 Task: Edit and enhance audio for augmented reality apps.
Action: Mouse moved to (117, 22)
Screenshot: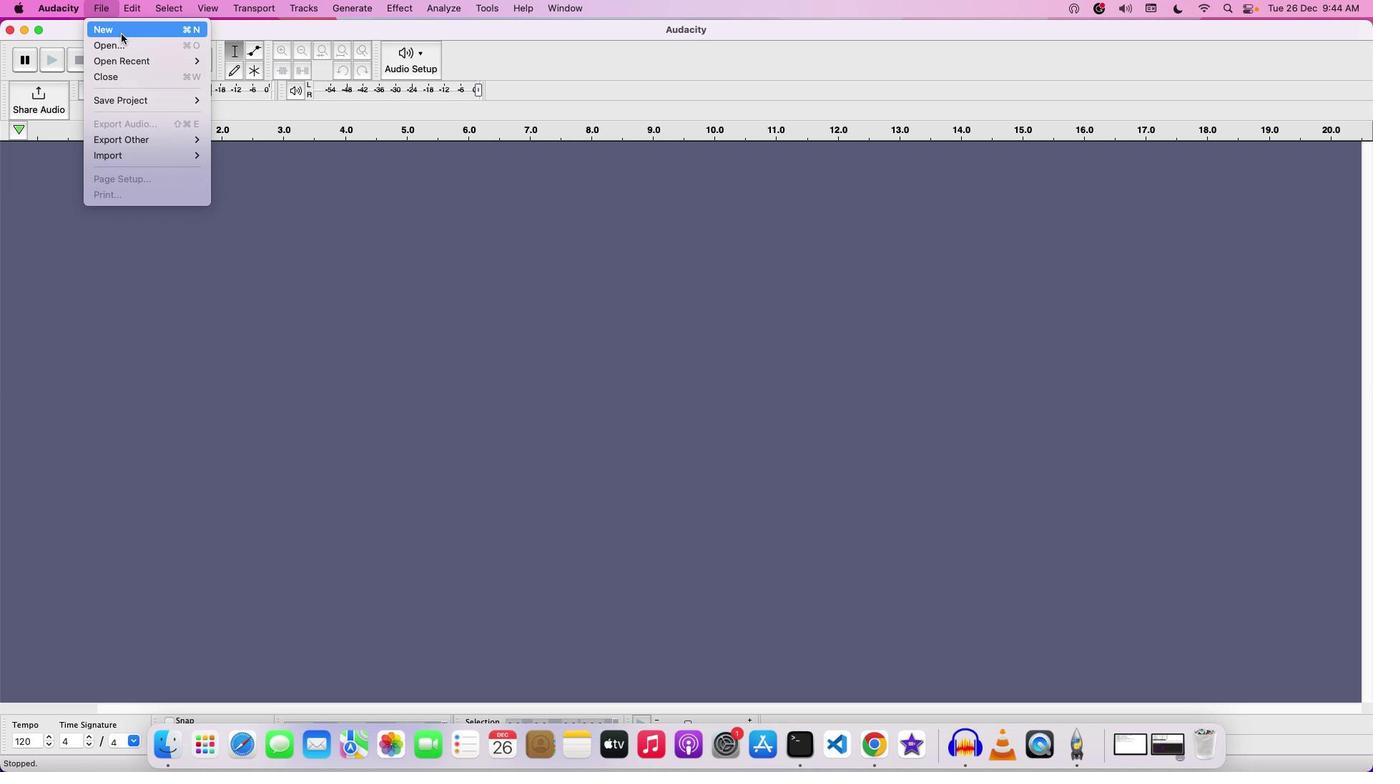 
Action: Mouse pressed left at (117, 22)
Screenshot: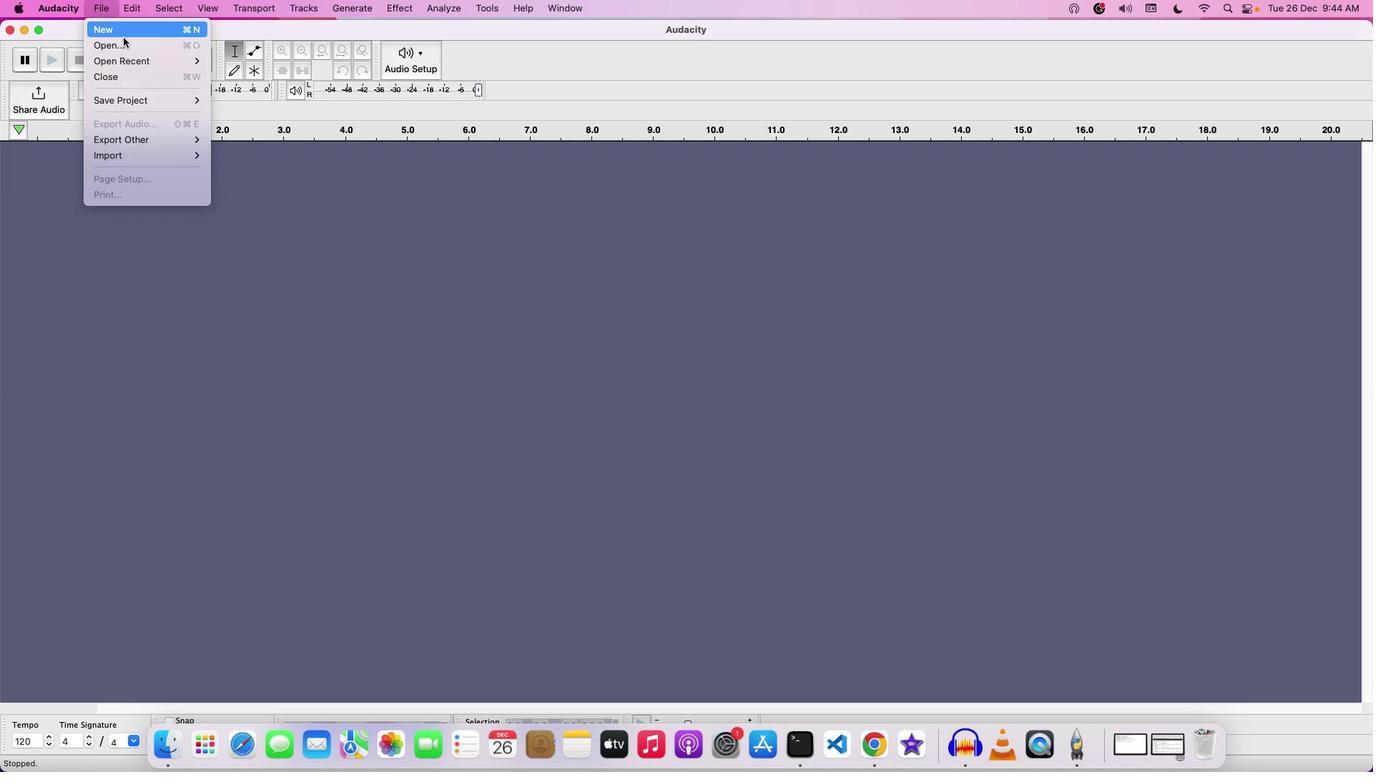 
Action: Mouse moved to (145, 64)
Screenshot: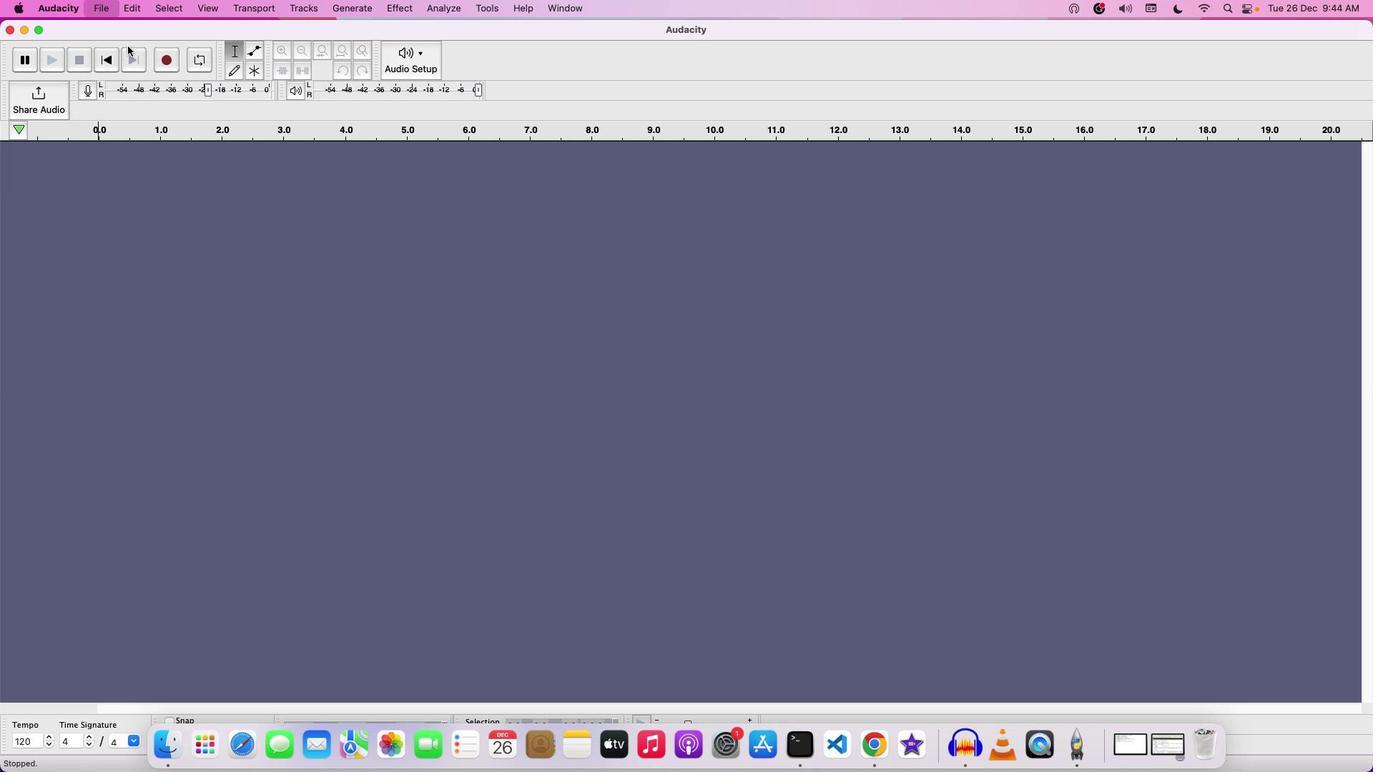 
Action: Mouse pressed left at (145, 64)
Screenshot: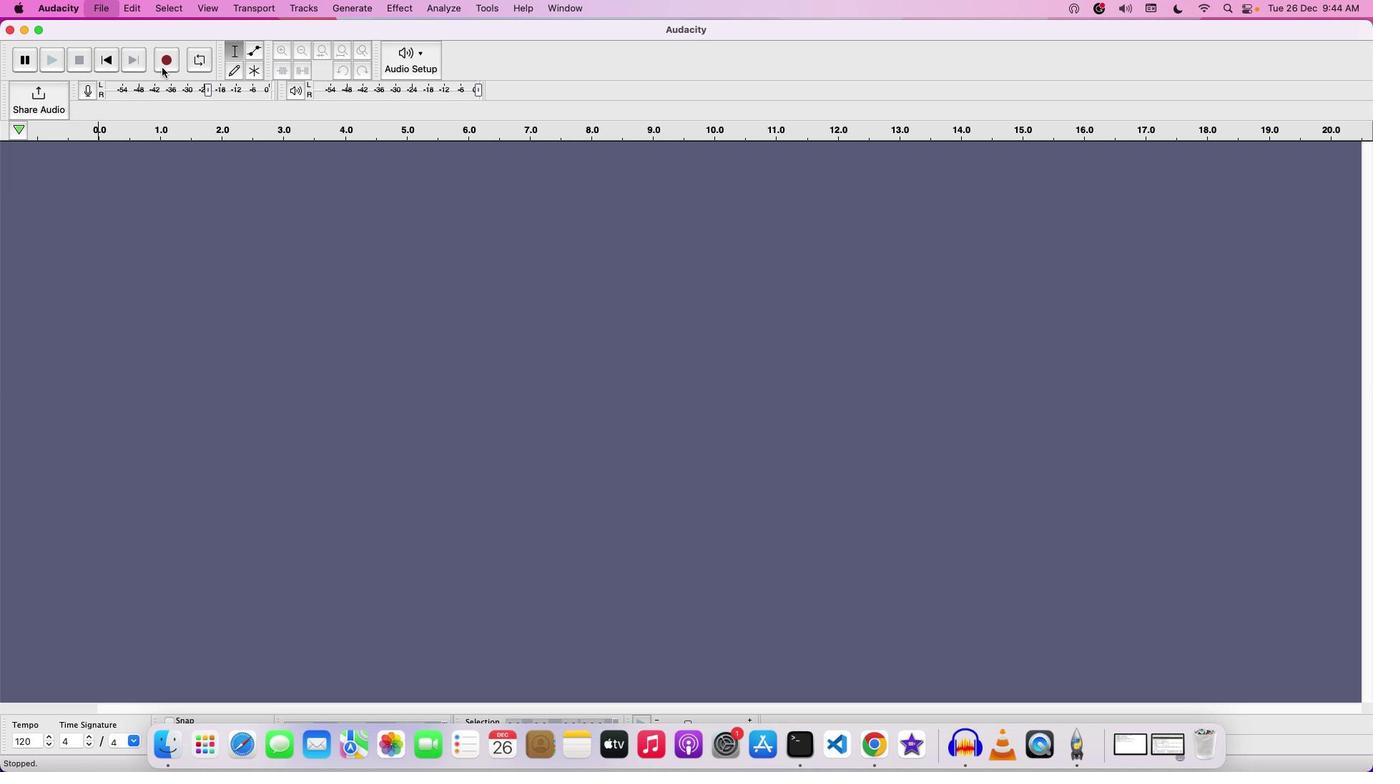 
Action: Mouse moved to (606, 254)
Screenshot: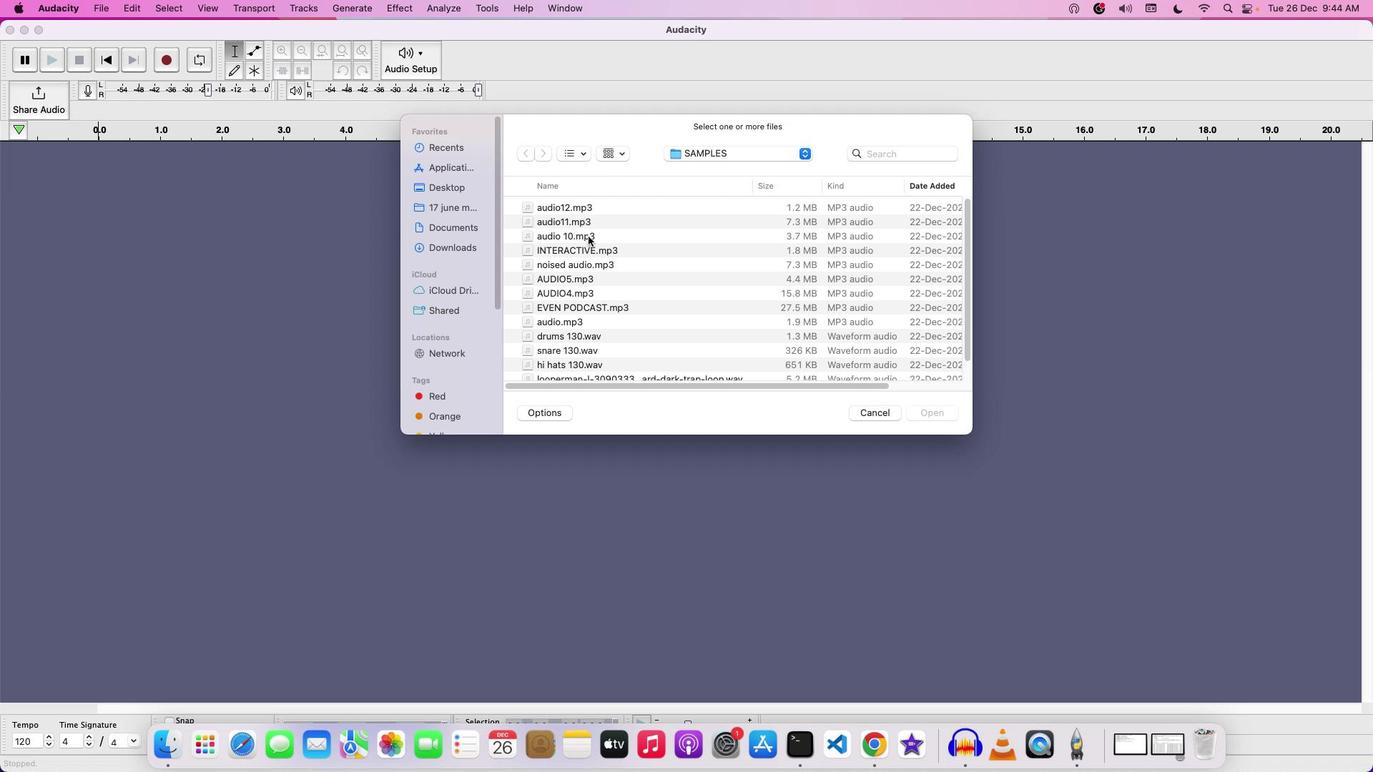 
Action: Mouse scrolled (606, 254) with delta (17, 17)
Screenshot: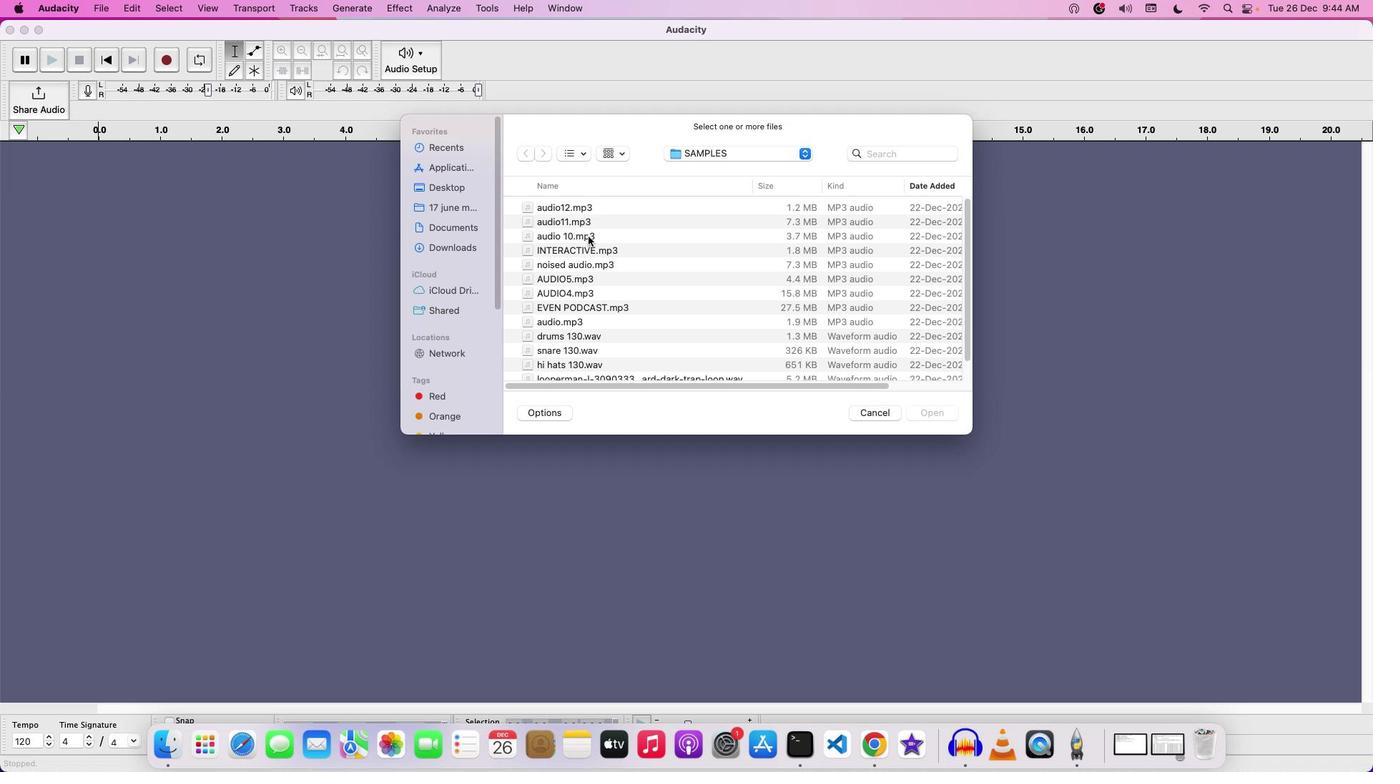 
Action: Mouse scrolled (606, 254) with delta (17, 17)
Screenshot: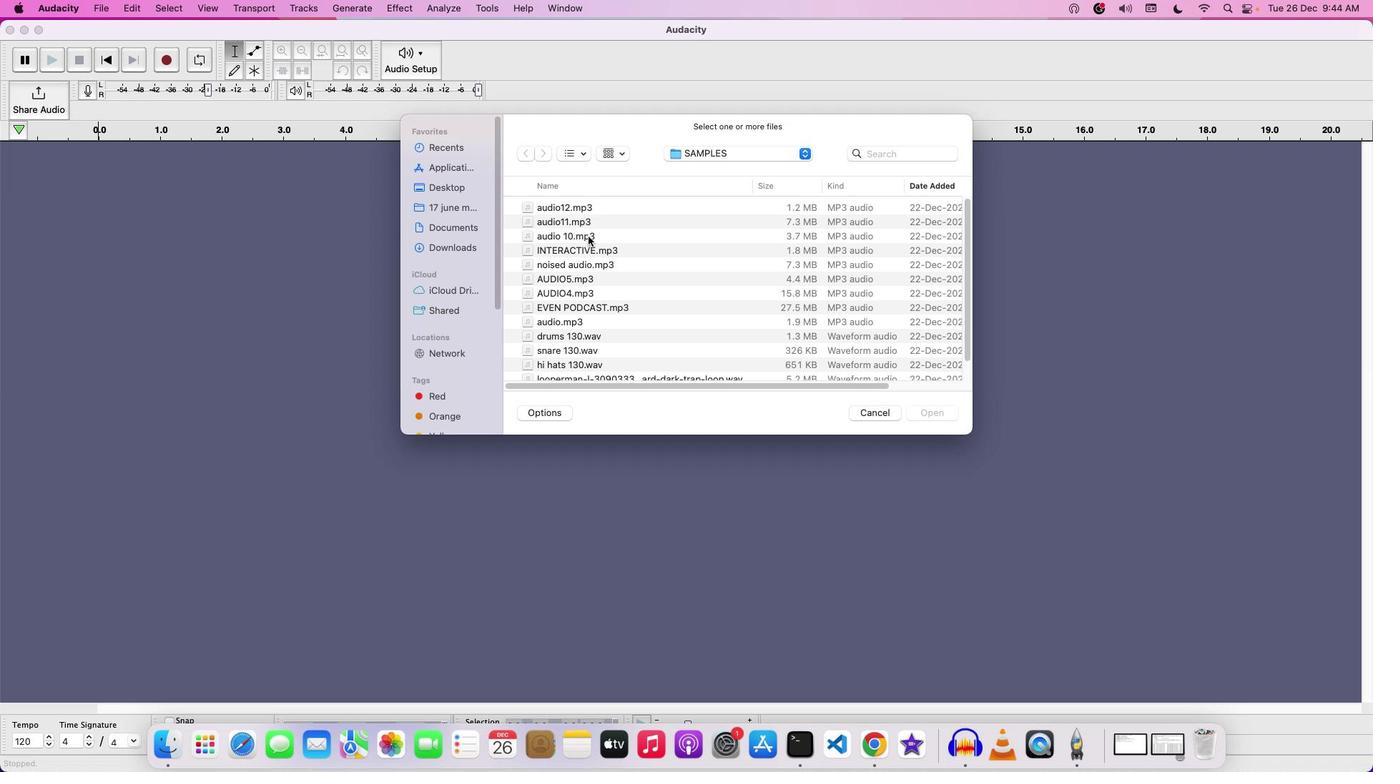 
Action: Mouse scrolled (606, 254) with delta (17, 17)
Screenshot: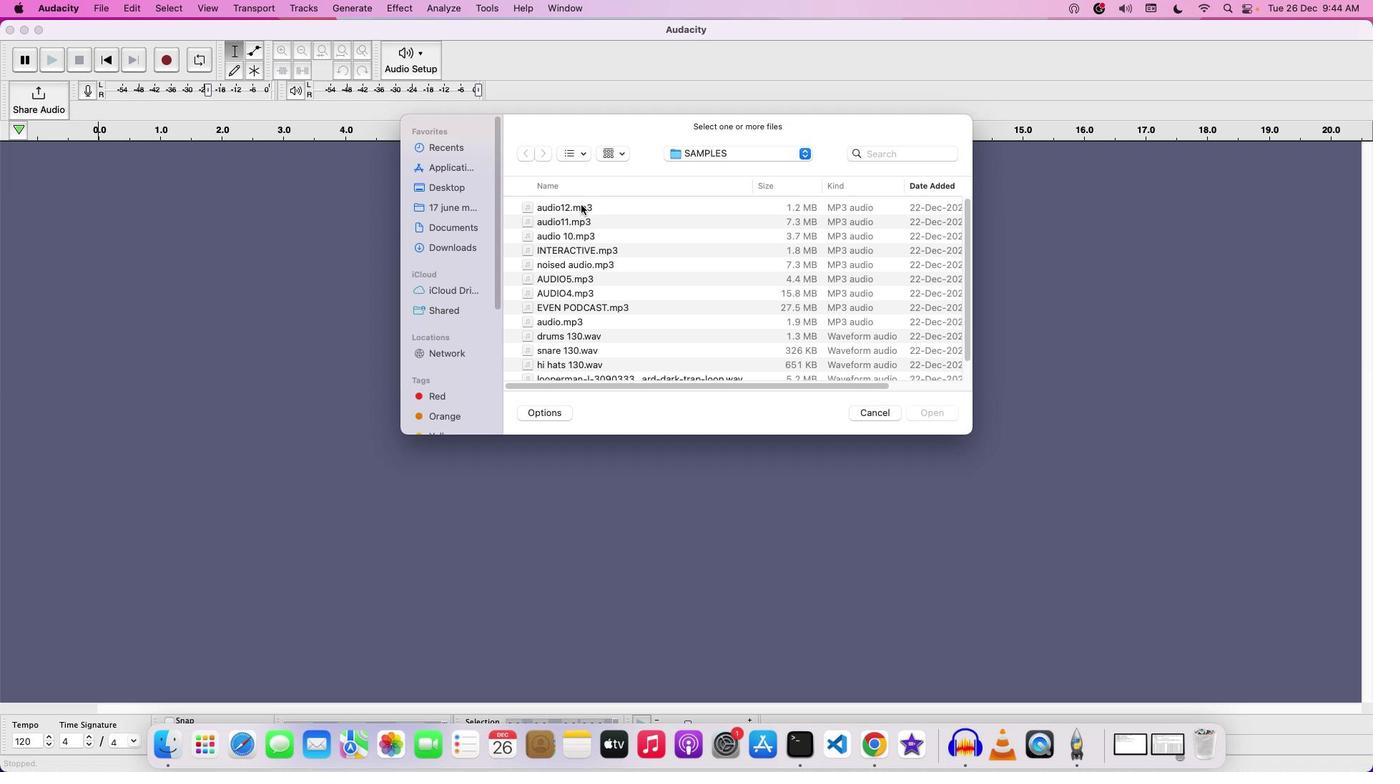 
Action: Mouse scrolled (606, 254) with delta (17, 18)
Screenshot: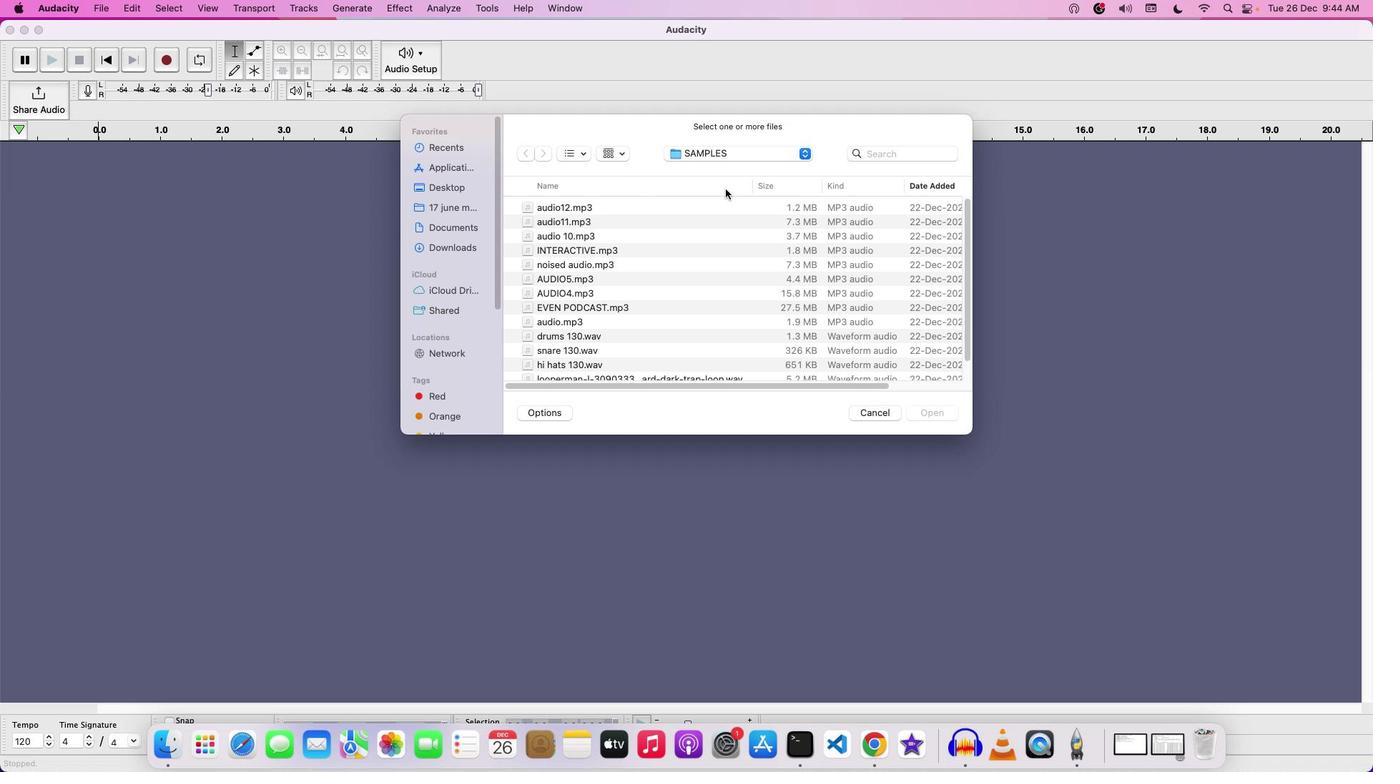
Action: Mouse scrolled (606, 254) with delta (17, 18)
Screenshot: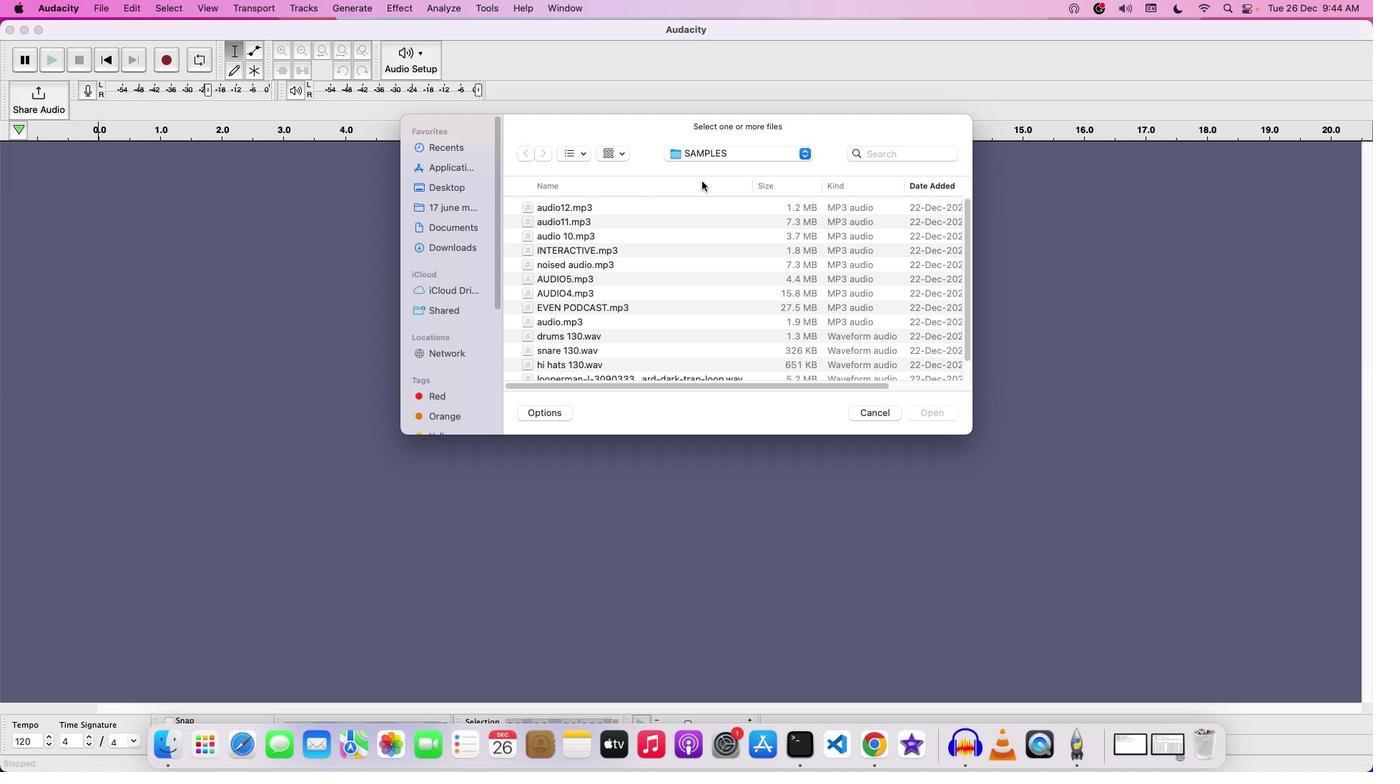 
Action: Mouse scrolled (606, 254) with delta (17, 19)
Screenshot: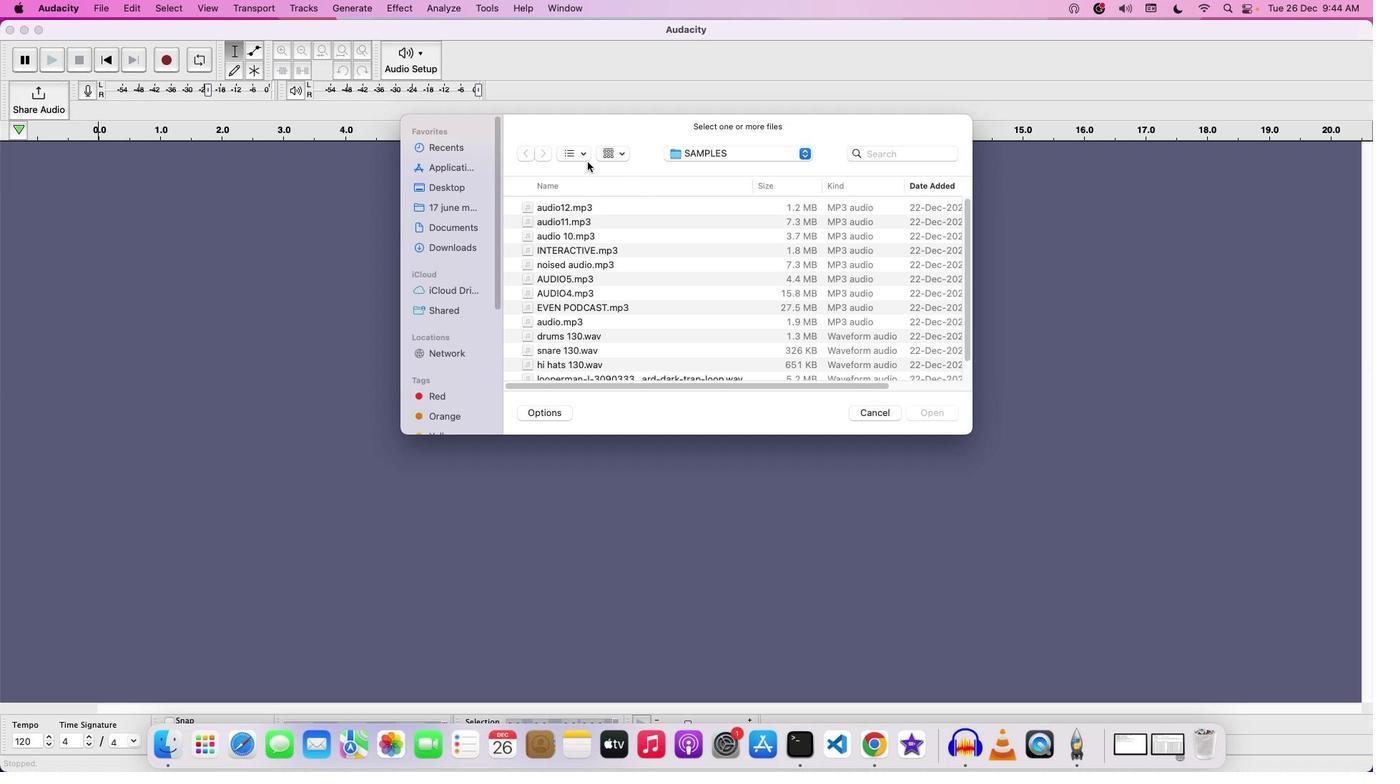 
Action: Mouse moved to (480, 203)
Screenshot: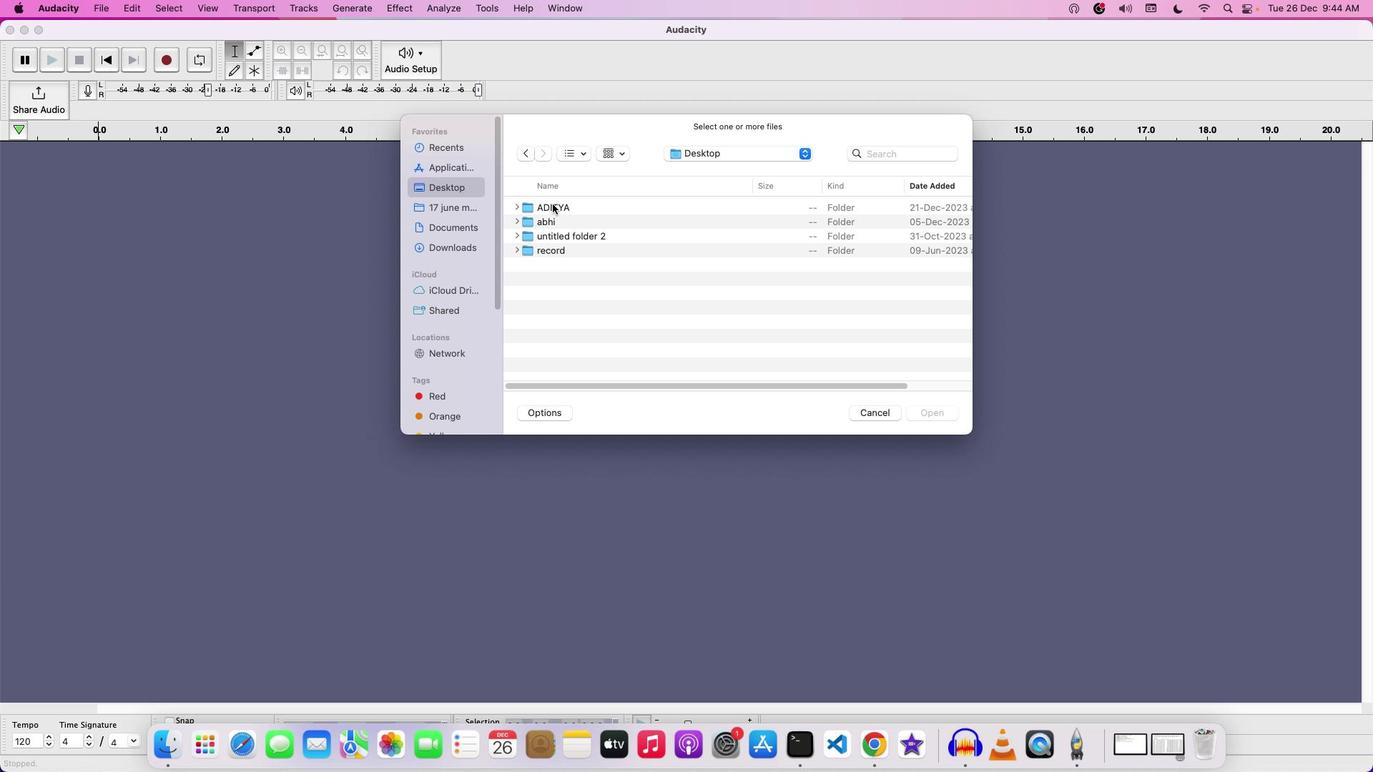 
Action: Mouse pressed left at (480, 203)
Screenshot: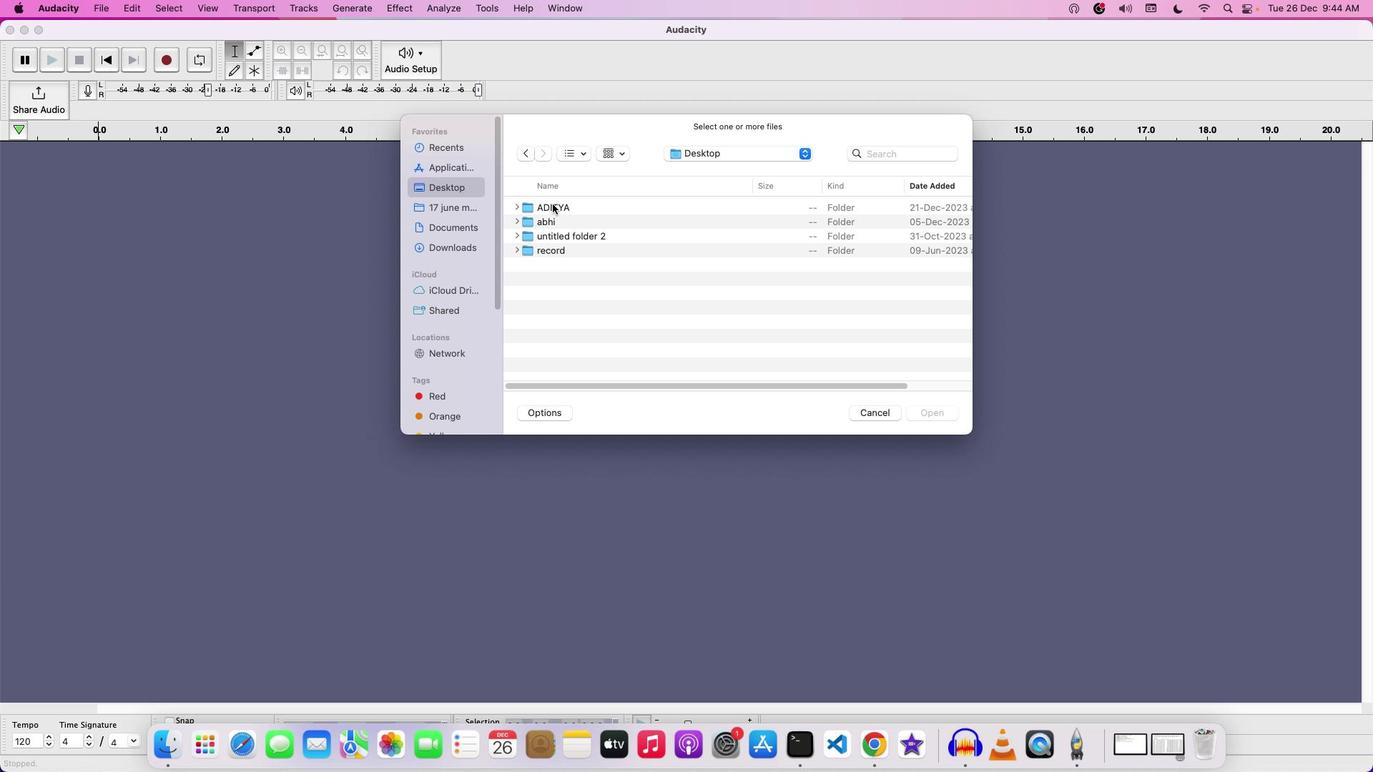 
Action: Mouse moved to (570, 222)
Screenshot: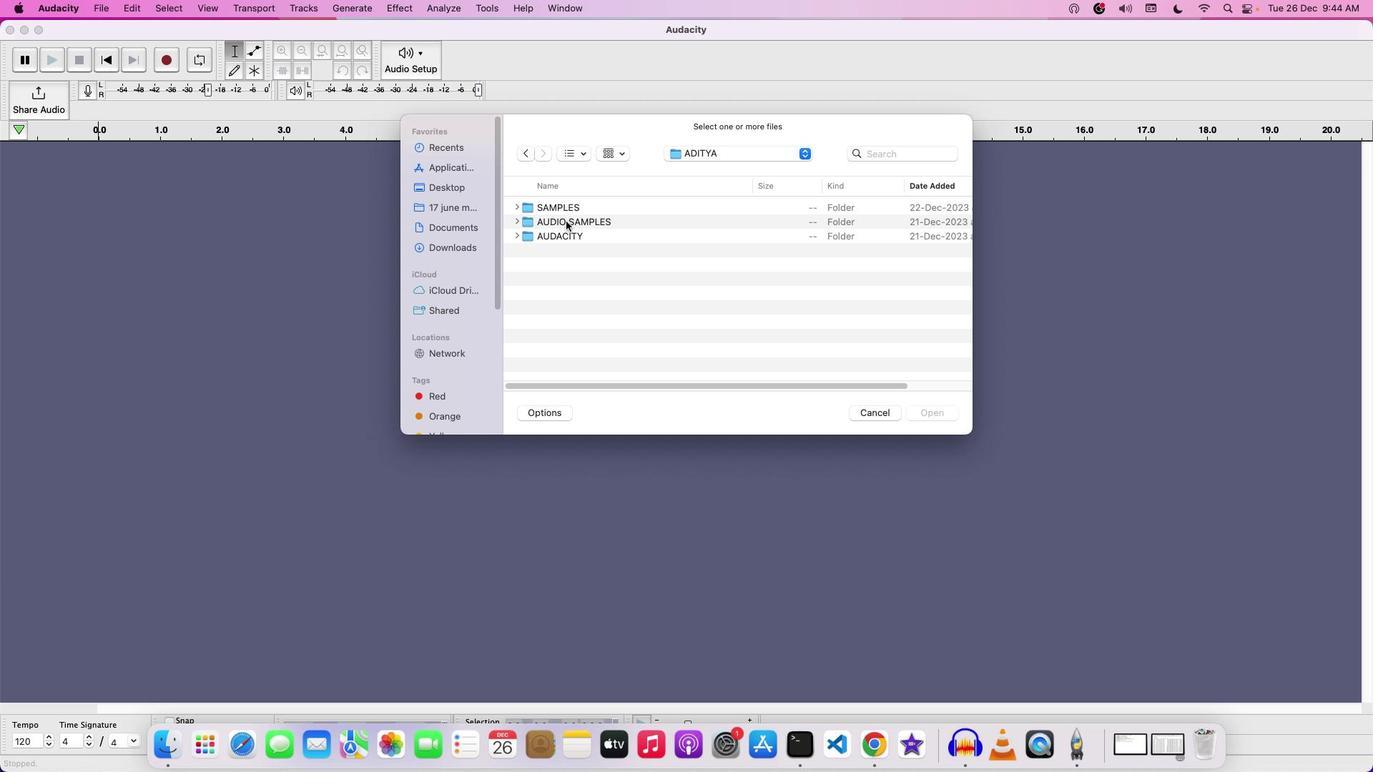 
Action: Mouse pressed left at (570, 222)
Screenshot: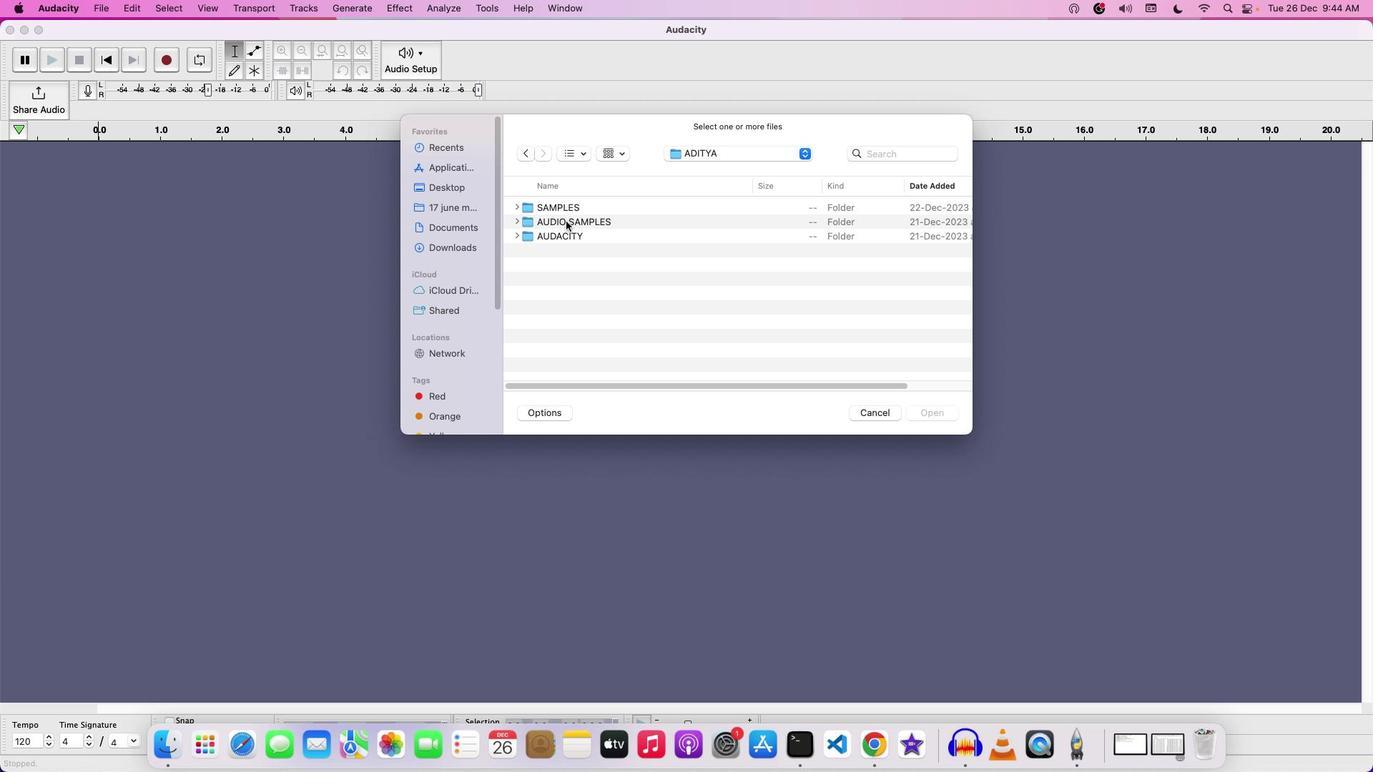
Action: Mouse moved to (570, 222)
Screenshot: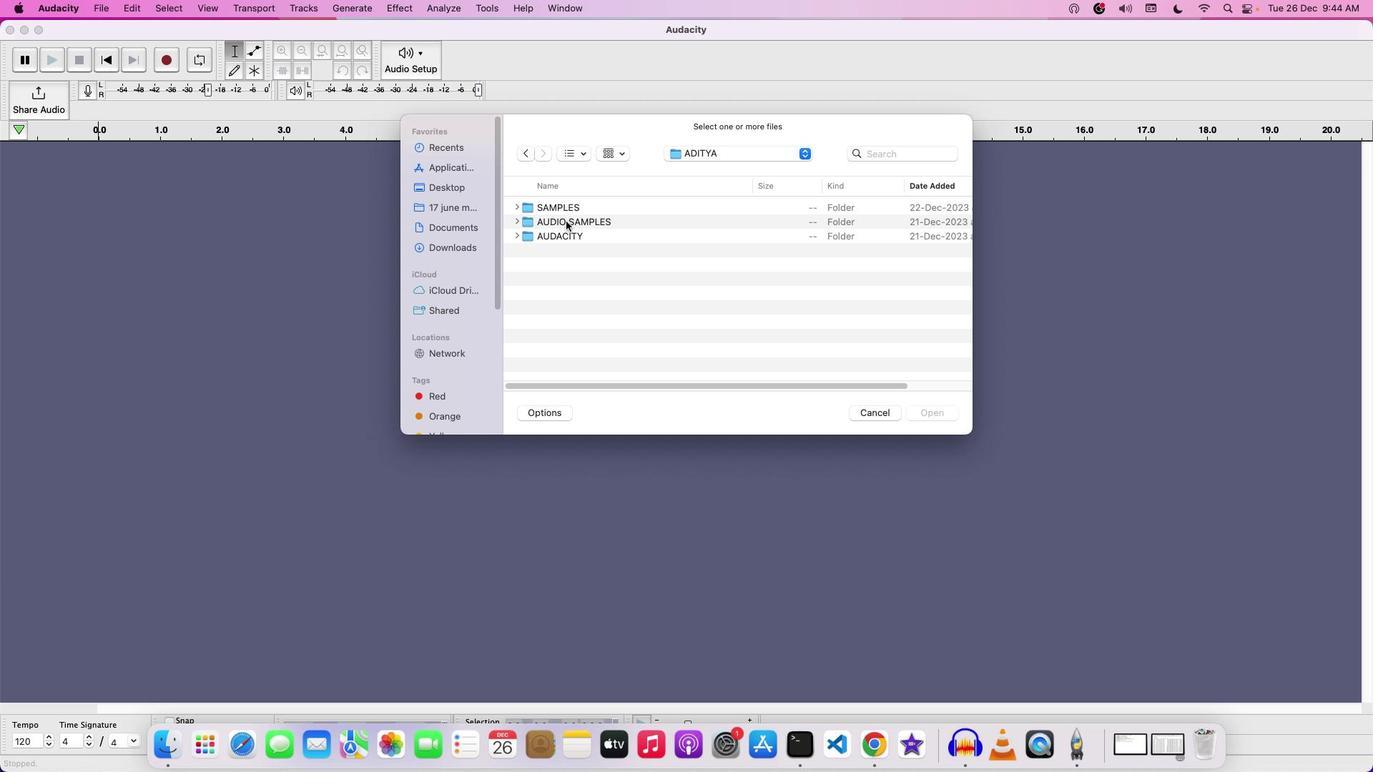 
Action: Mouse pressed left at (570, 222)
Screenshot: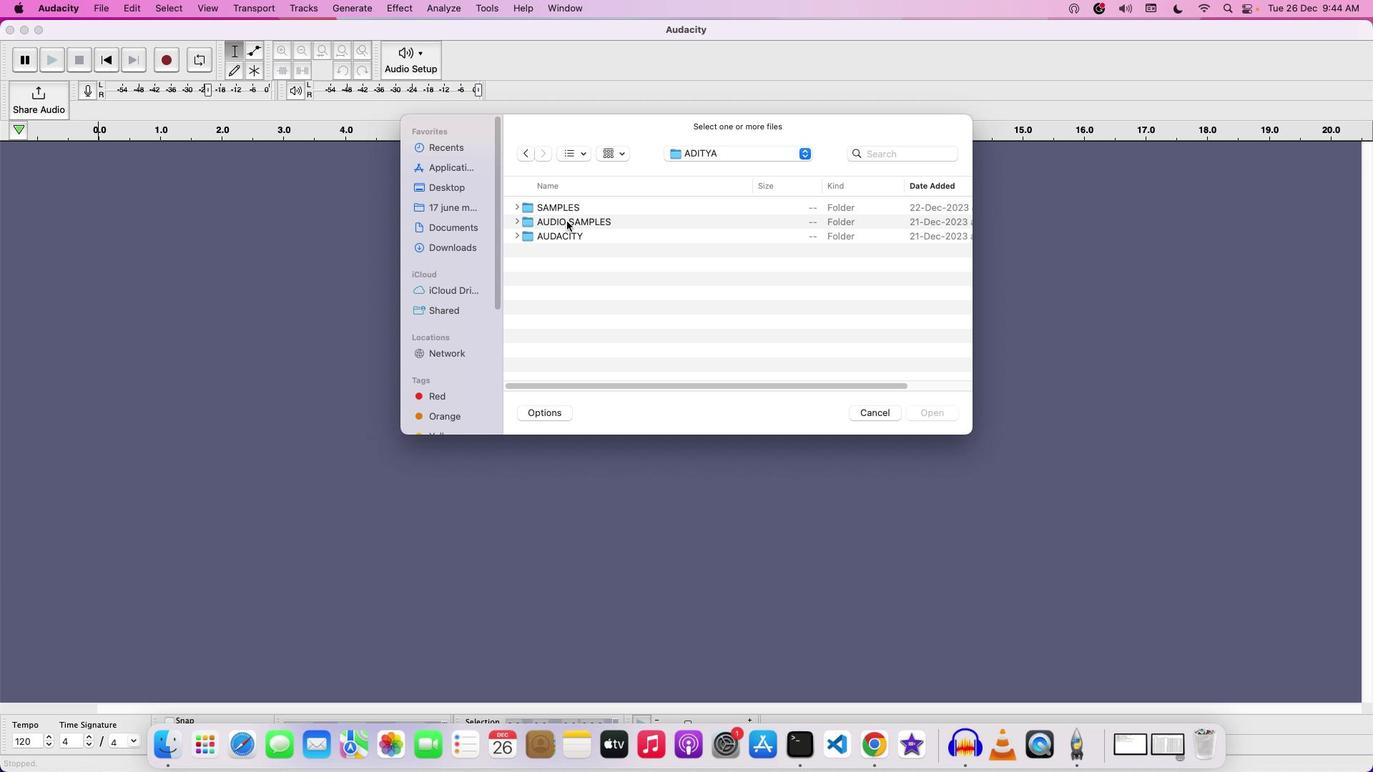 
Action: Mouse moved to (584, 239)
Screenshot: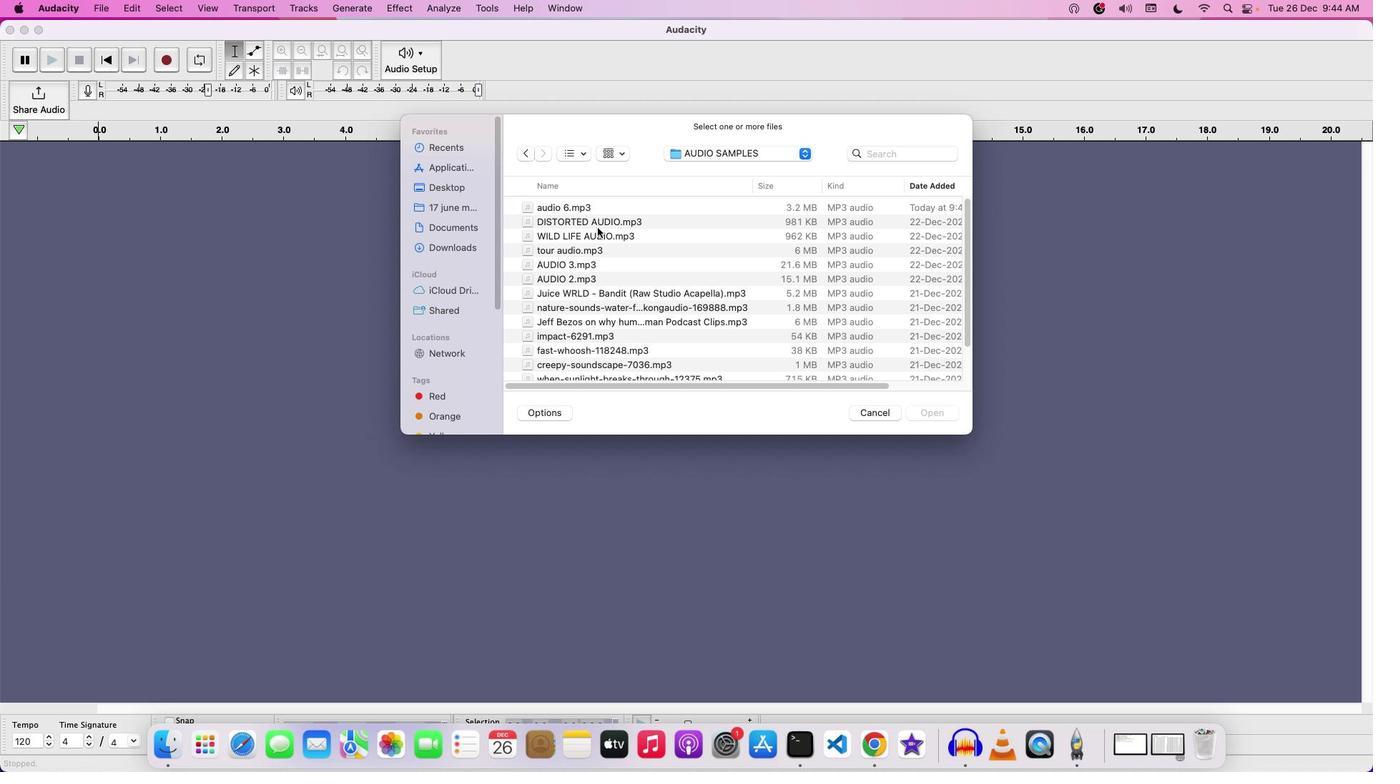 
Action: Mouse pressed left at (584, 239)
Screenshot: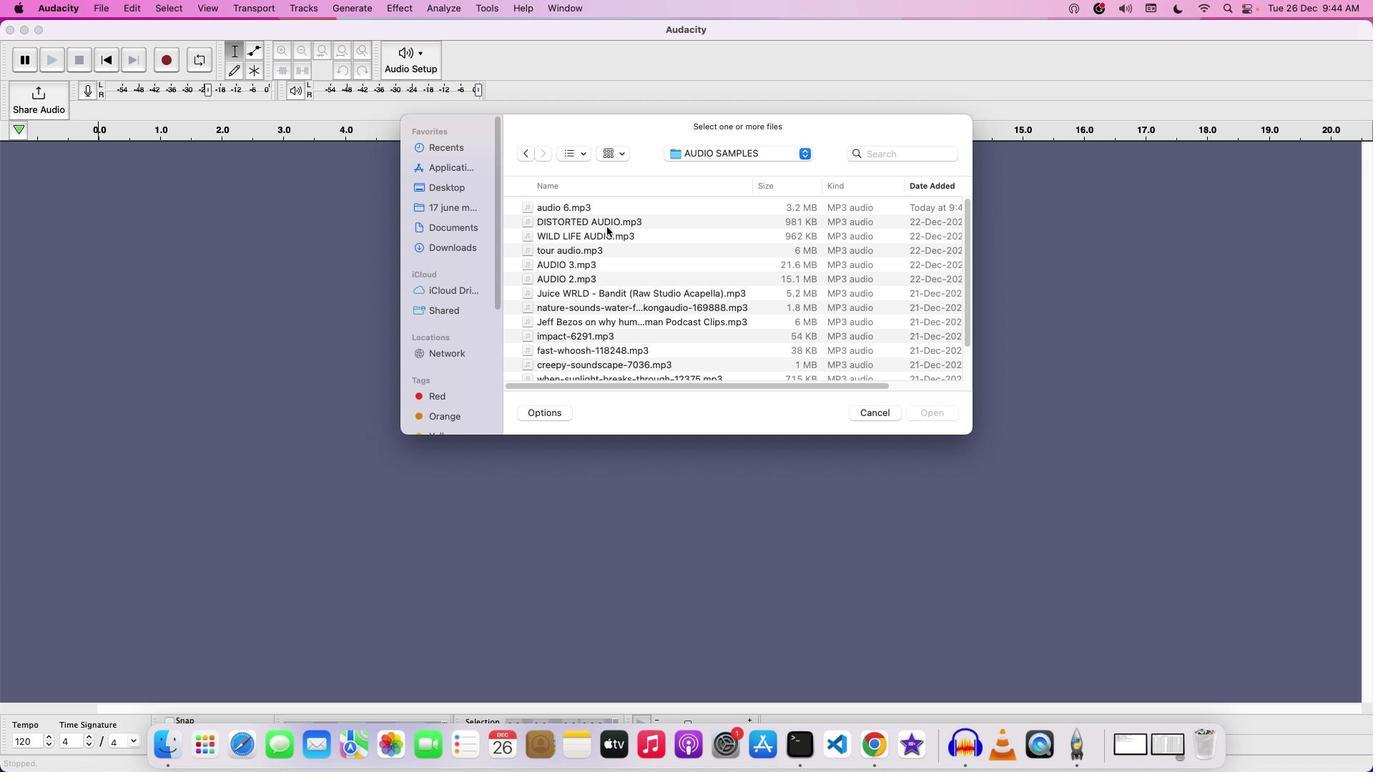 
Action: Mouse pressed left at (584, 239)
Screenshot: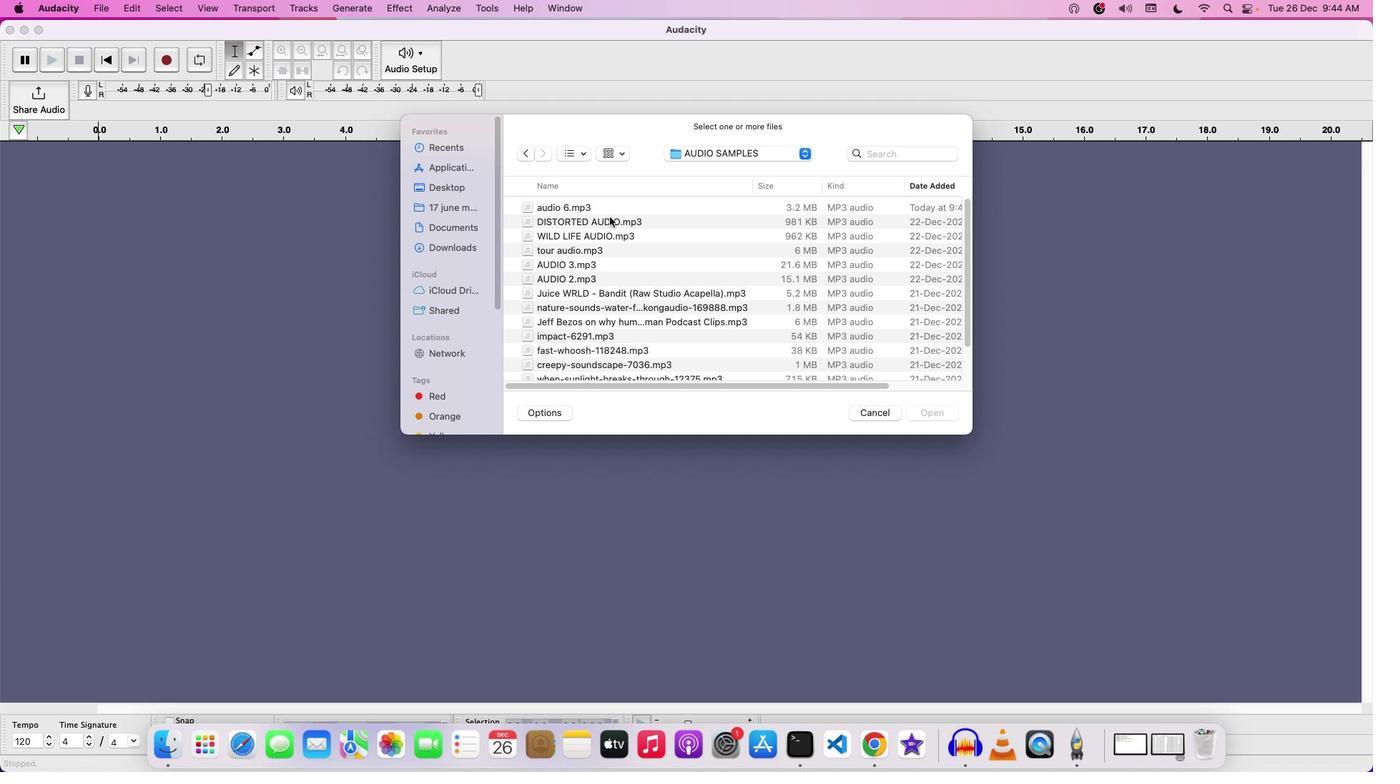 
Action: Mouse moved to (631, 228)
Screenshot: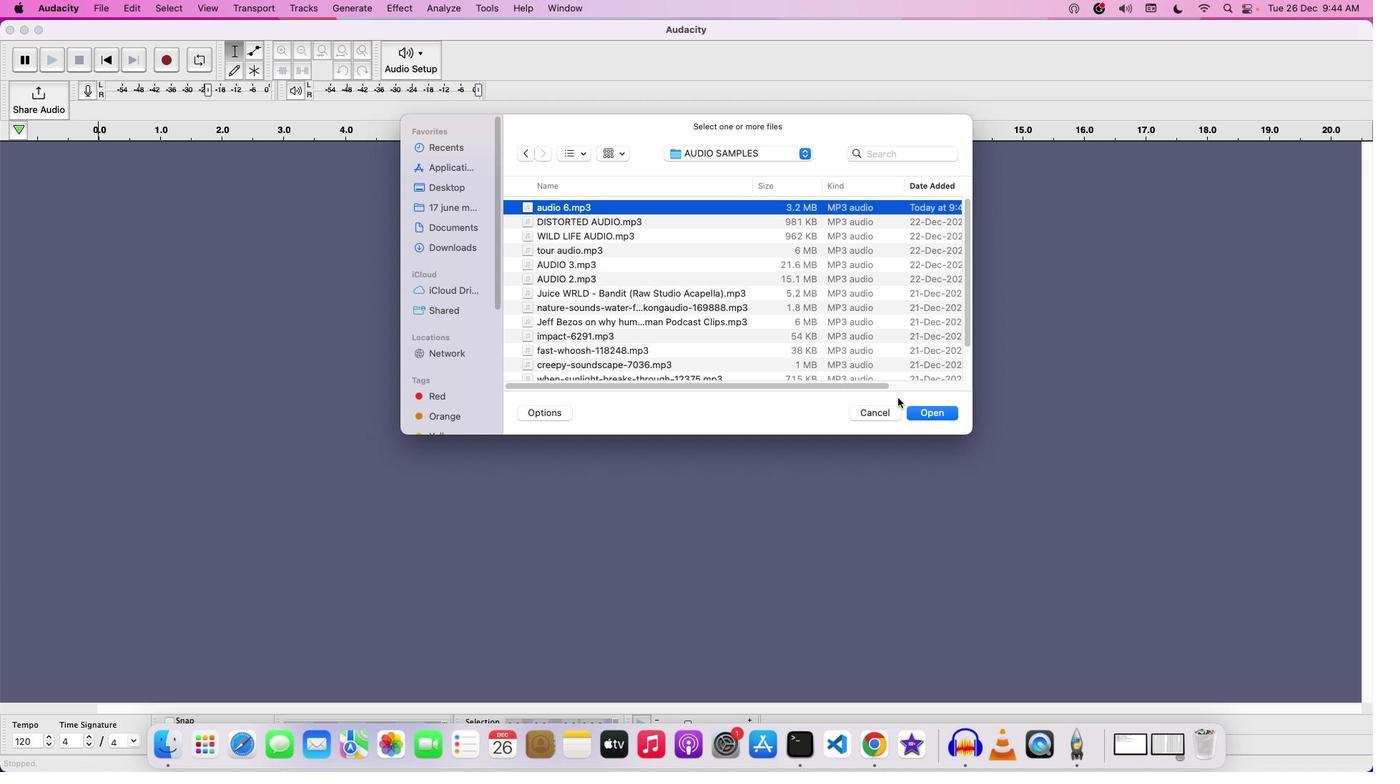 
Action: Mouse pressed left at (631, 228)
Screenshot: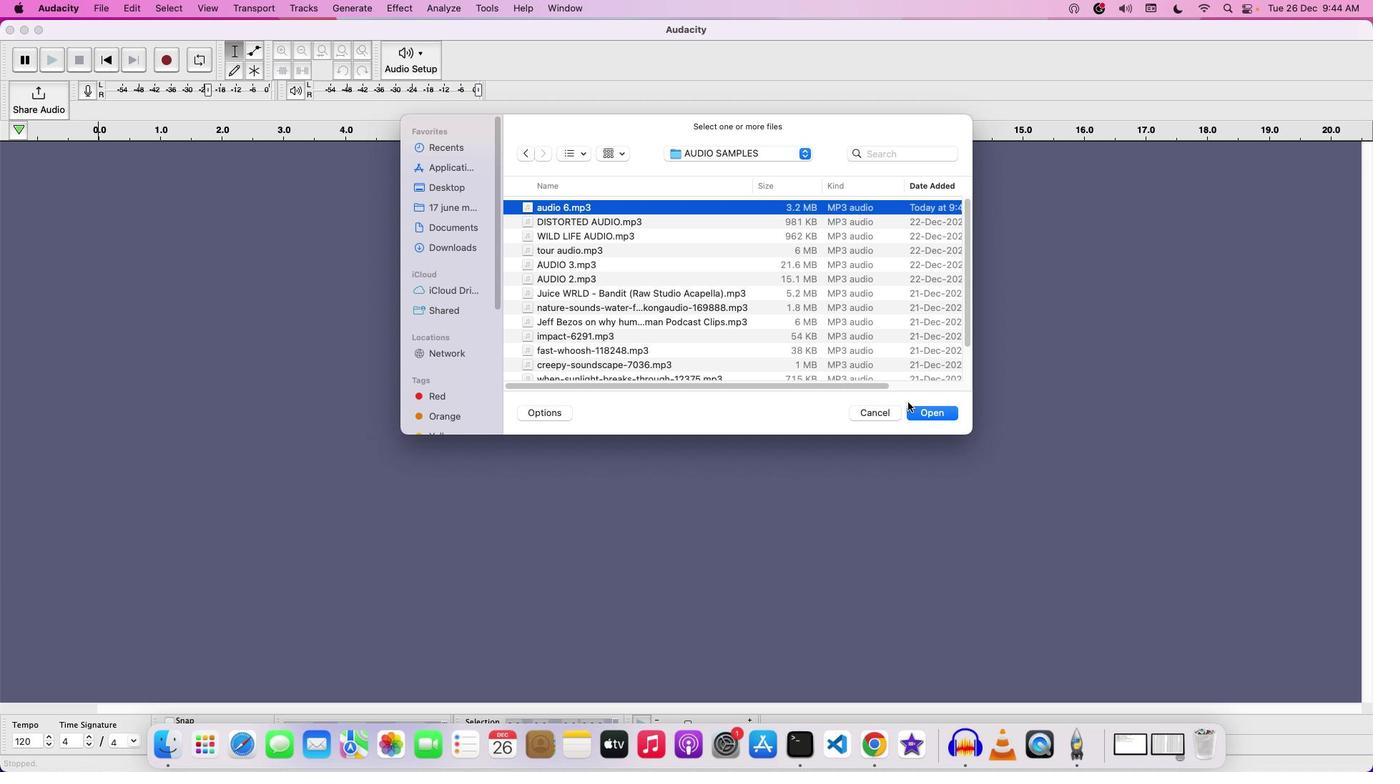 
Action: Mouse moved to (936, 429)
Screenshot: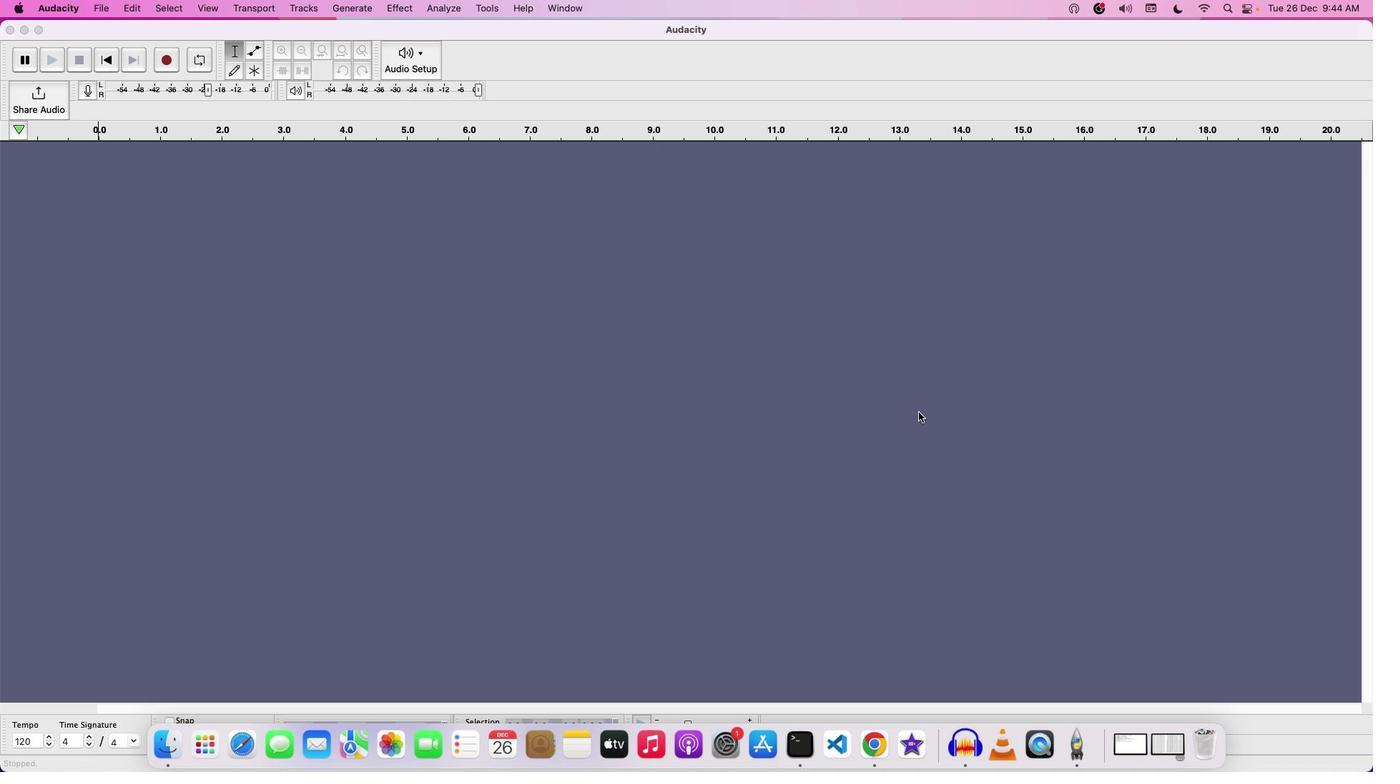 
Action: Mouse pressed left at (936, 429)
Screenshot: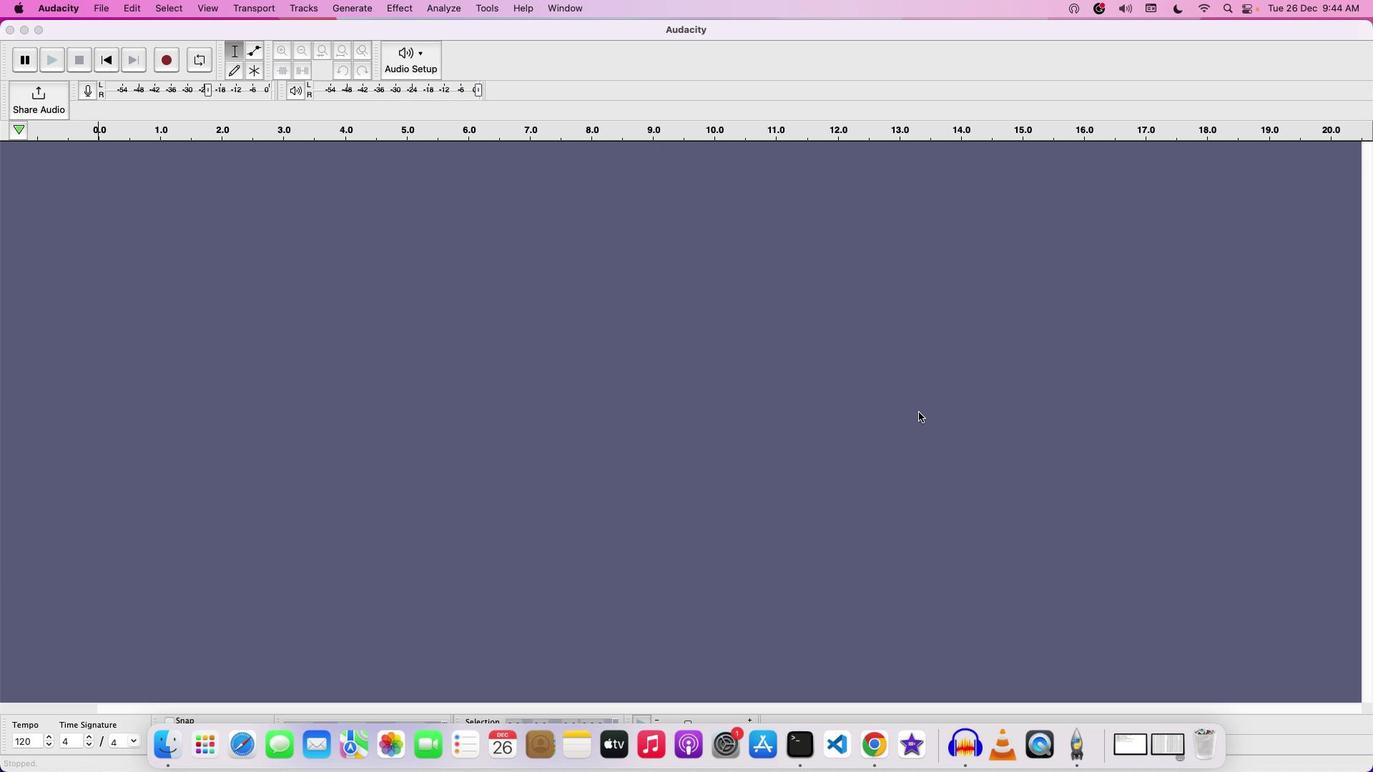 
Action: Mouse moved to (324, 350)
Screenshot: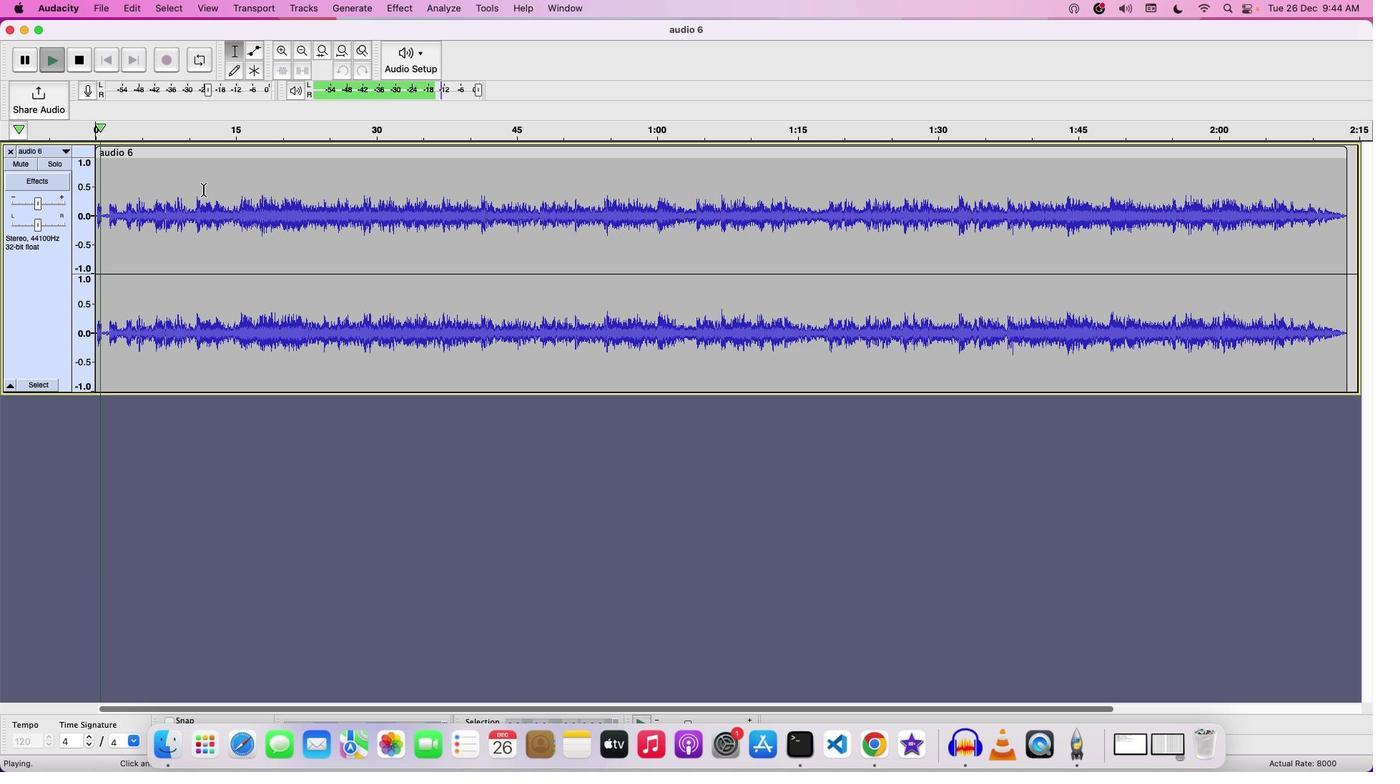 
Action: Key pressed Key.space
Screenshot: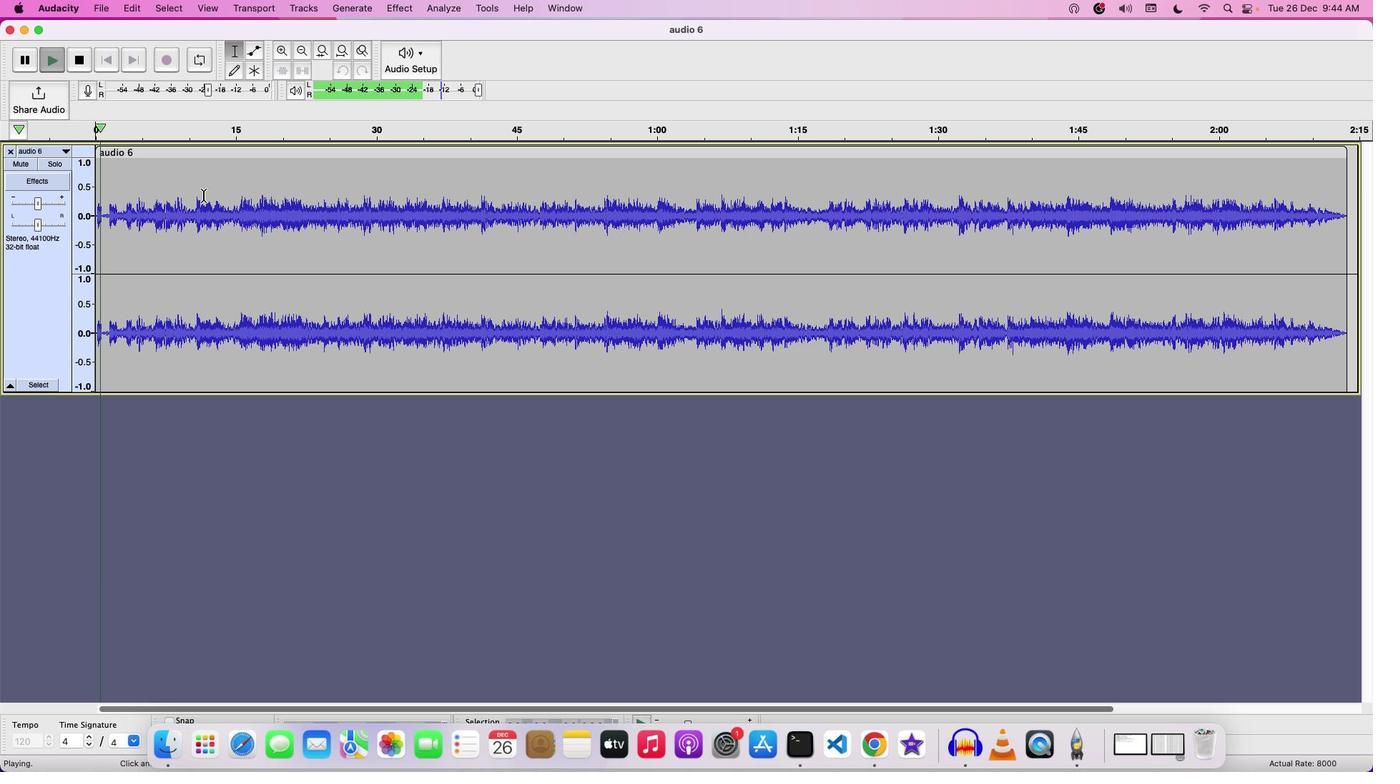 
Action: Mouse moved to (349, 157)
Screenshot: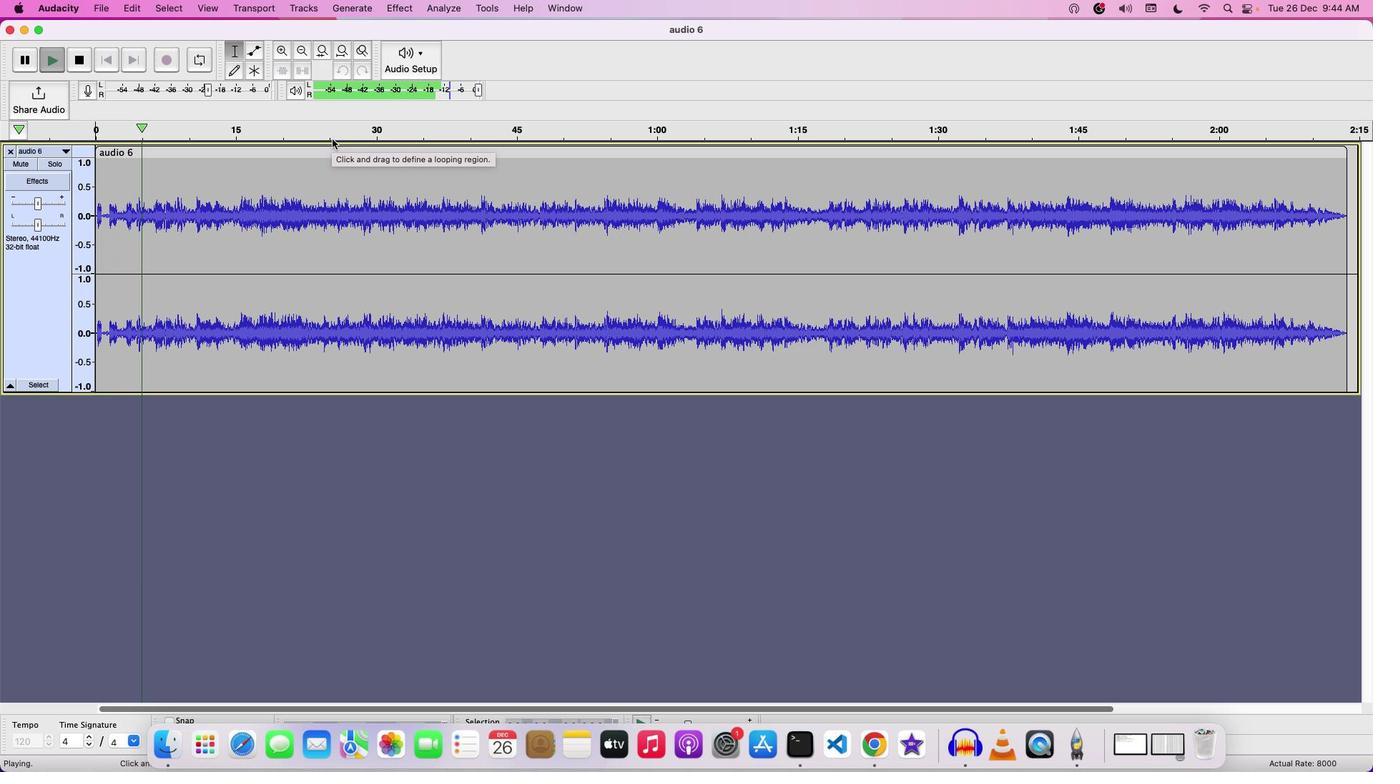 
Action: Mouse scrolled (349, 157) with delta (17, 18)
Screenshot: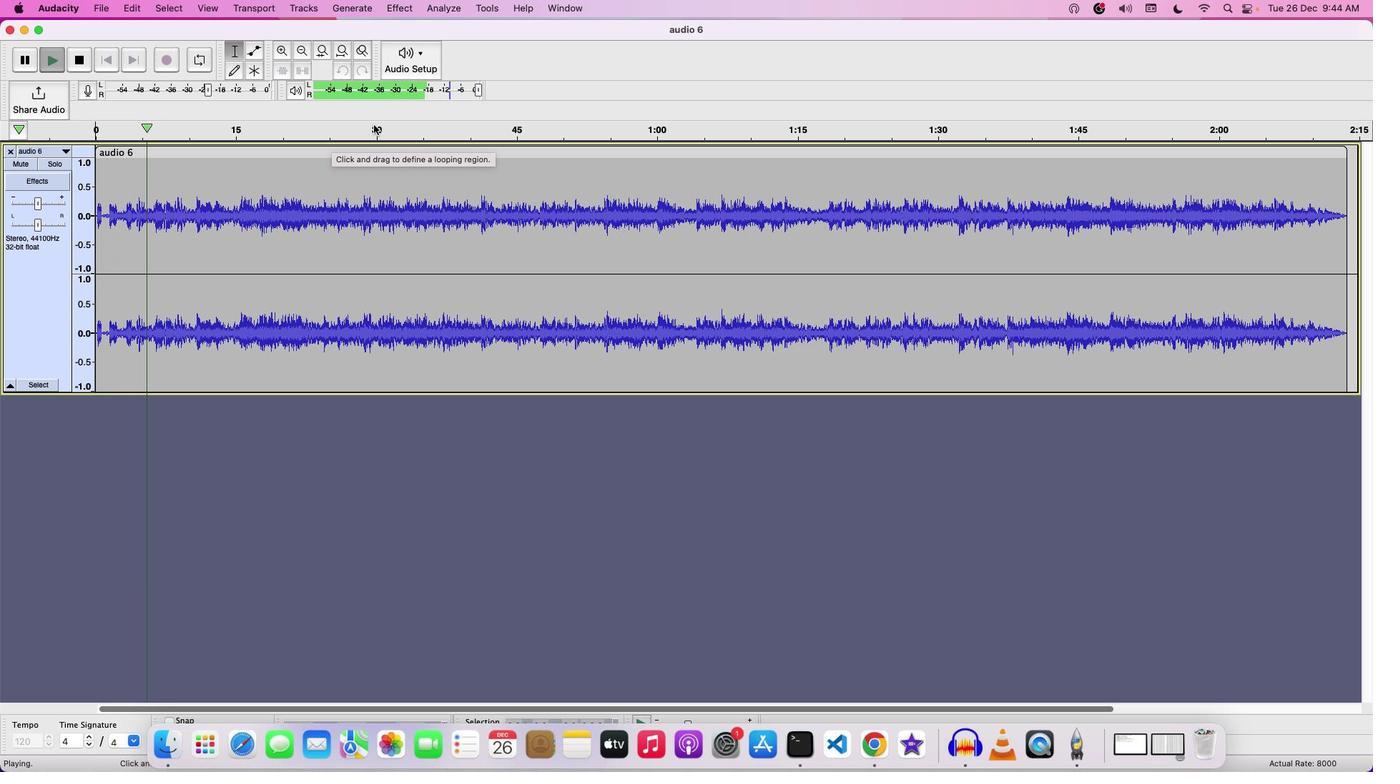 
Action: Mouse scrolled (349, 157) with delta (17, 18)
Screenshot: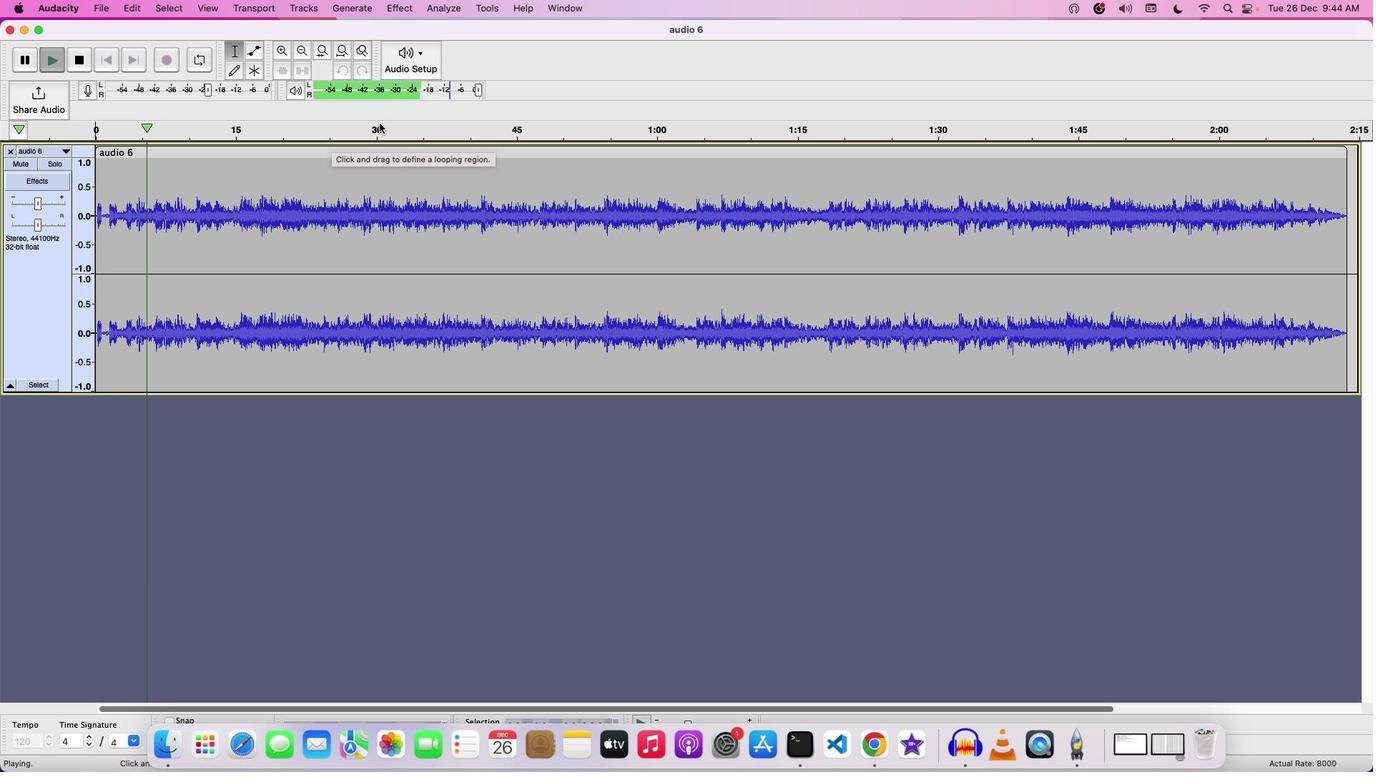 
Action: Mouse scrolled (349, 157) with delta (17, 18)
Screenshot: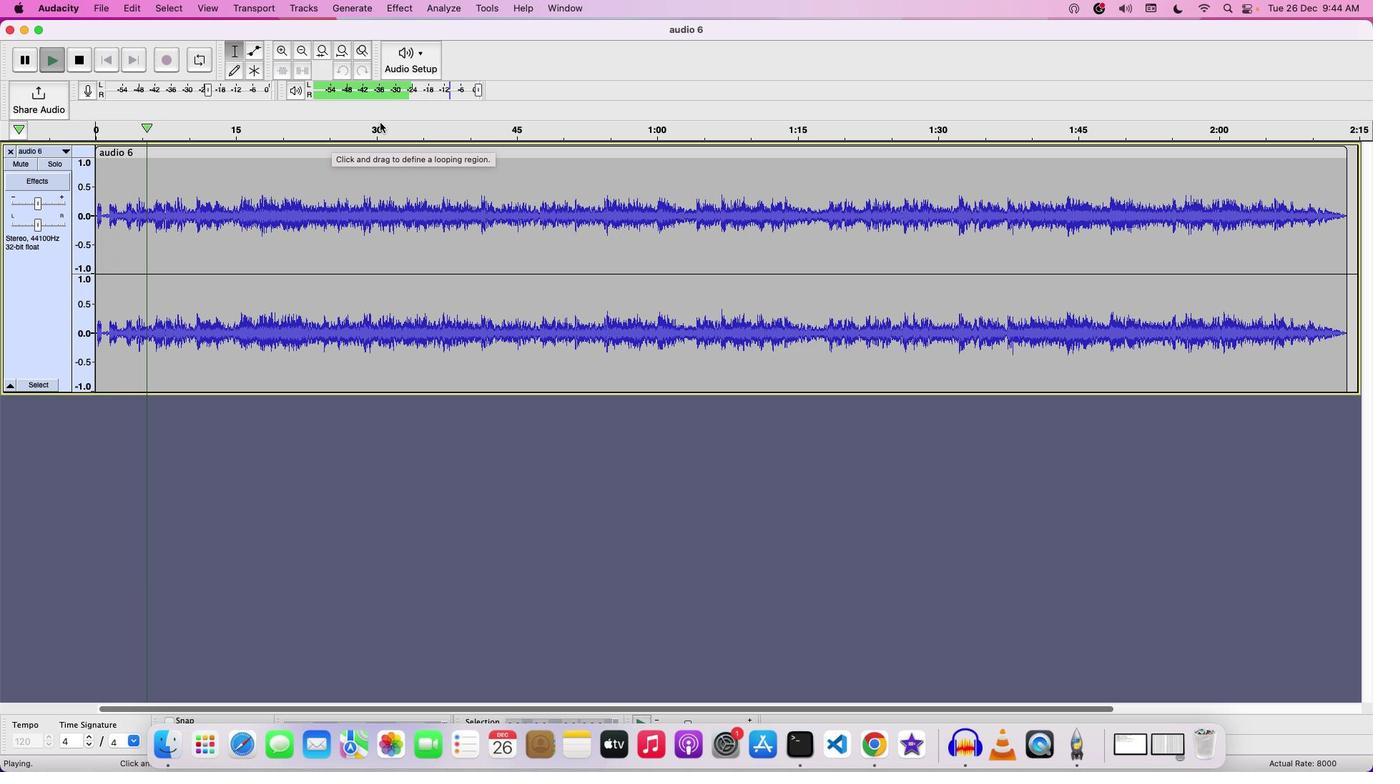 
Action: Mouse moved to (62, 226)
Screenshot: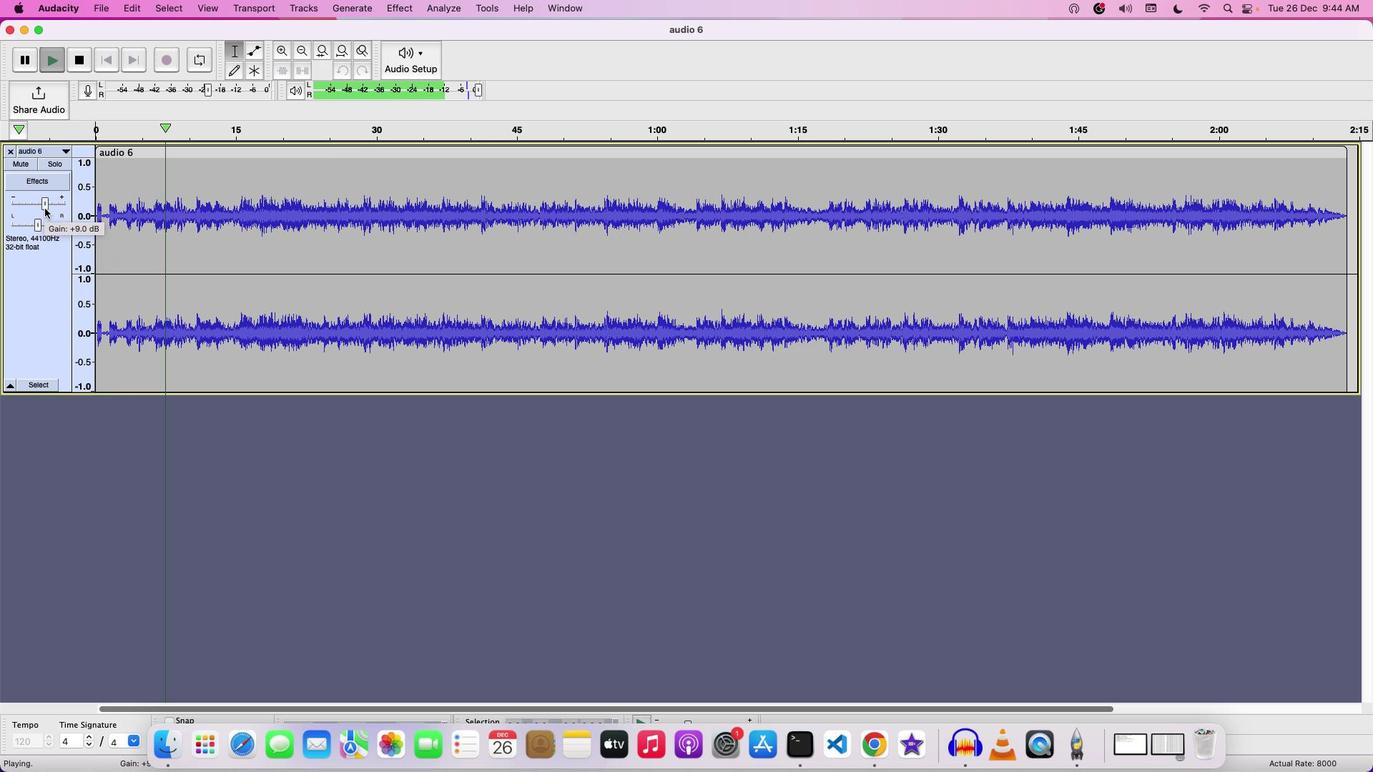 
Action: Mouse pressed left at (62, 226)
Screenshot: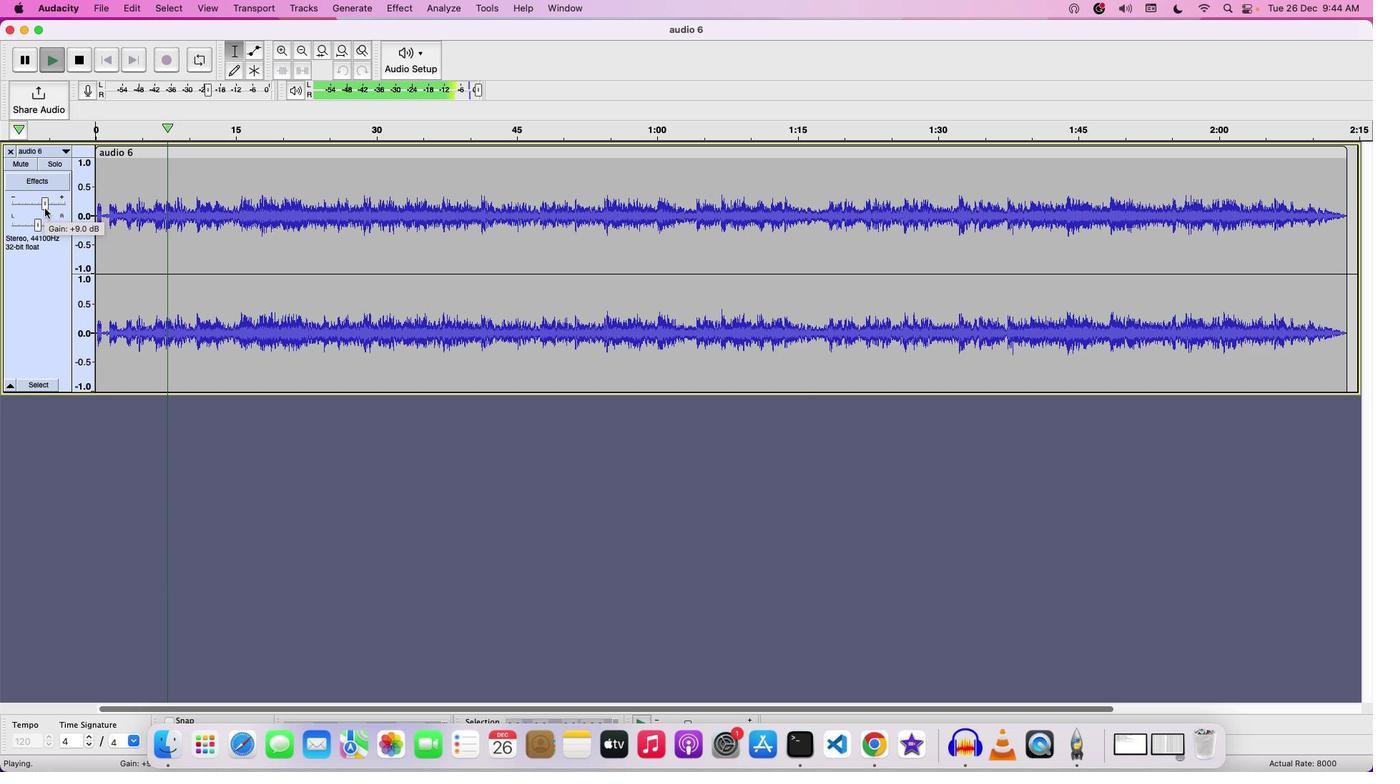 
Action: Mouse moved to (276, 239)
Screenshot: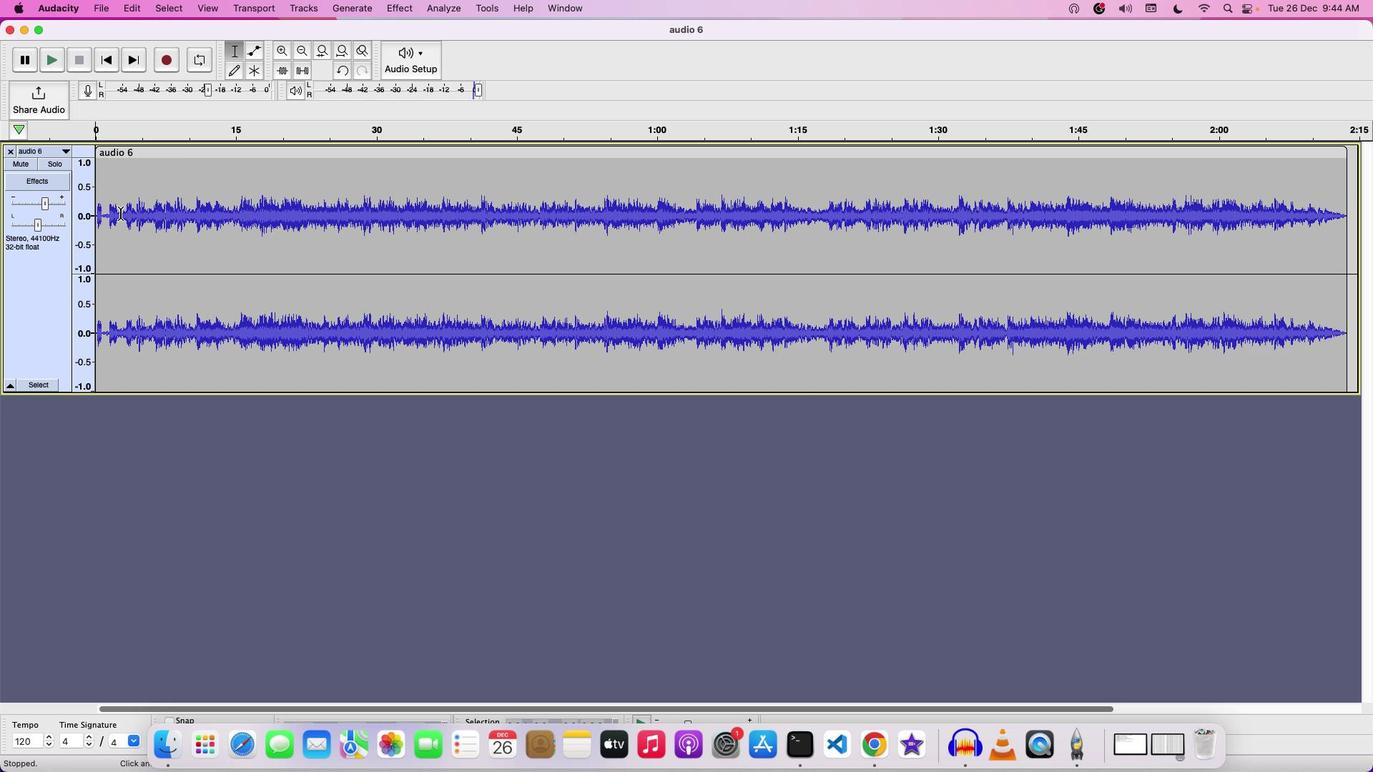 
Action: Key pressed Key.space
Screenshot: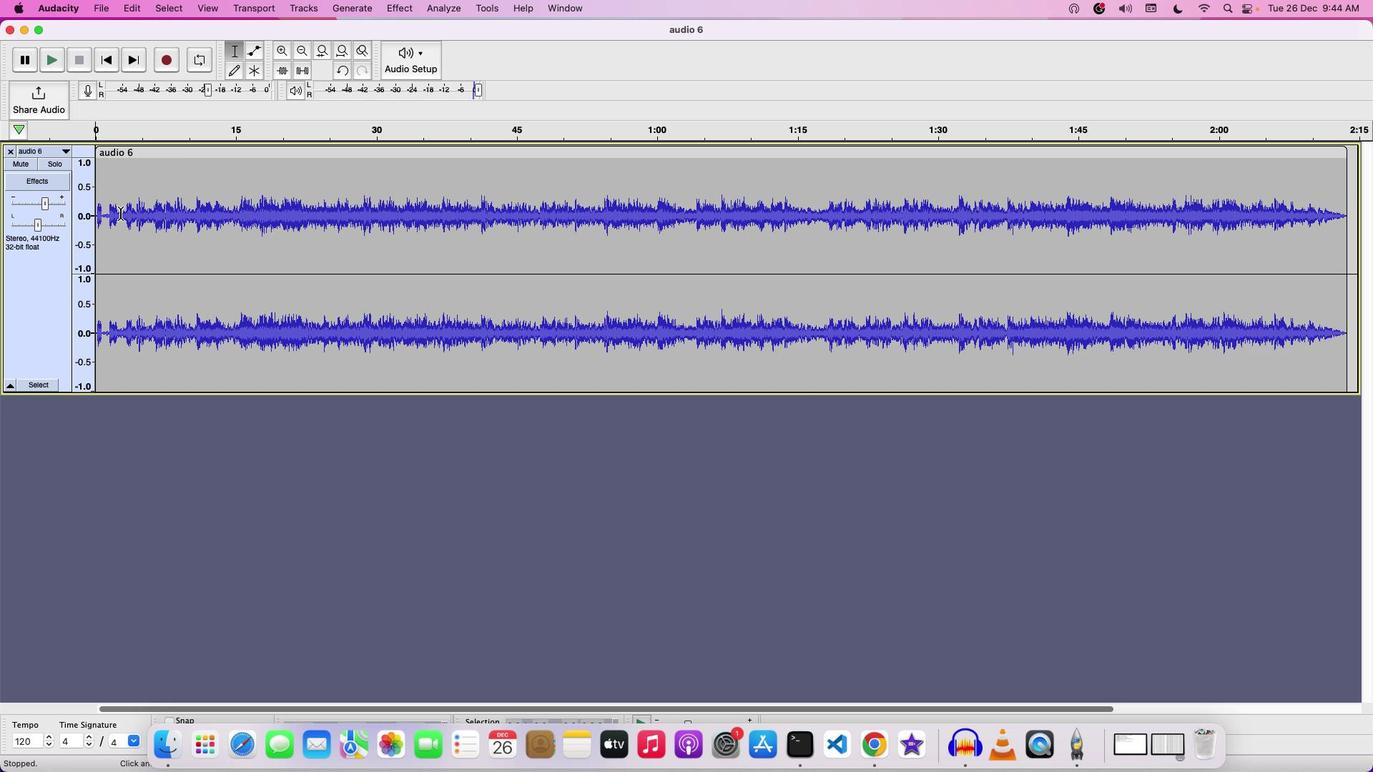 
Action: Mouse moved to (127, 198)
Screenshot: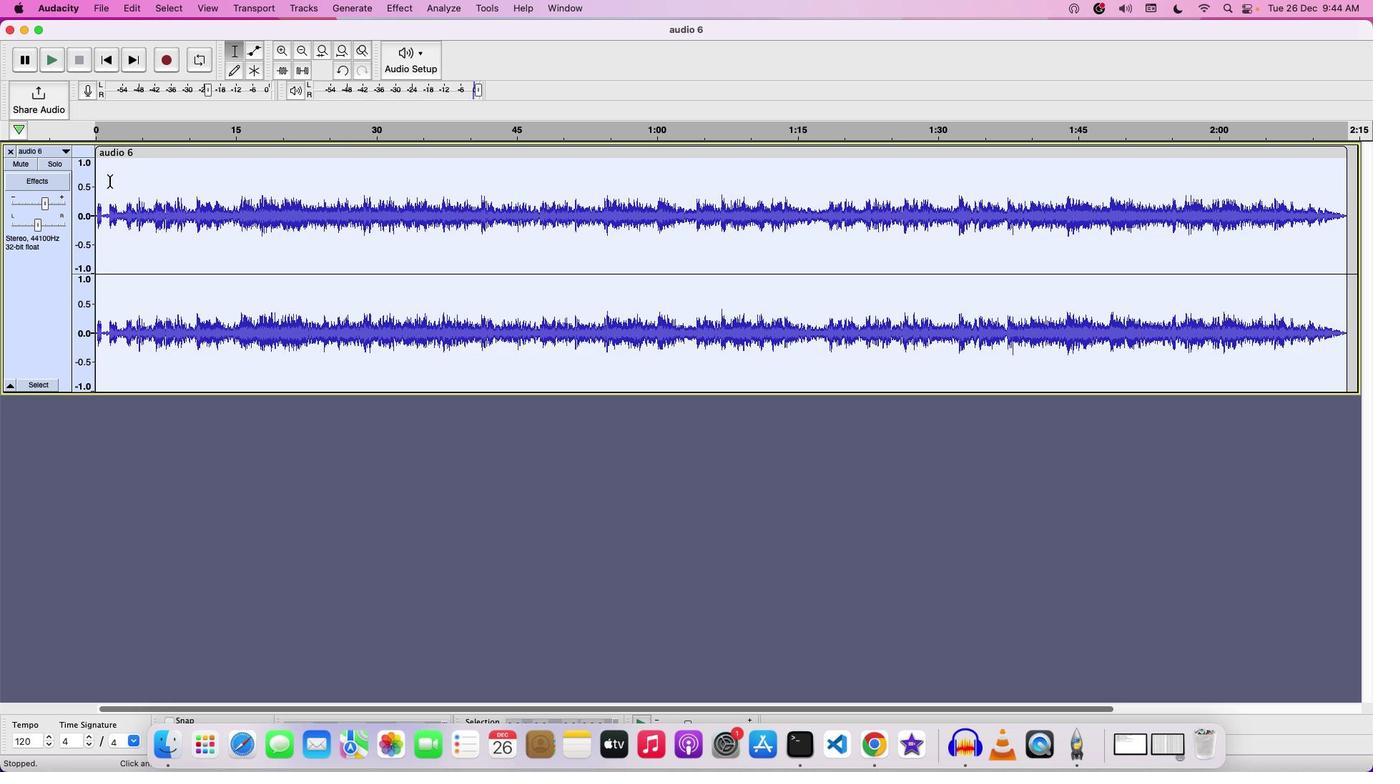 
Action: Mouse pressed left at (127, 198)
Screenshot: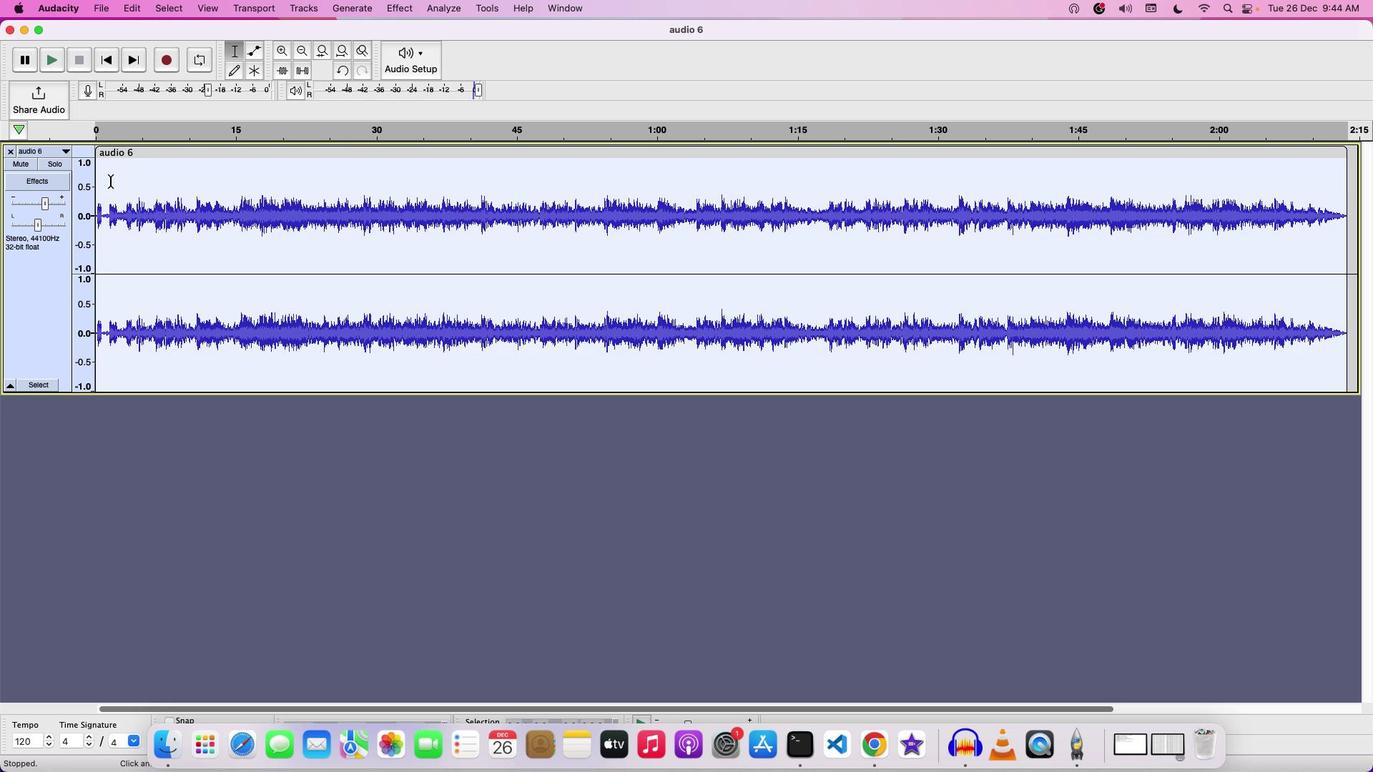 
Action: Mouse pressed left at (127, 198)
Screenshot: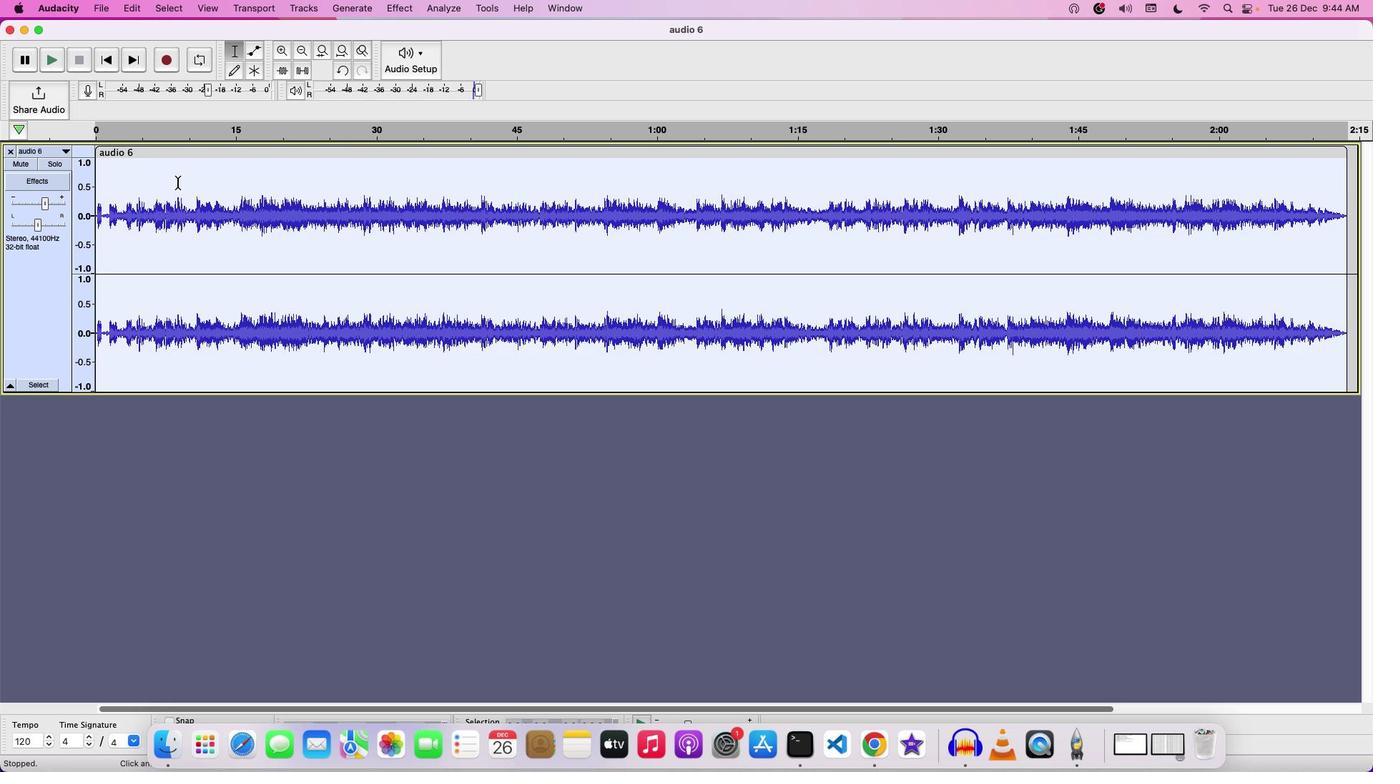 
Action: Mouse moved to (406, 32)
Screenshot: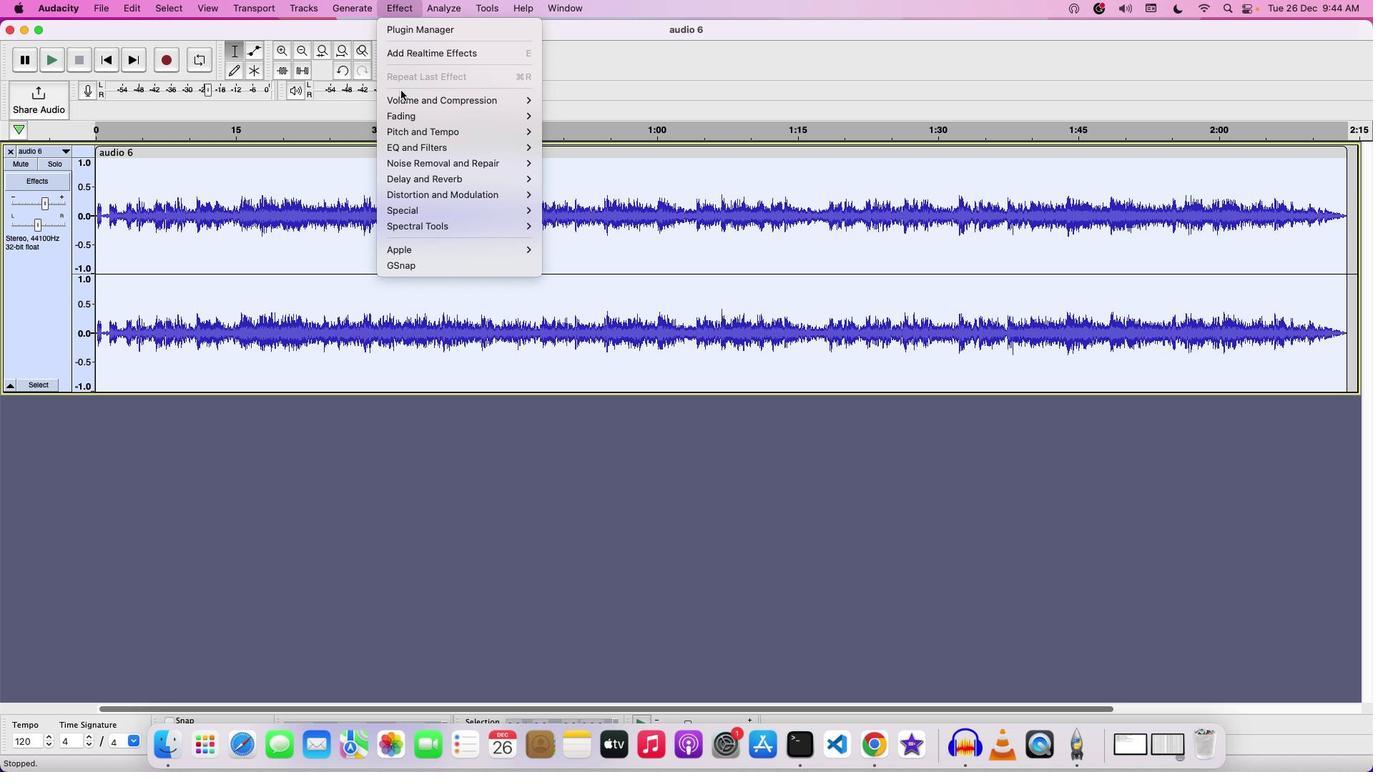 
Action: Mouse pressed left at (406, 32)
Screenshot: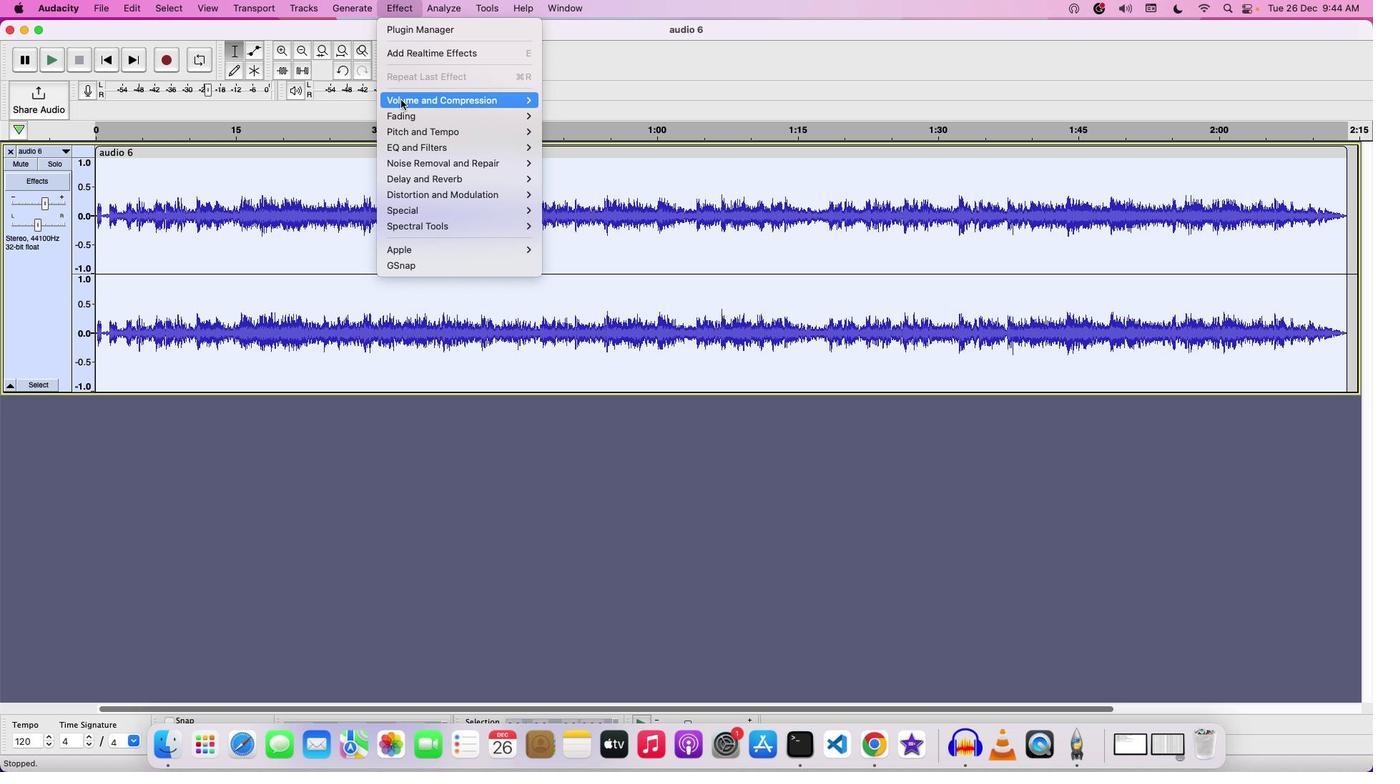 
Action: Mouse moved to (600, 201)
Screenshot: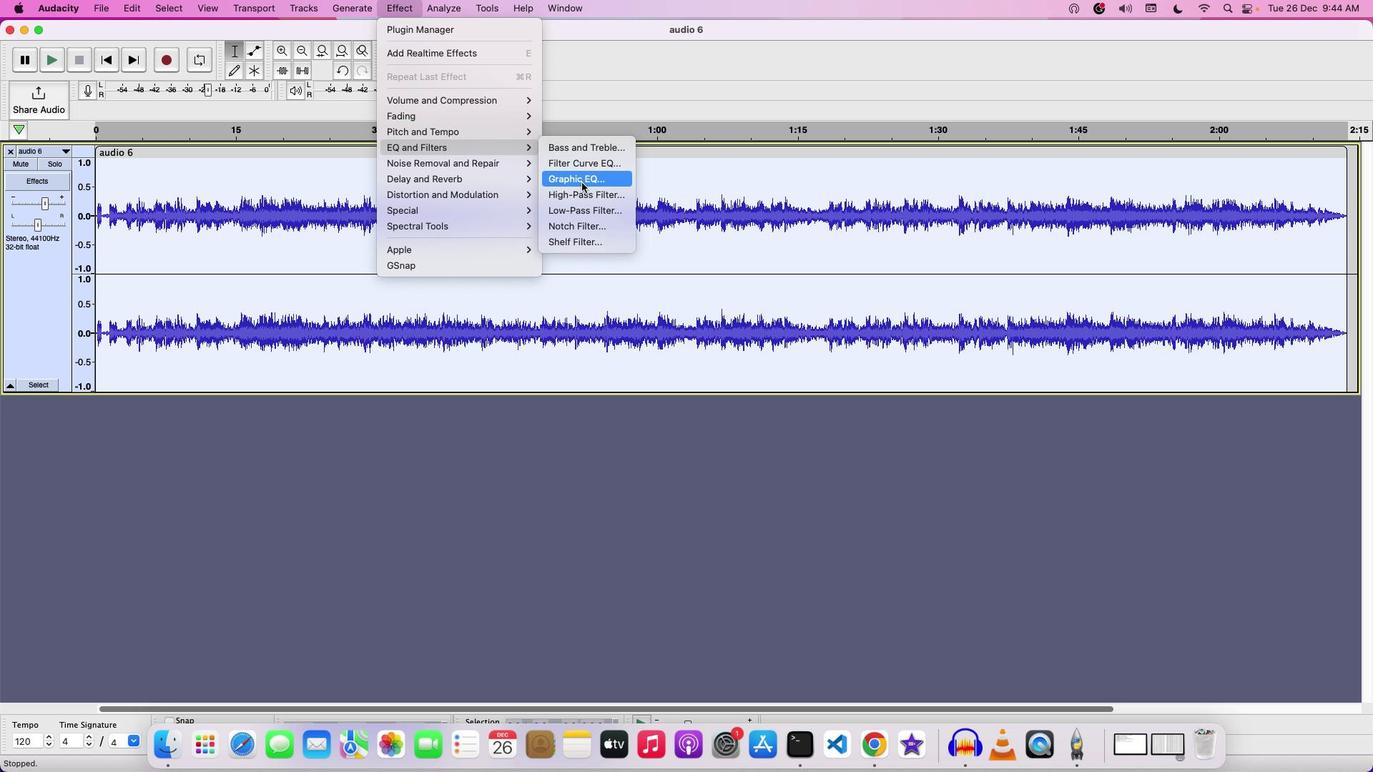 
Action: Mouse pressed left at (600, 201)
Screenshot: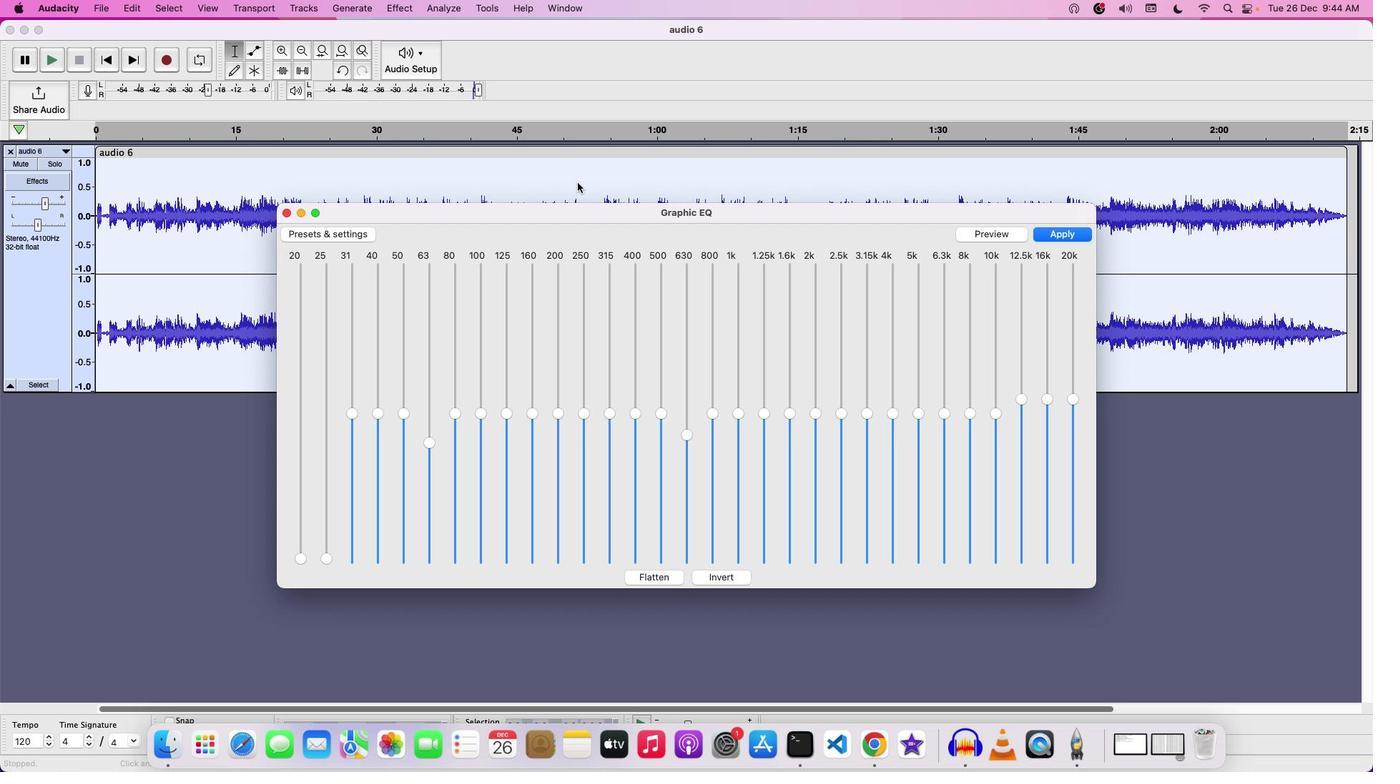 
Action: Mouse moved to (654, 596)
Screenshot: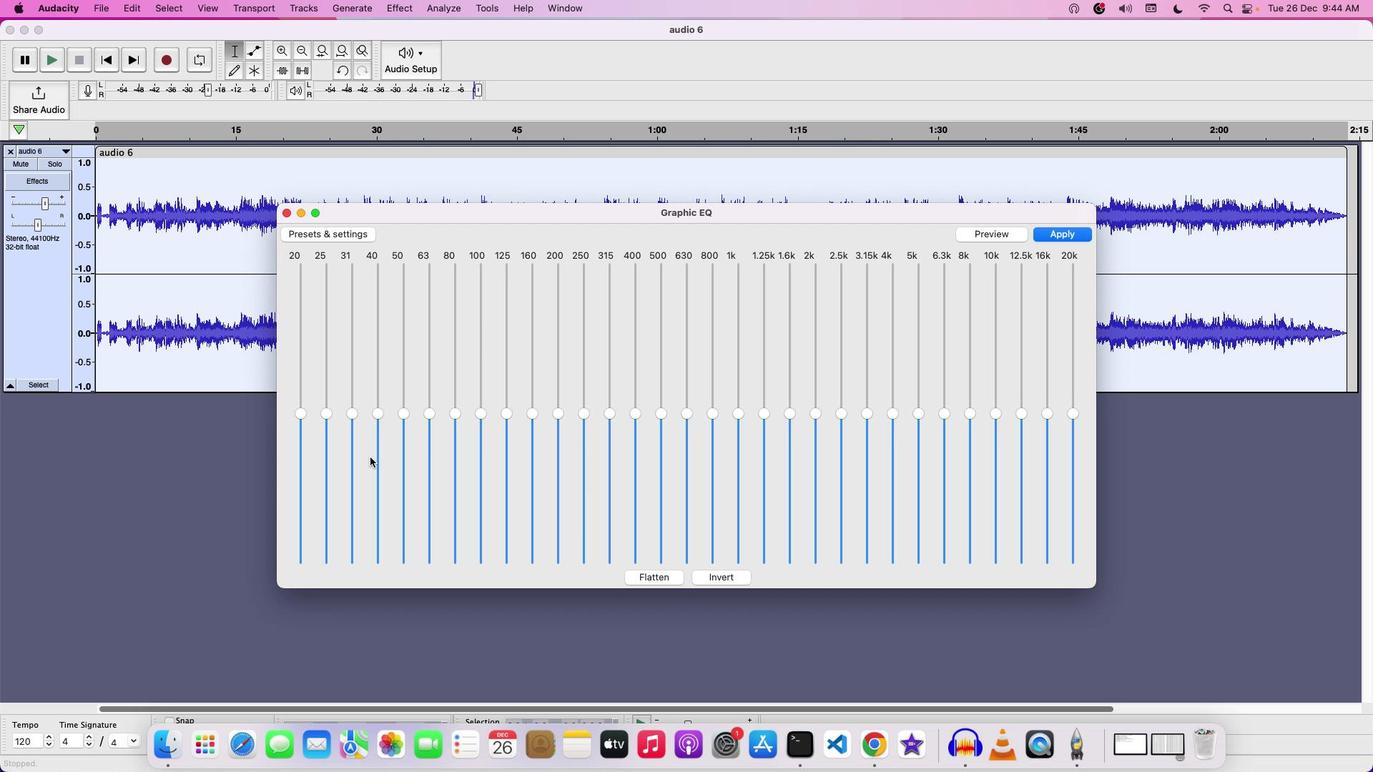 
Action: Mouse pressed left at (654, 596)
Screenshot: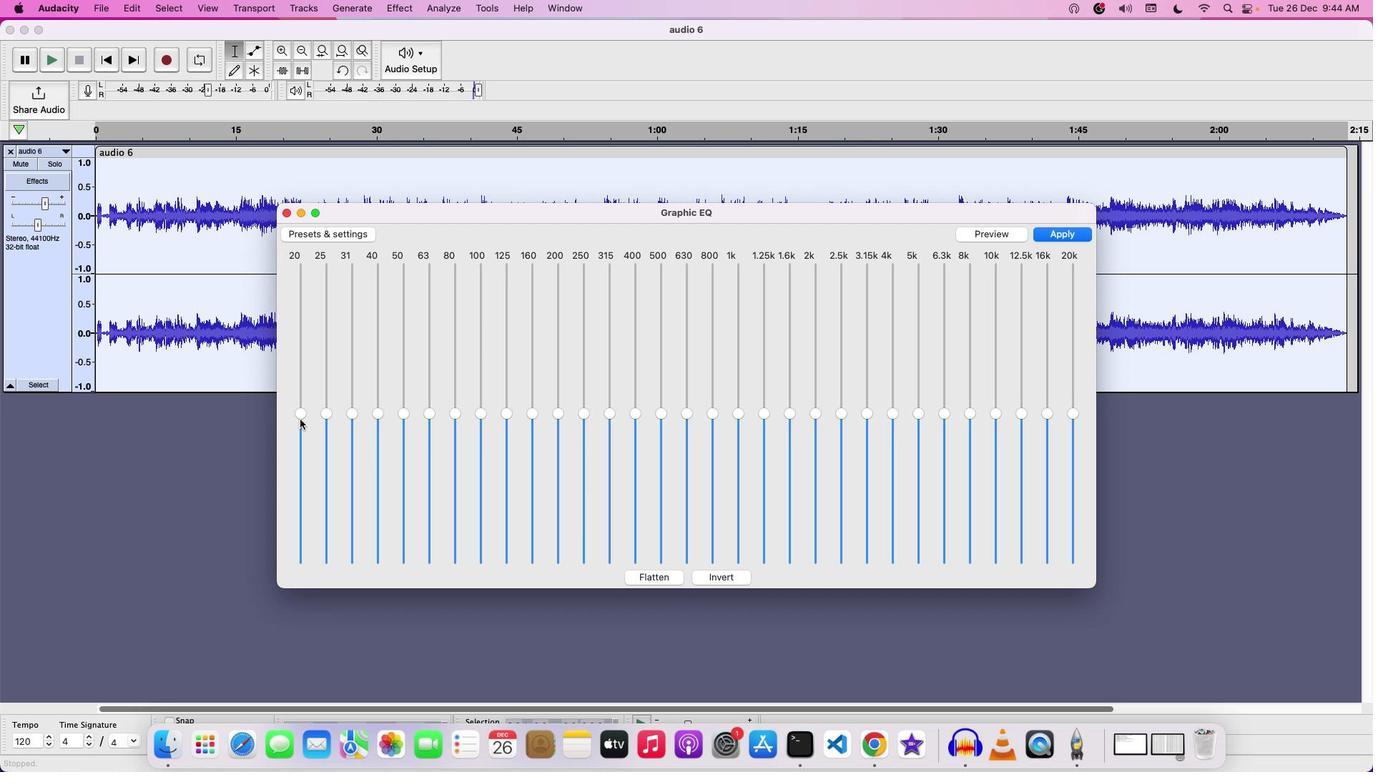 
Action: Mouse moved to (317, 435)
Screenshot: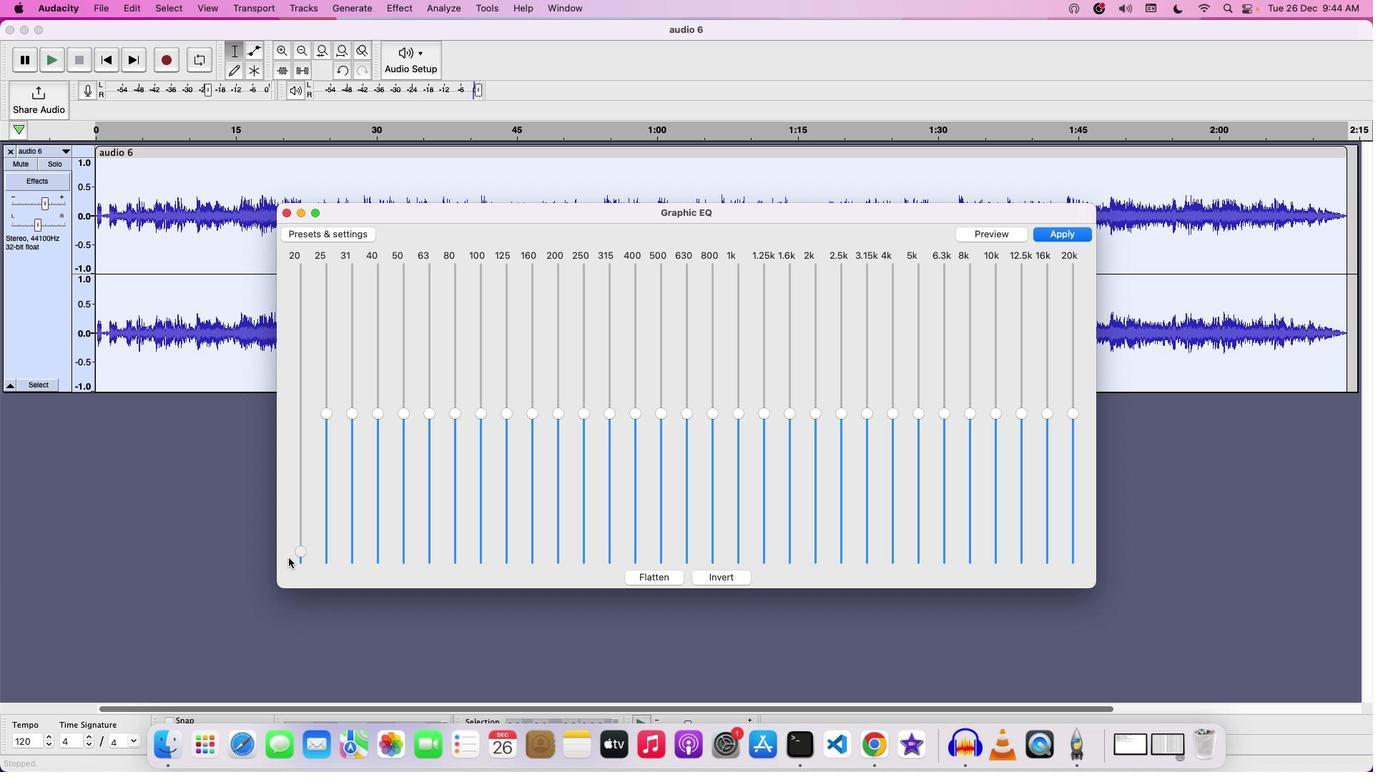 
Action: Mouse pressed left at (317, 435)
Screenshot: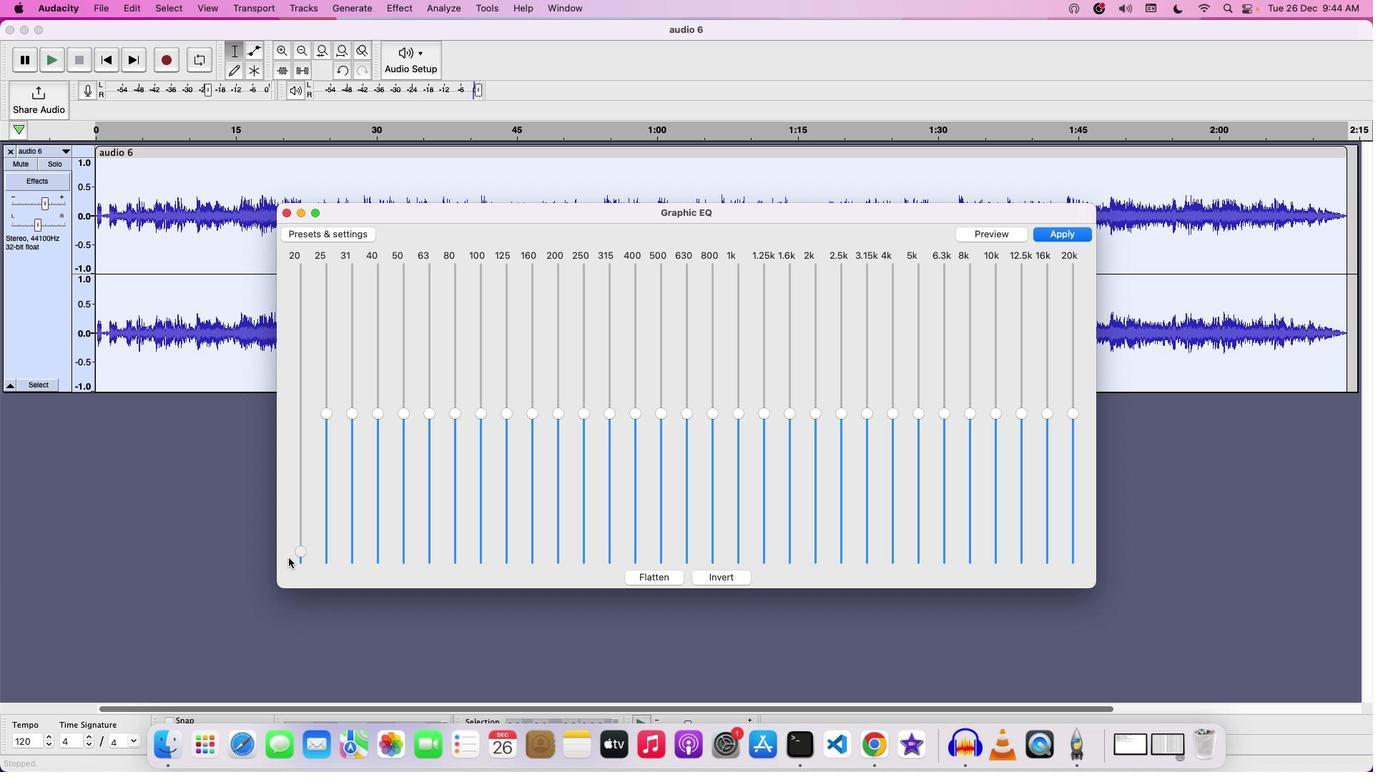 
Action: Mouse moved to (341, 442)
Screenshot: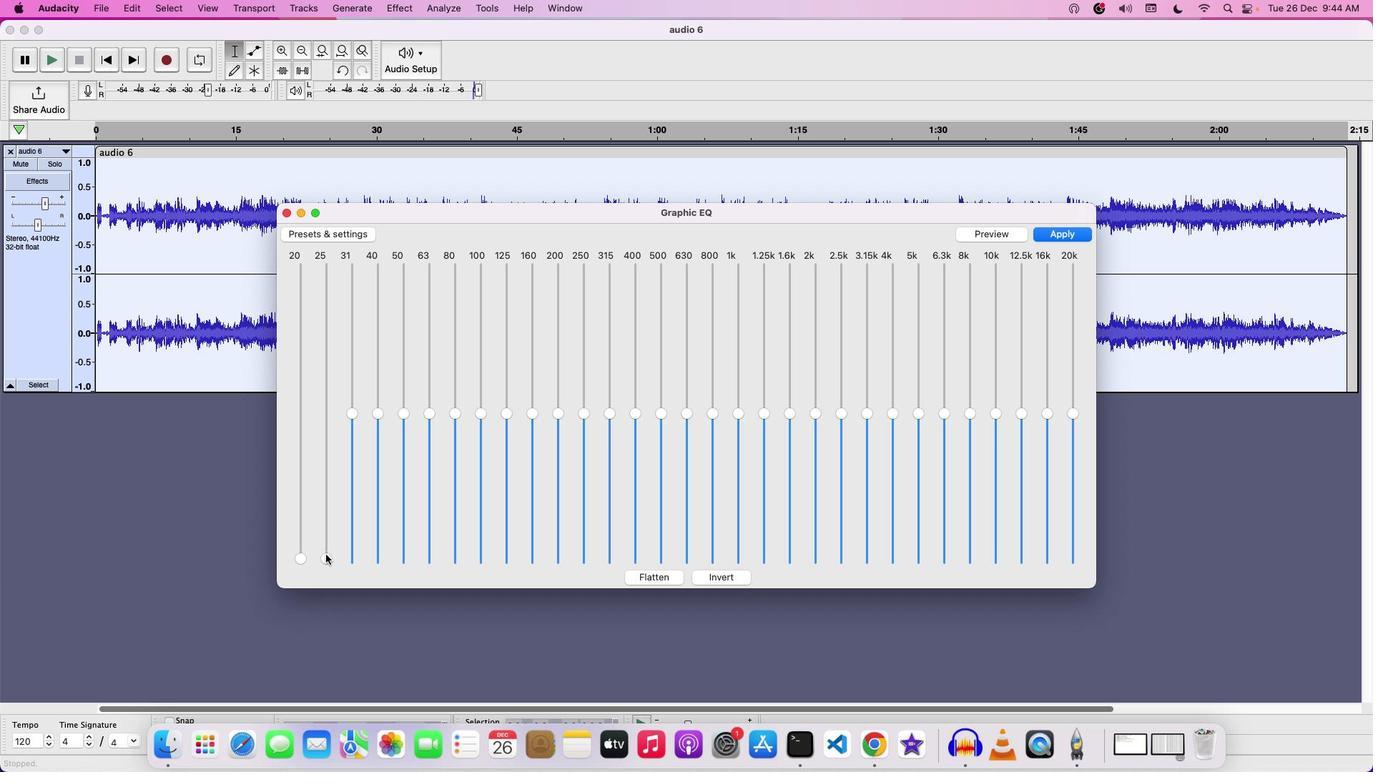 
Action: Mouse pressed left at (341, 442)
Screenshot: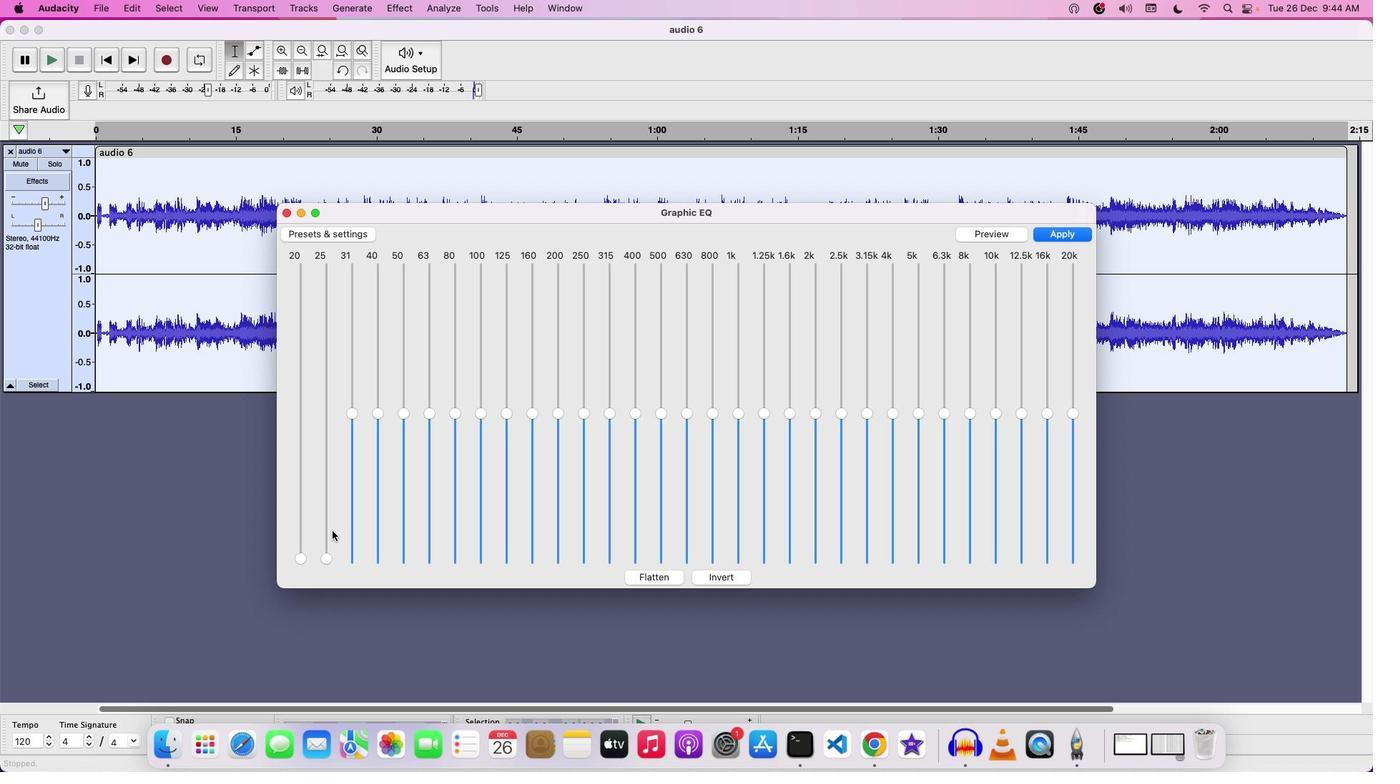 
Action: Mouse moved to (397, 475)
Screenshot: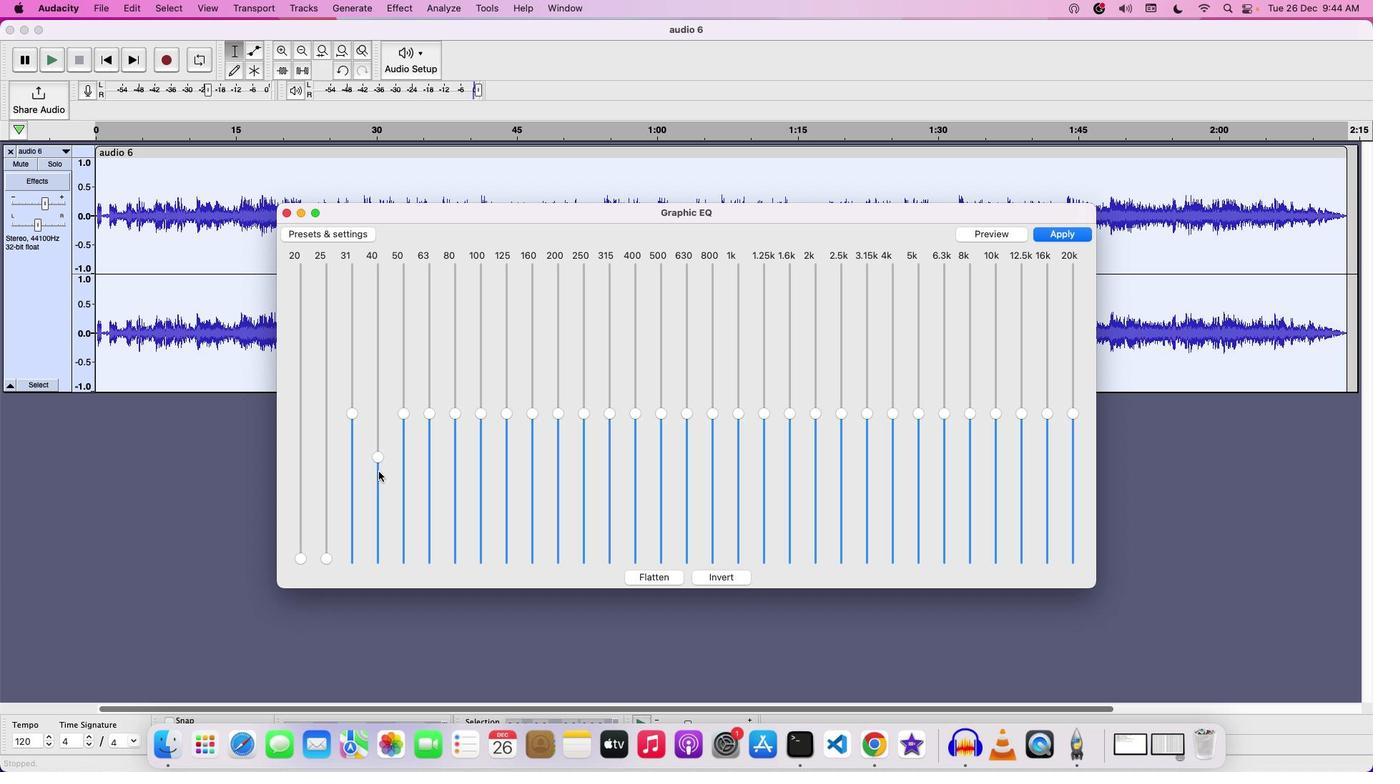 
Action: Mouse pressed left at (397, 475)
Screenshot: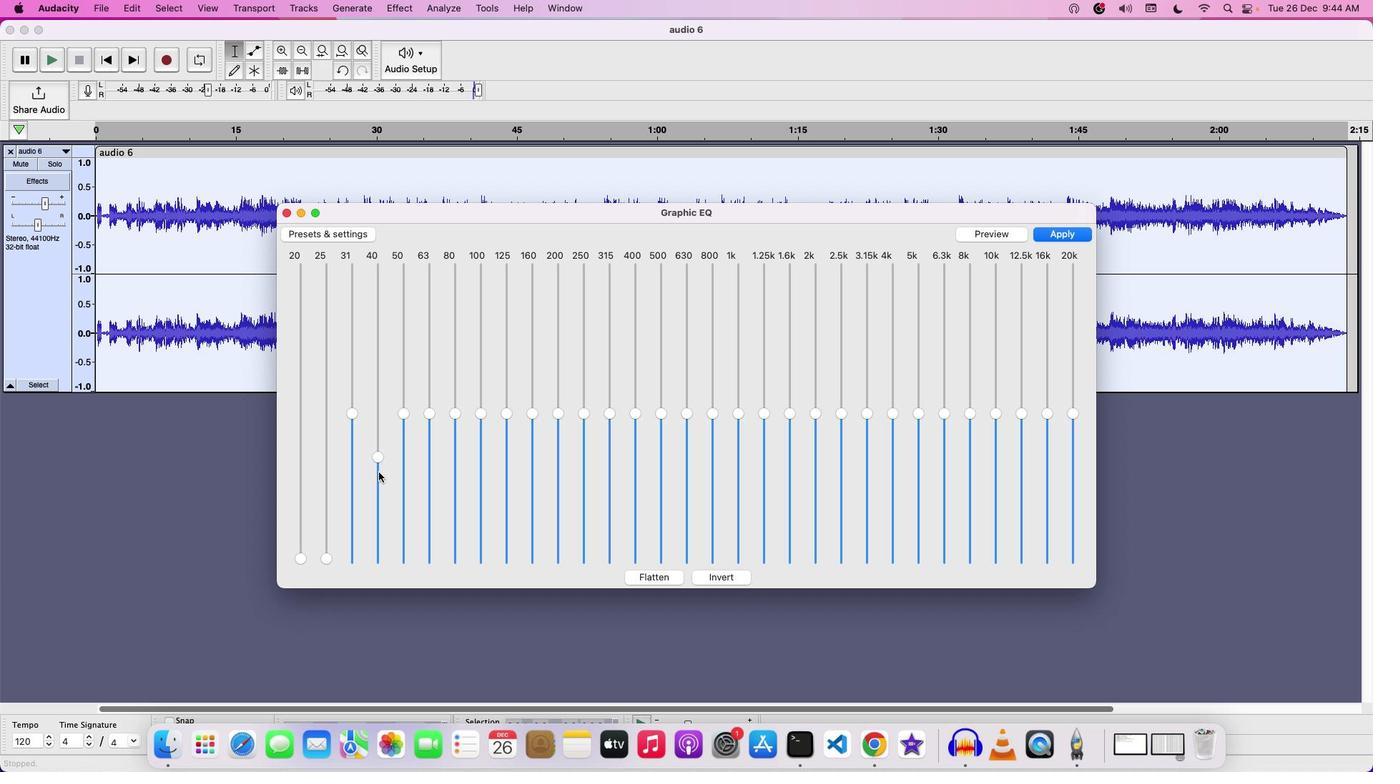 
Action: Mouse moved to (396, 490)
Screenshot: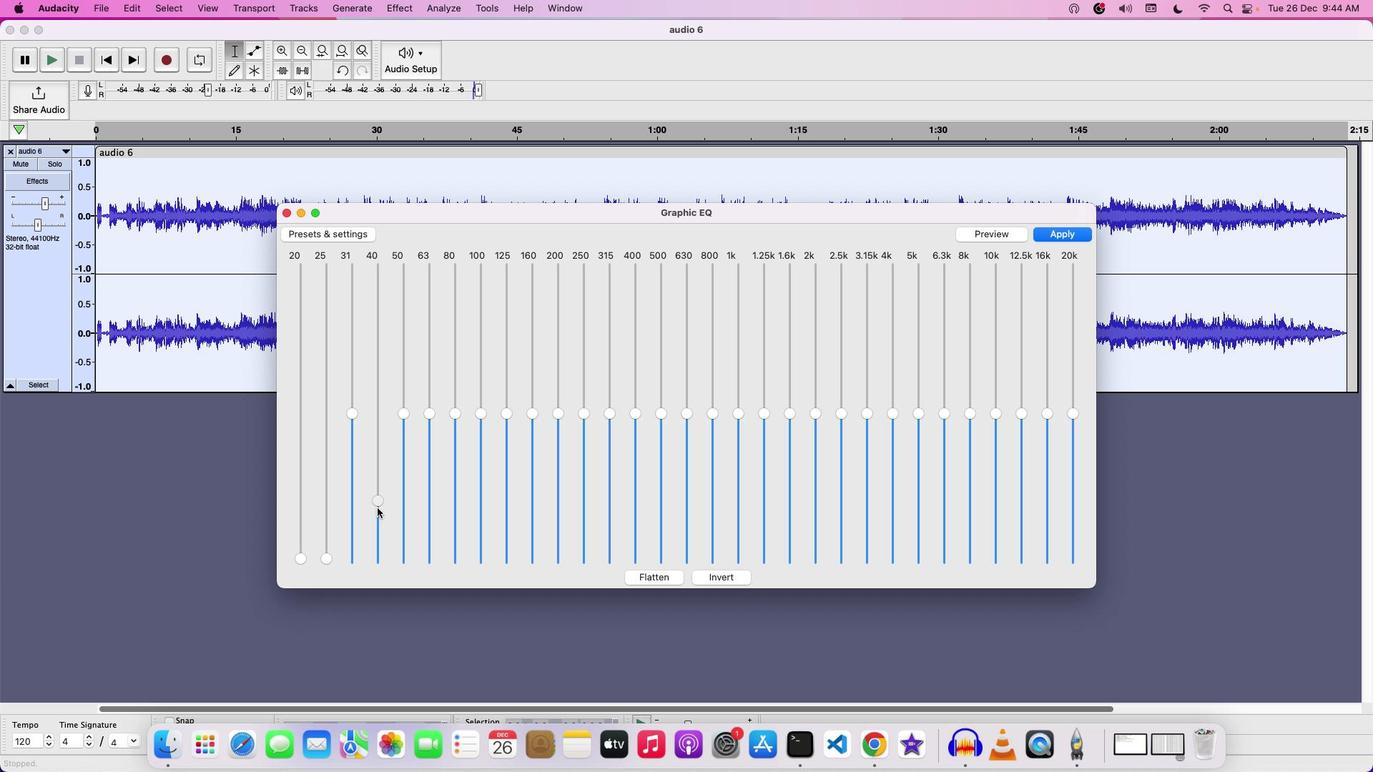 
Action: Mouse pressed left at (396, 490)
Screenshot: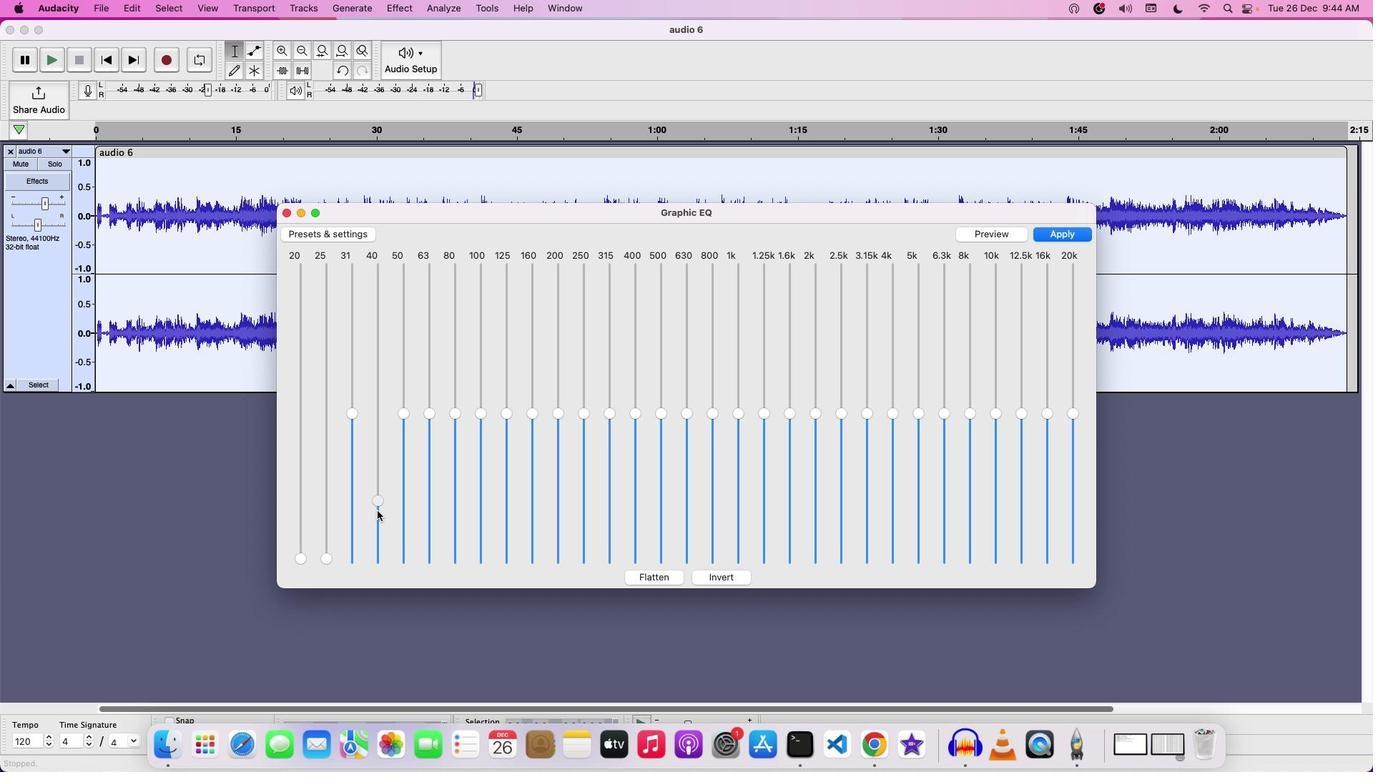 
Action: Mouse moved to (395, 509)
Screenshot: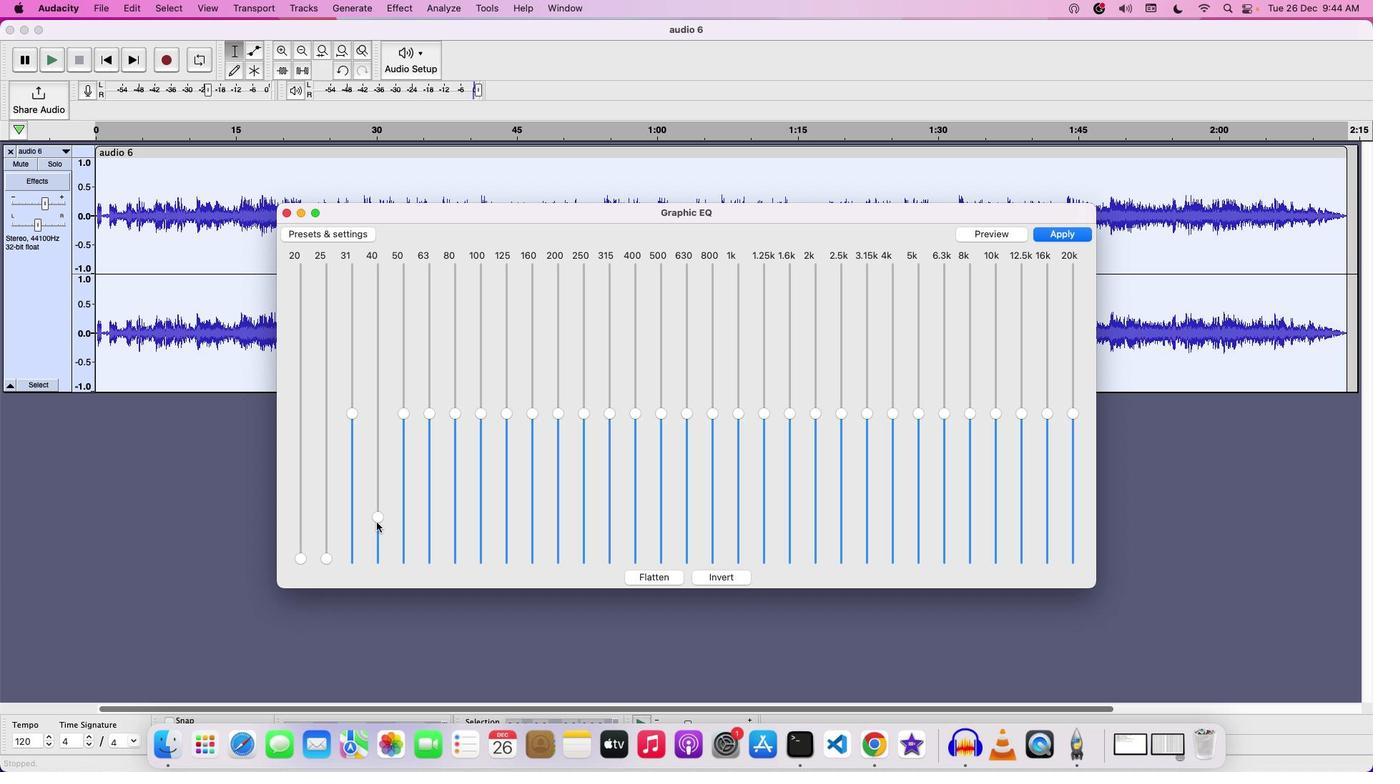 
Action: Mouse pressed left at (395, 509)
Screenshot: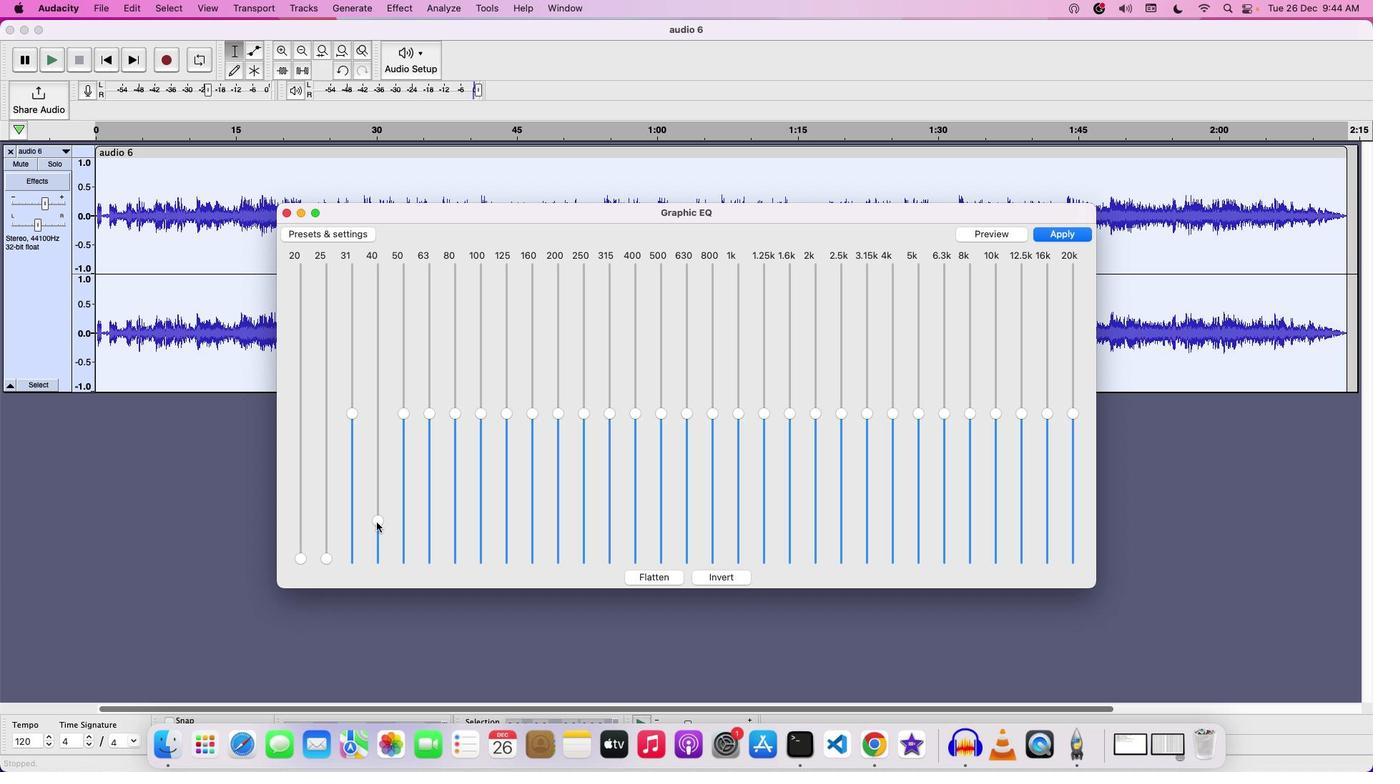 
Action: Mouse moved to (395, 517)
Screenshot: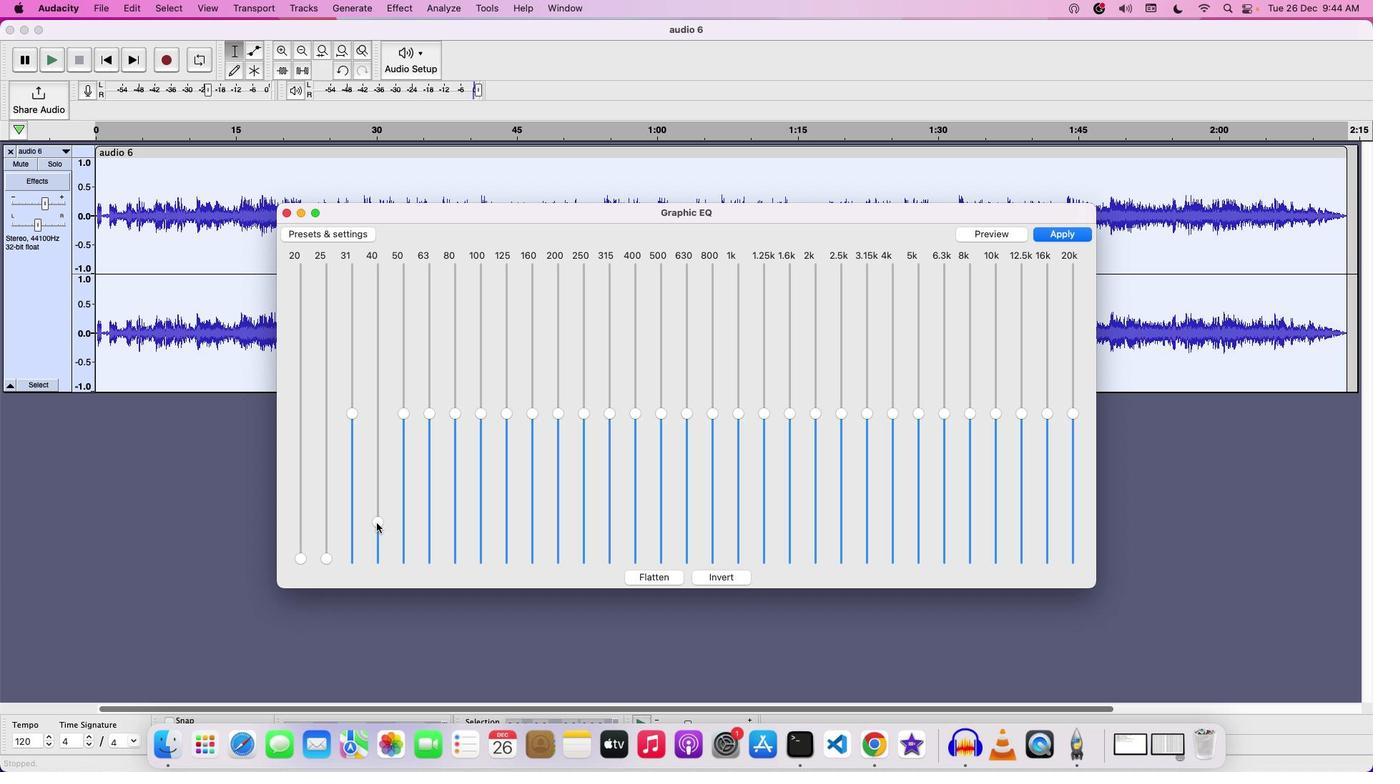 
Action: Mouse pressed left at (395, 517)
Screenshot: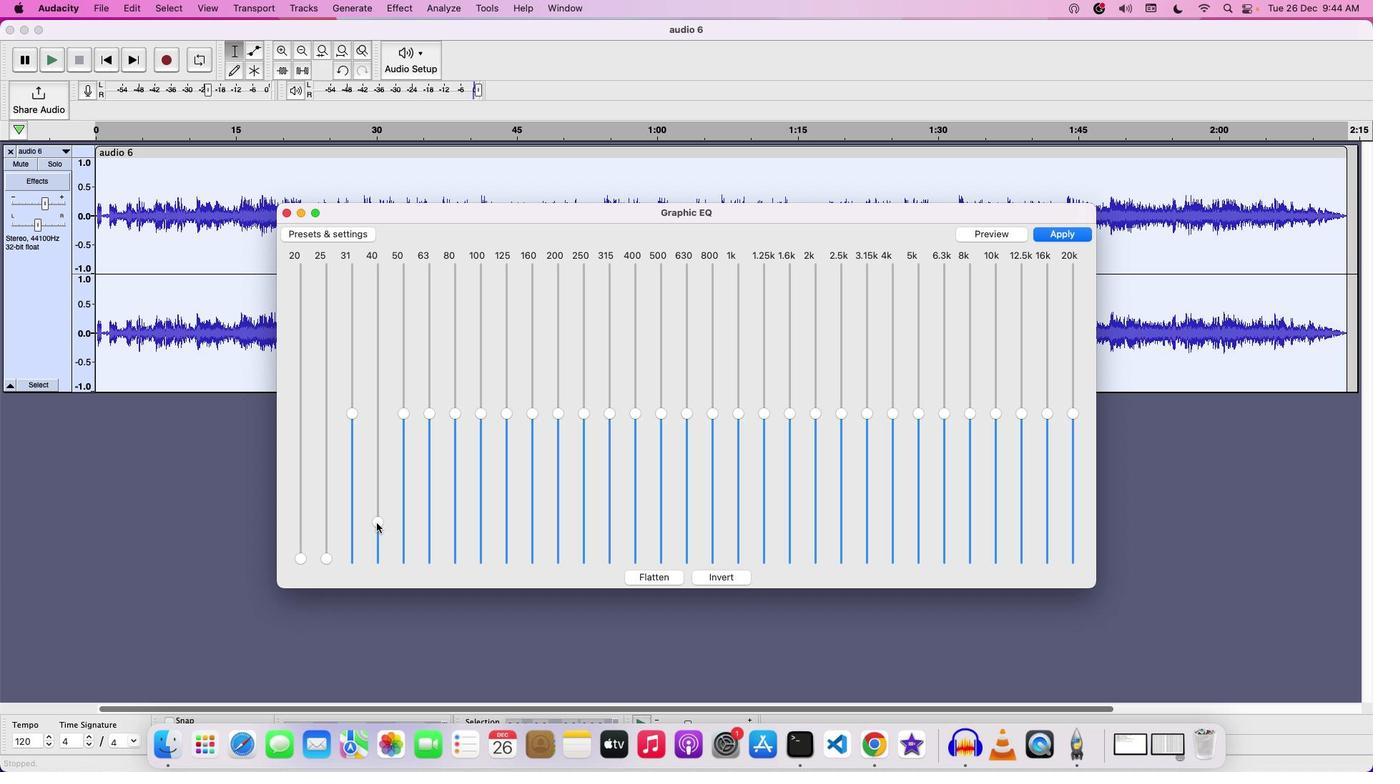 
Action: Mouse moved to (394, 540)
Screenshot: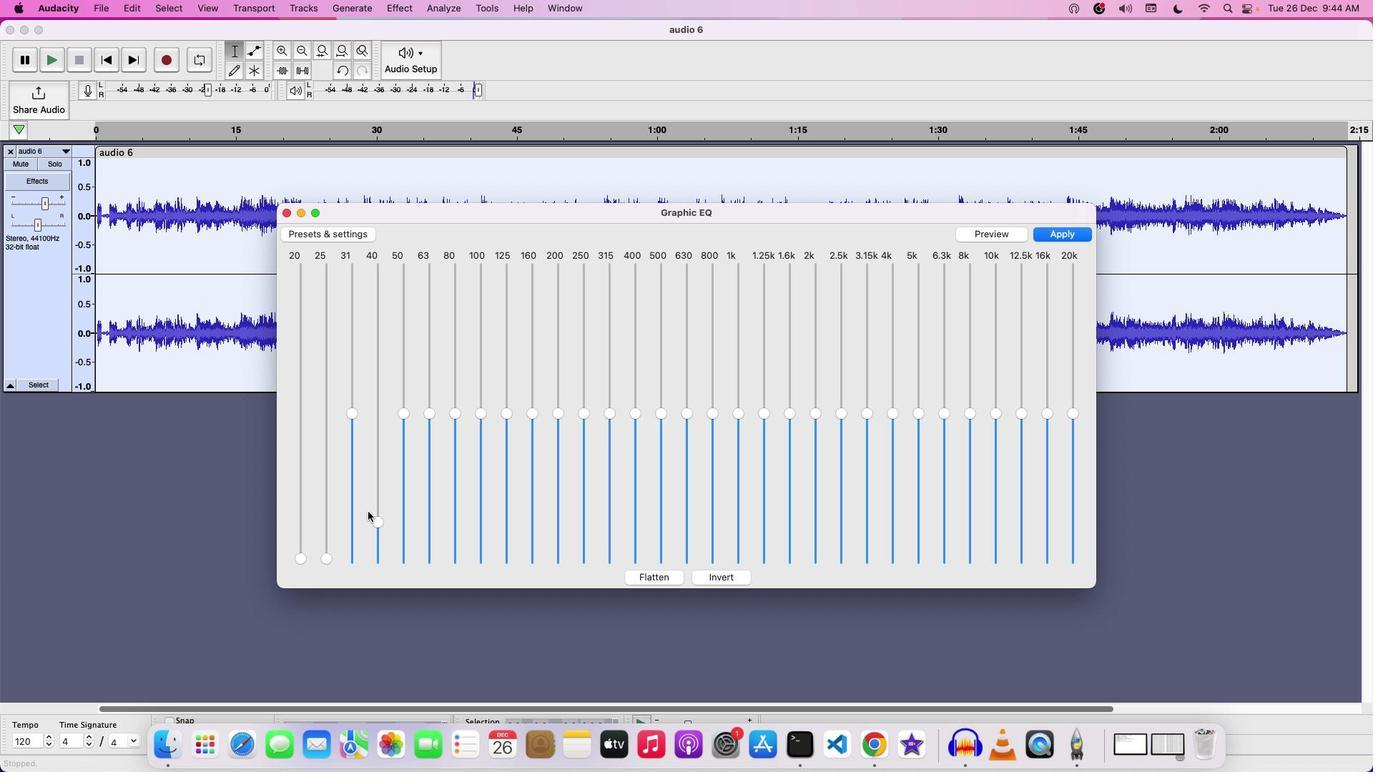 
Action: Mouse pressed left at (394, 540)
Screenshot: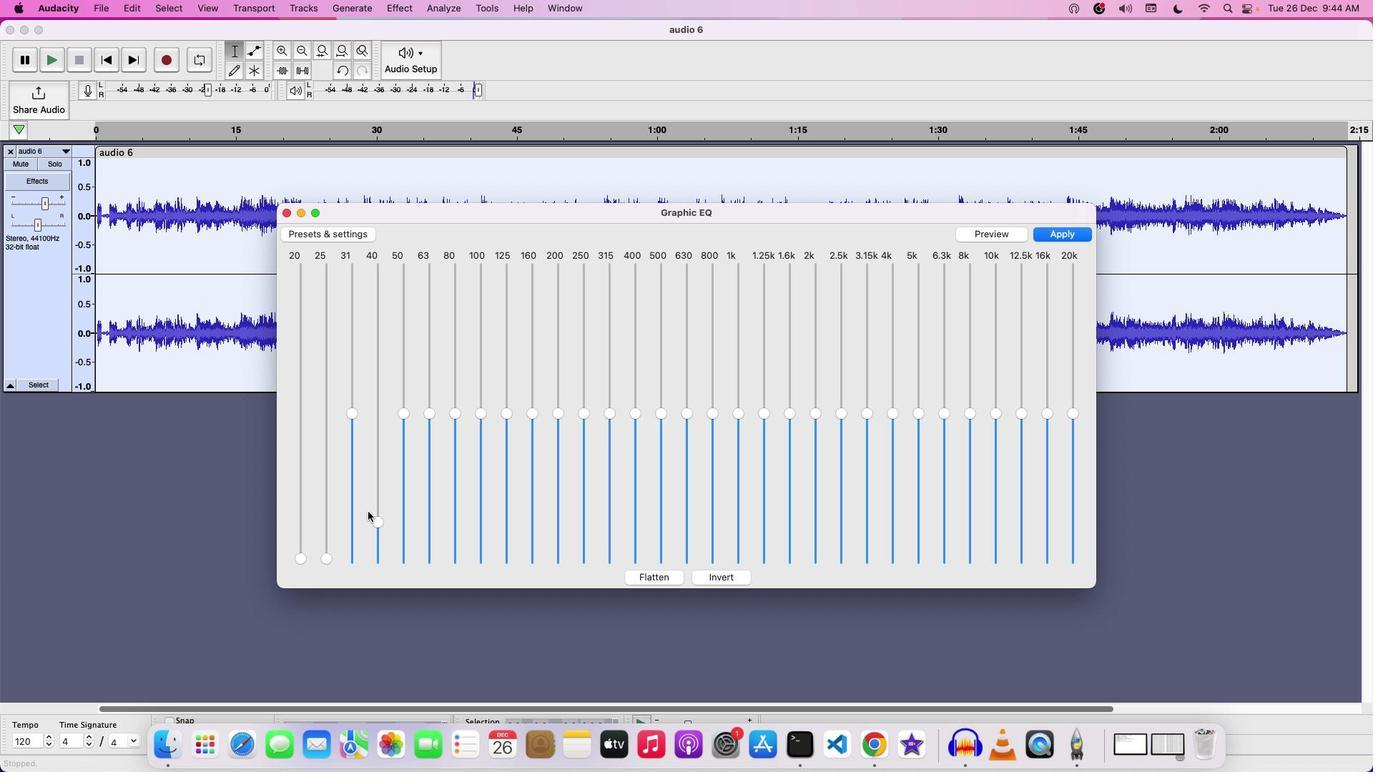 
Action: Mouse moved to (394, 540)
Screenshot: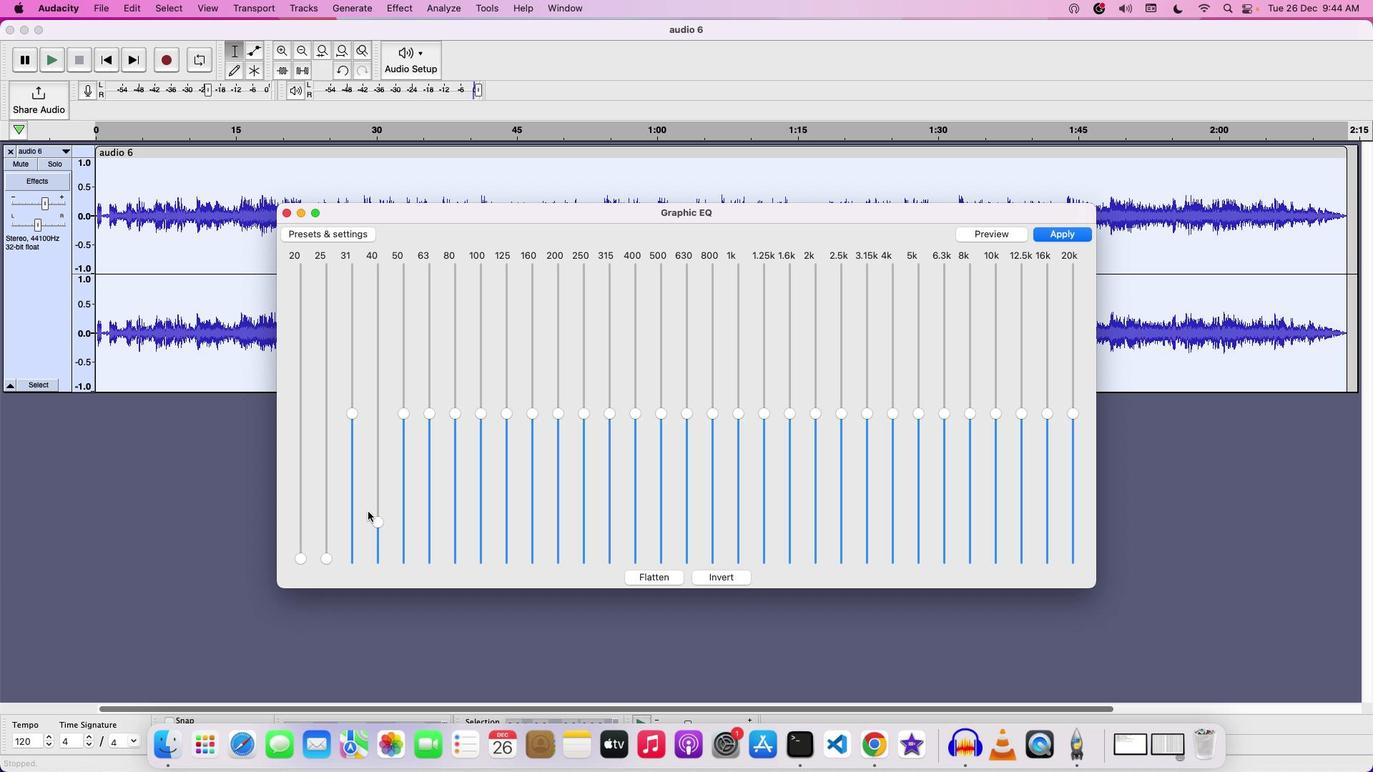 
Action: Mouse pressed left at (394, 540)
Screenshot: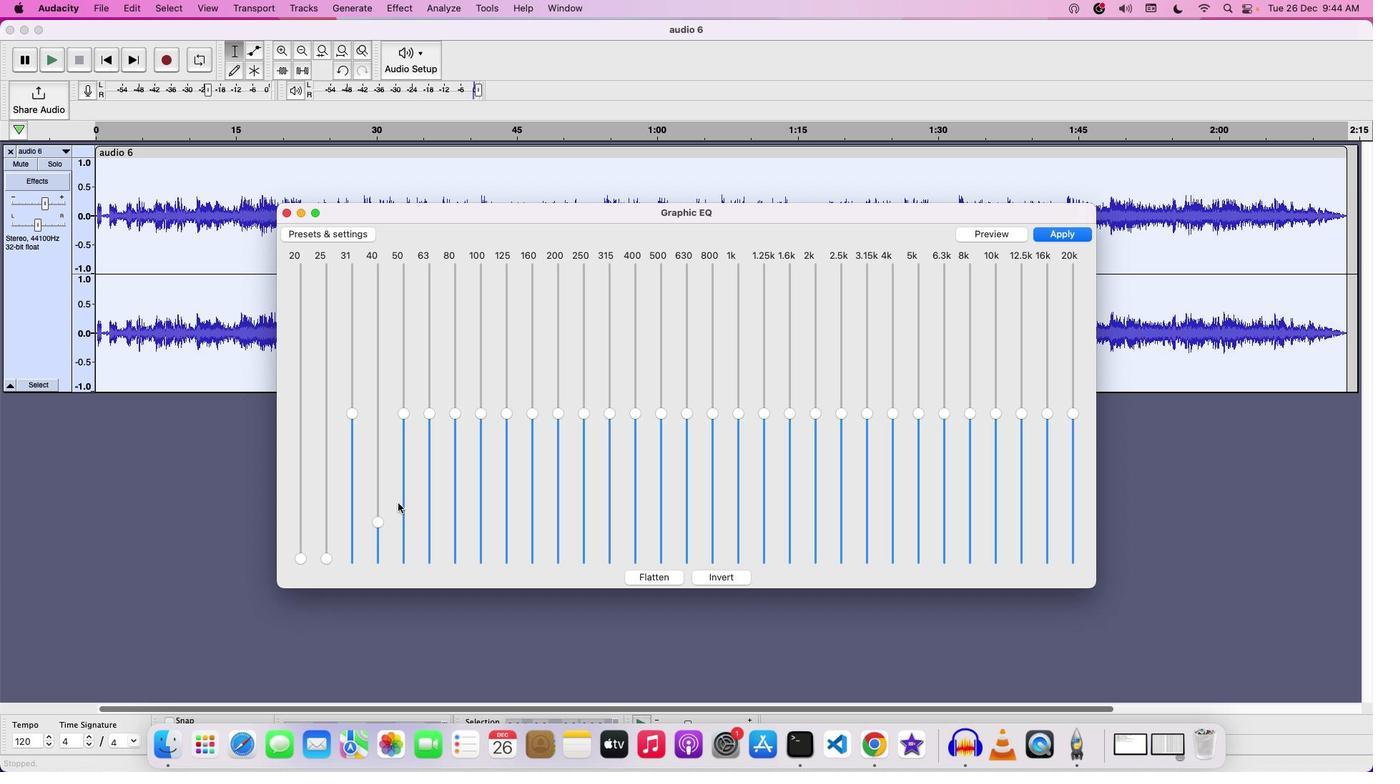 
Action: Mouse moved to (1089, 434)
Screenshot: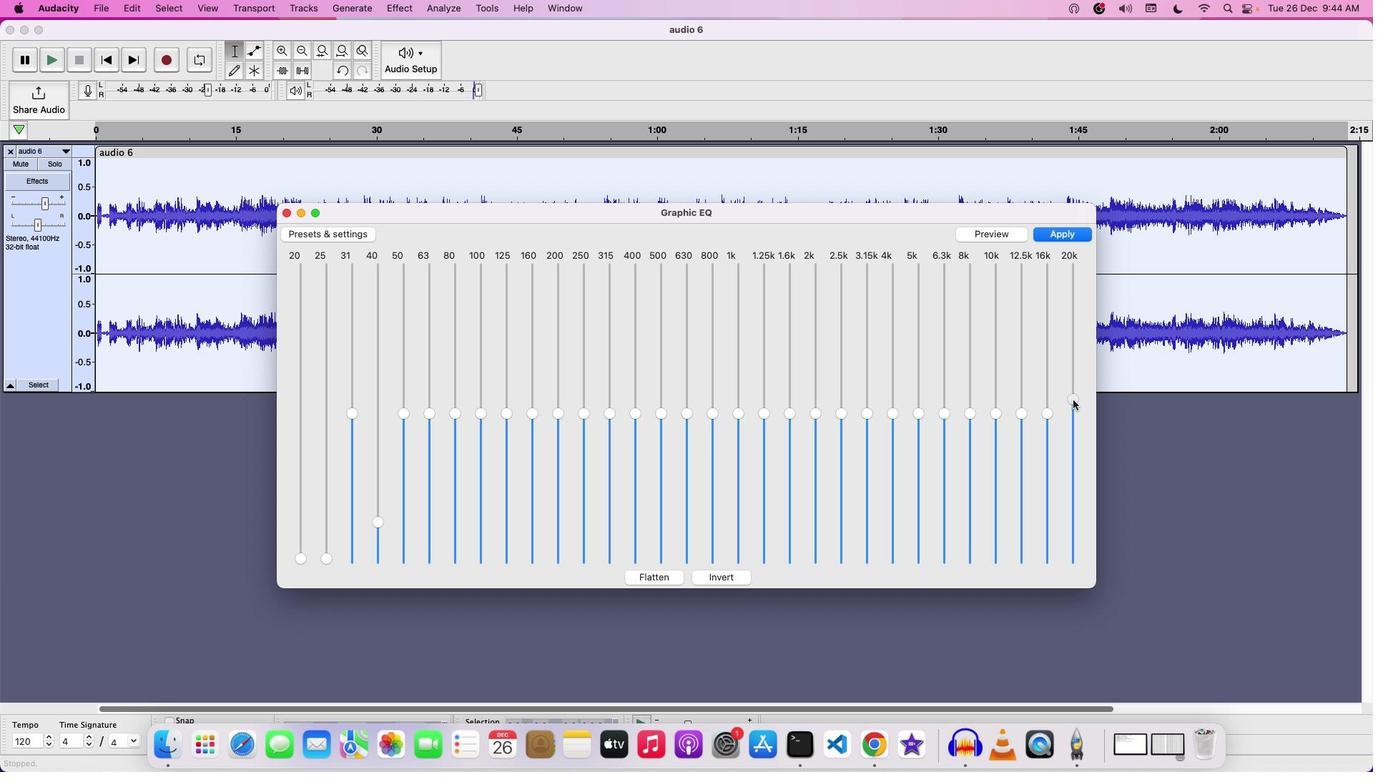 
Action: Mouse pressed left at (1089, 434)
Screenshot: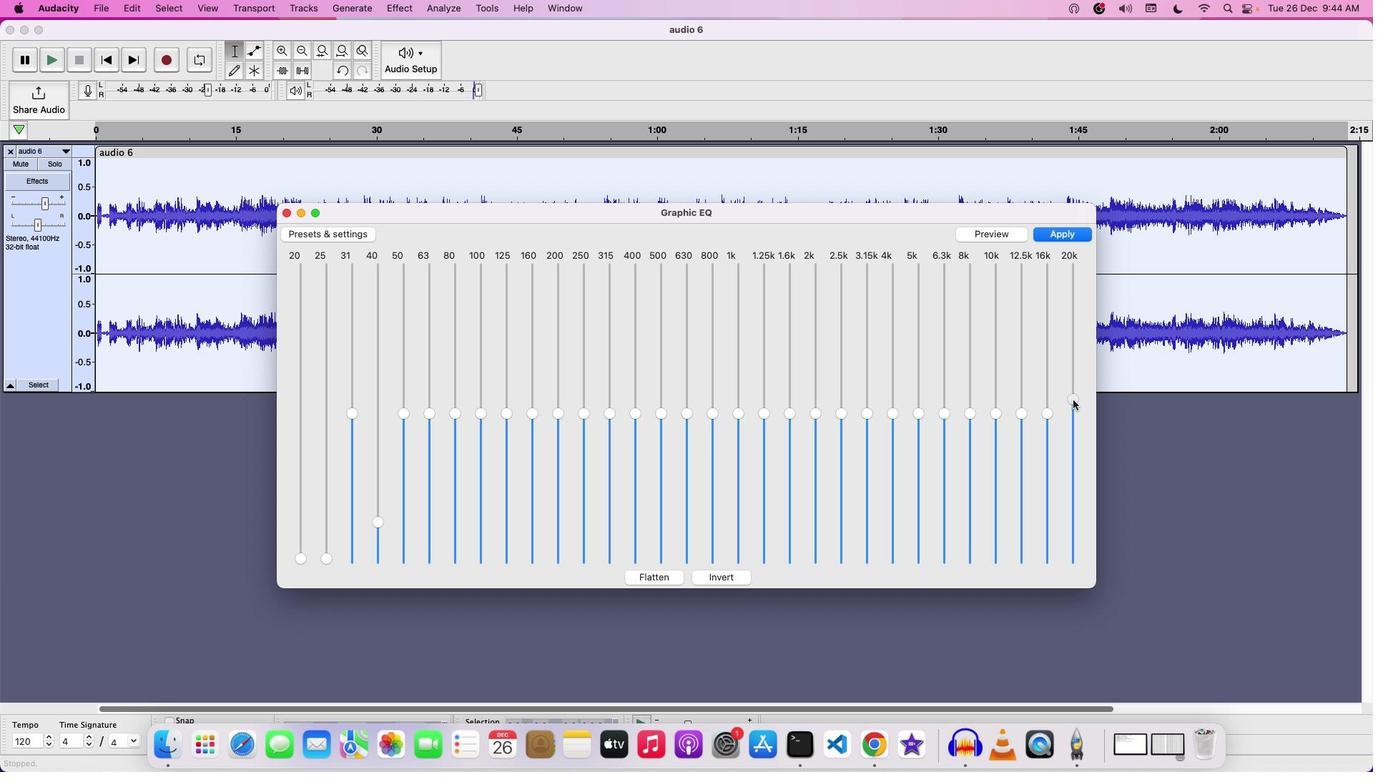 
Action: Mouse moved to (1067, 432)
Screenshot: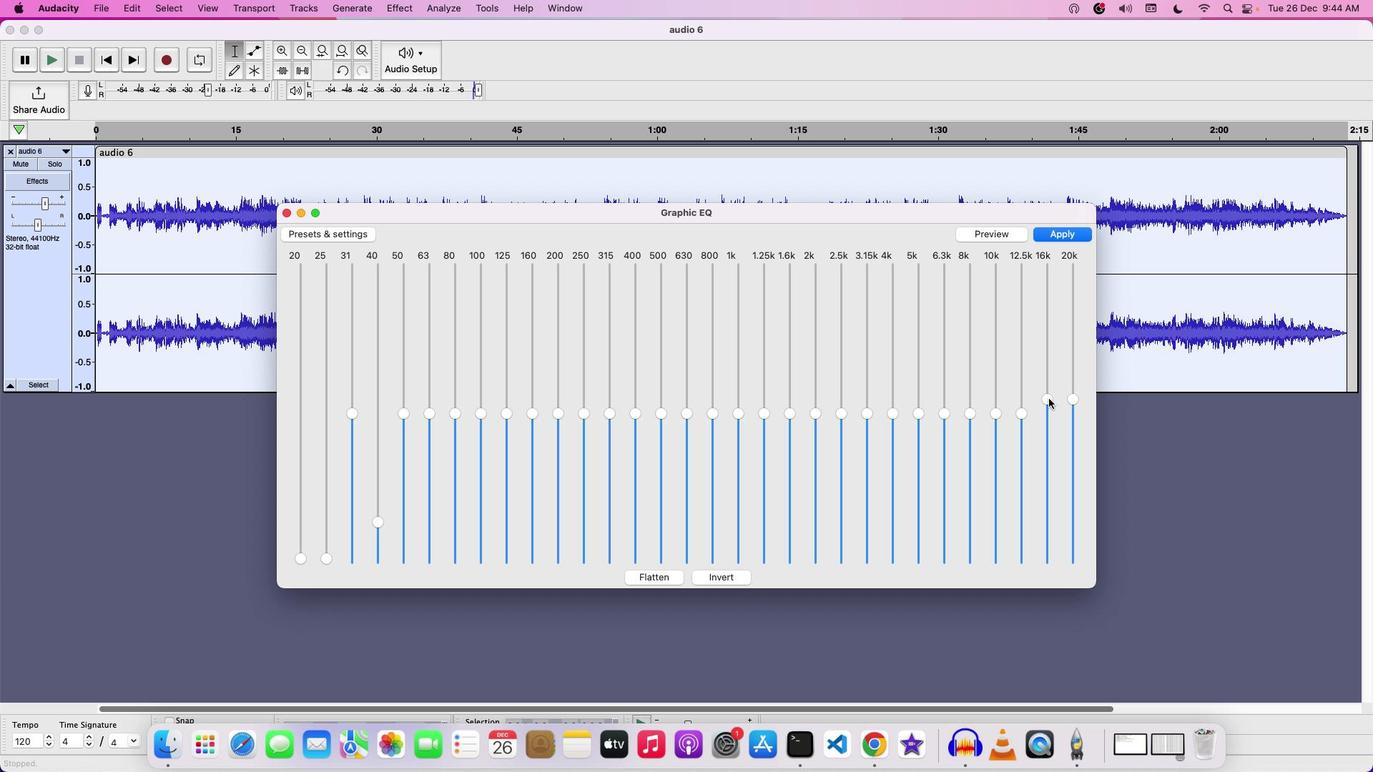 
Action: Mouse pressed left at (1067, 432)
Screenshot: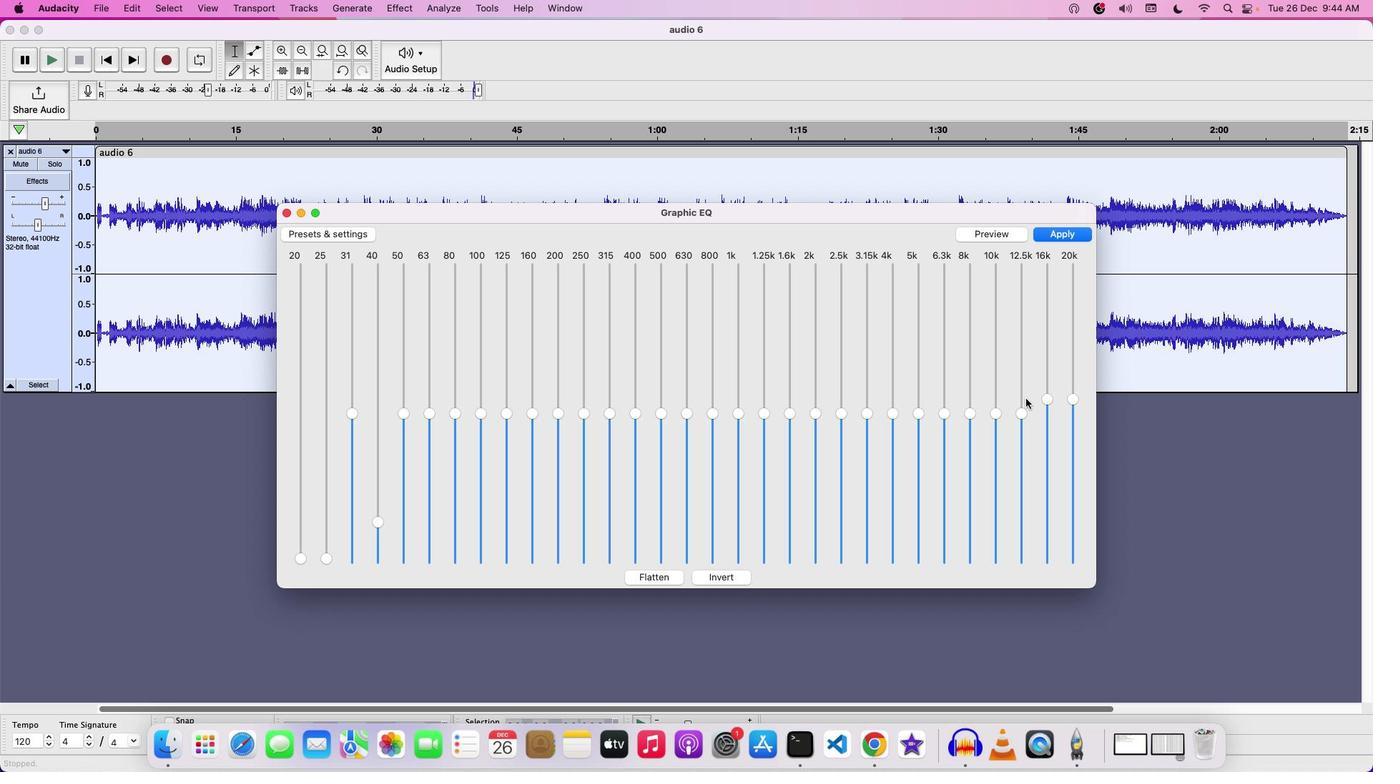 
Action: Mouse moved to (1086, 254)
Screenshot: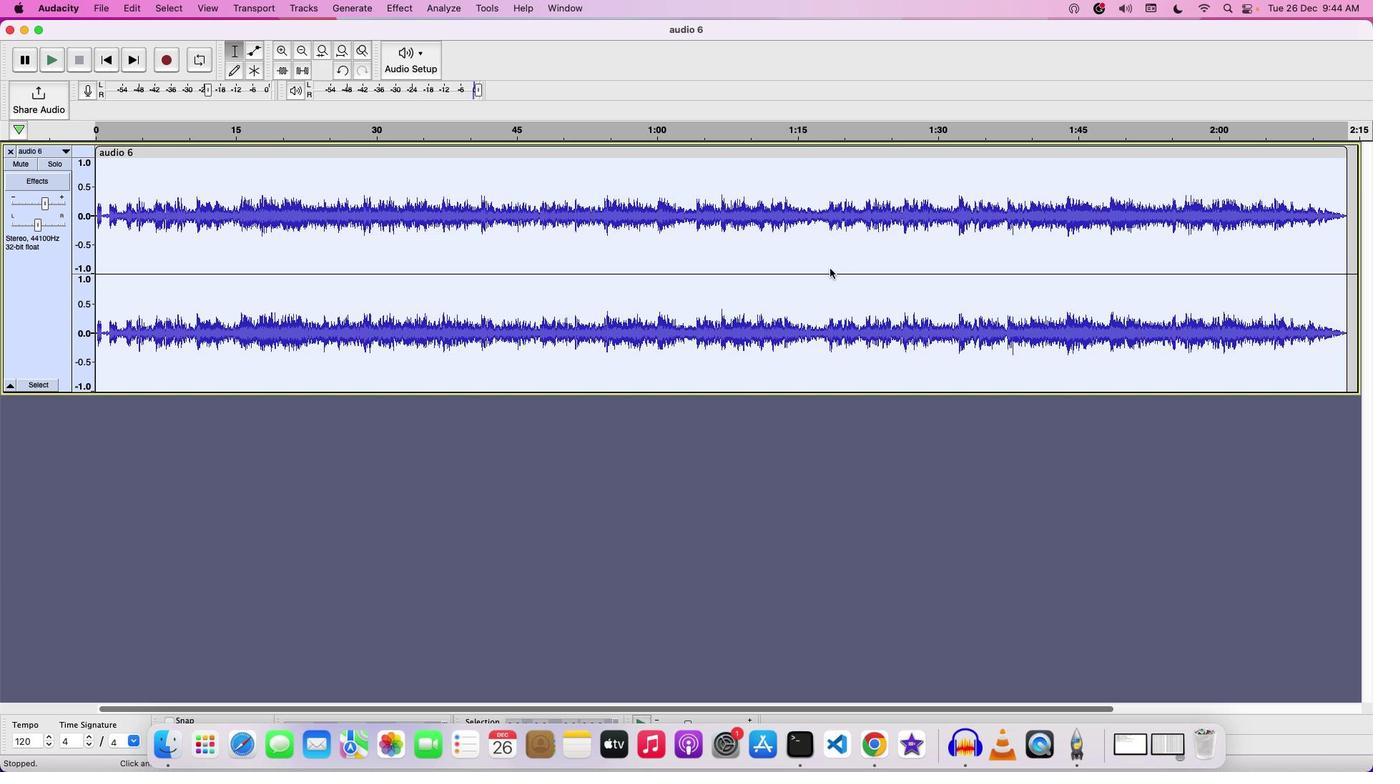 
Action: Mouse pressed left at (1086, 254)
Screenshot: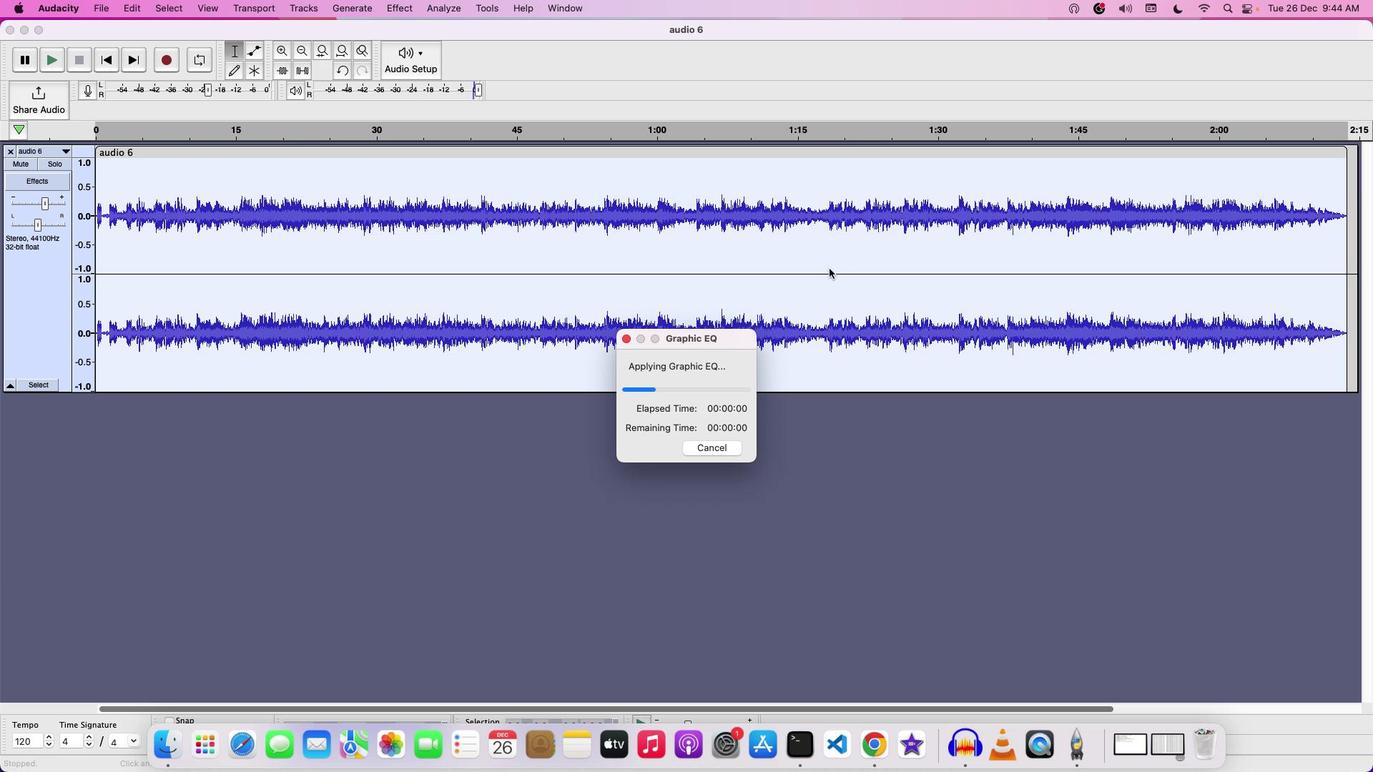 
Action: Mouse moved to (782, 315)
Screenshot: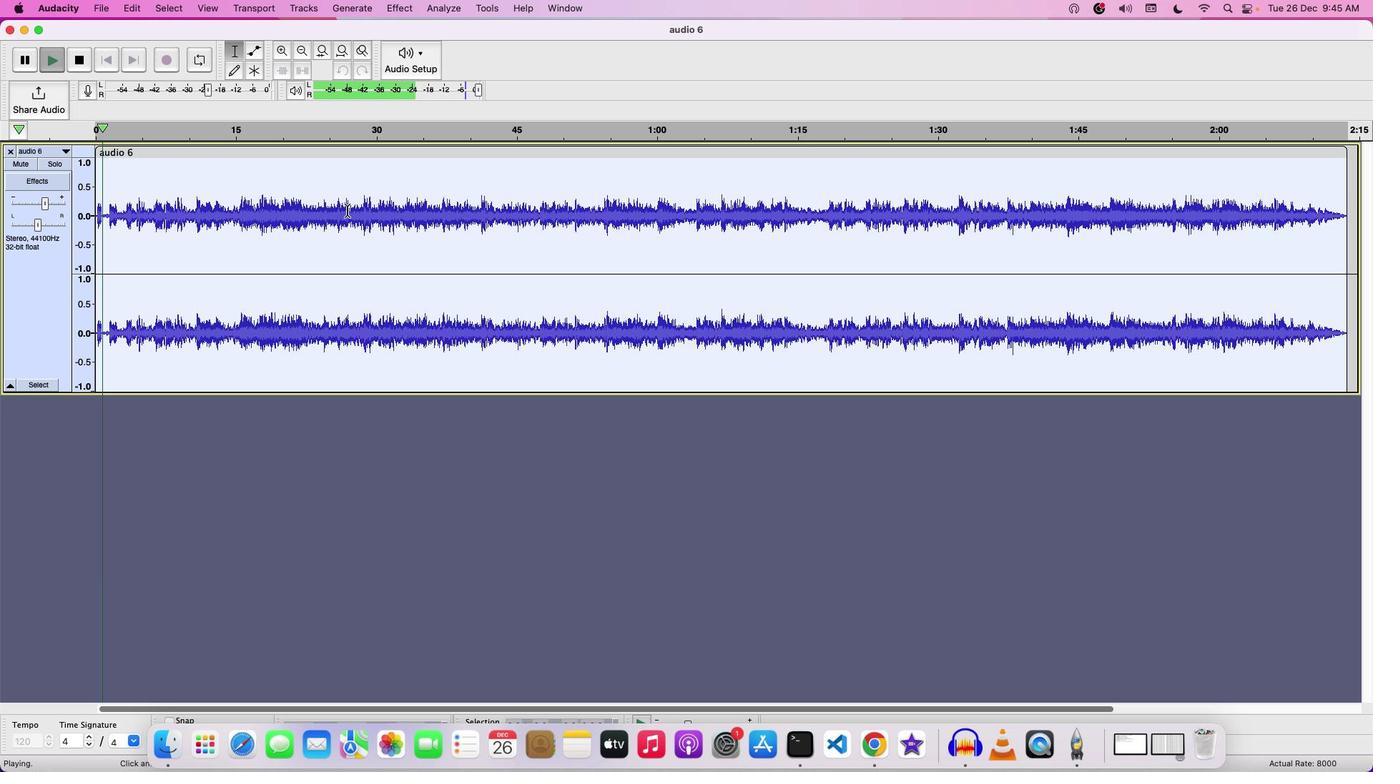 
Action: Key pressed Key.space
Screenshot: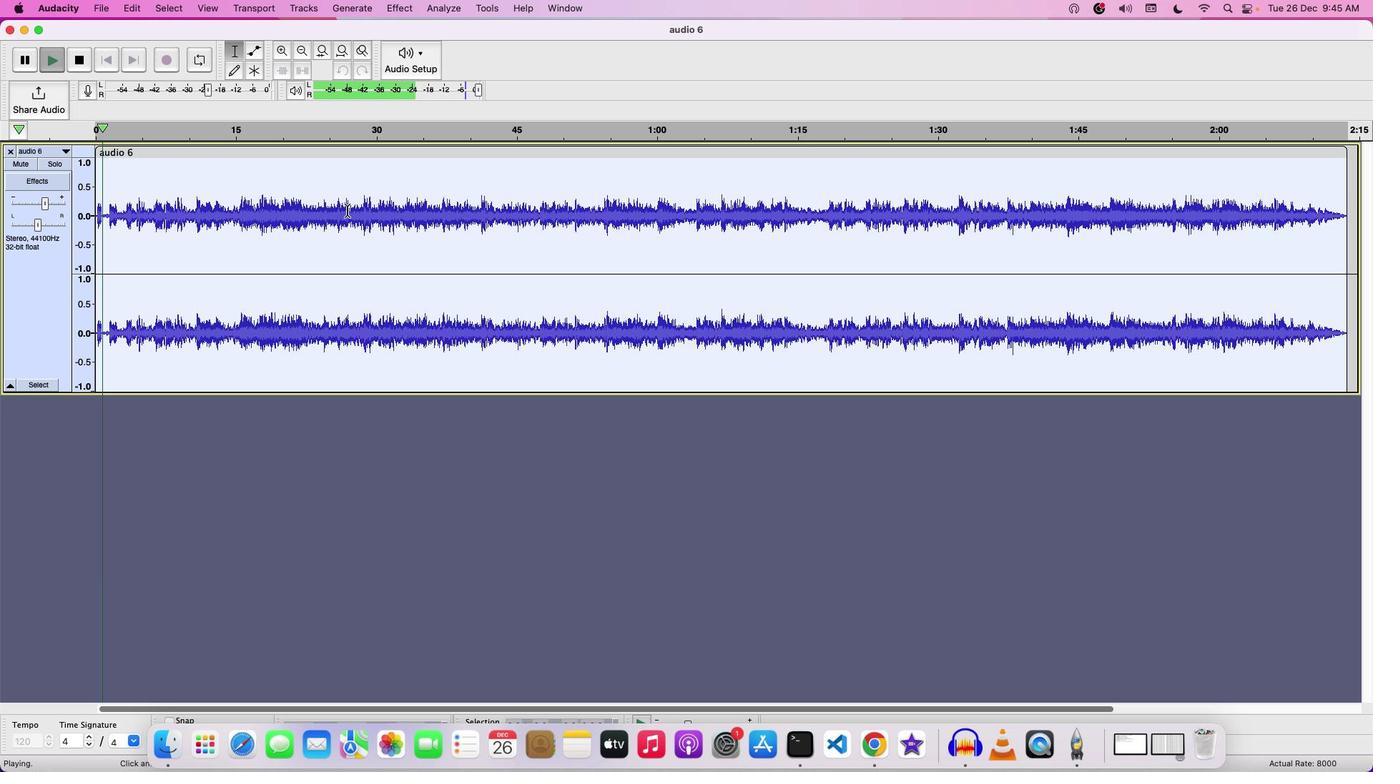 
Action: Mouse moved to (450, 241)
Screenshot: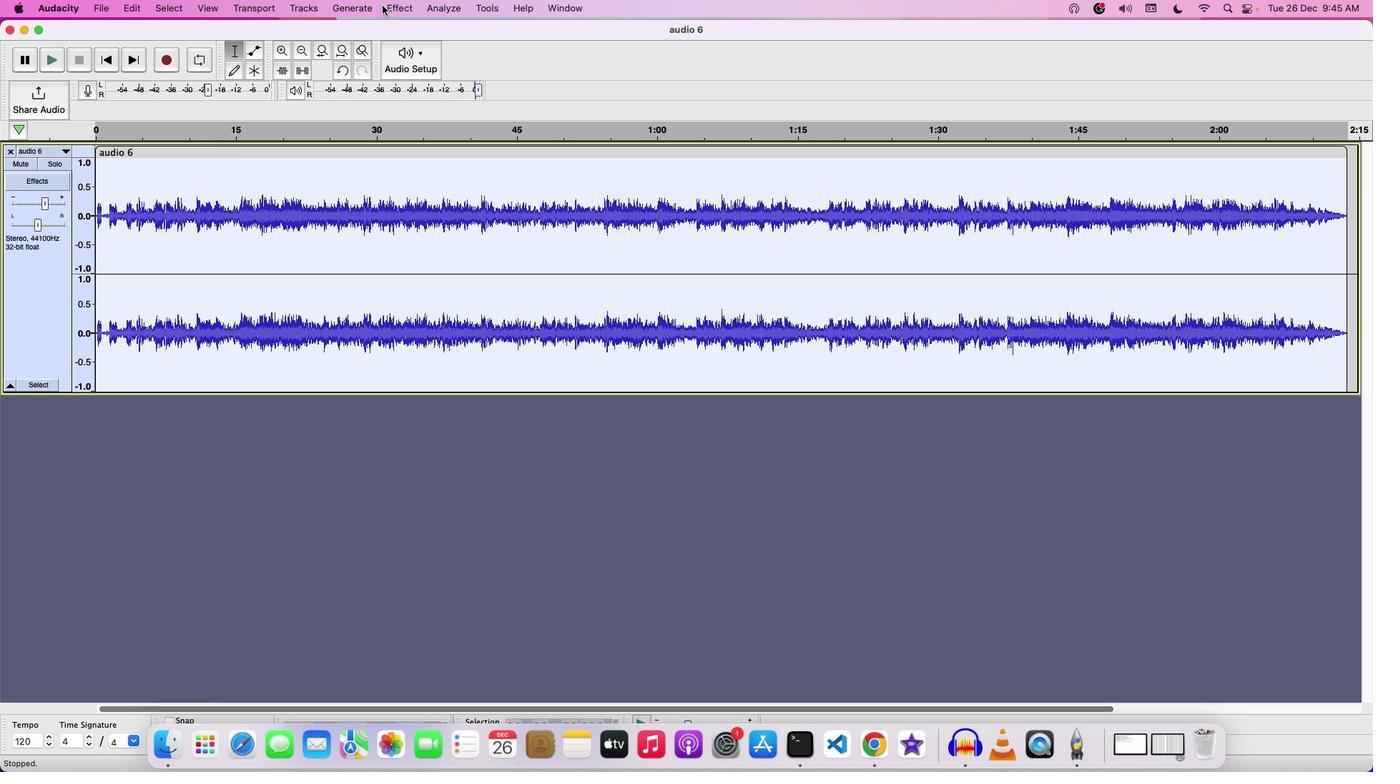
Action: Key pressed Key.space
Screenshot: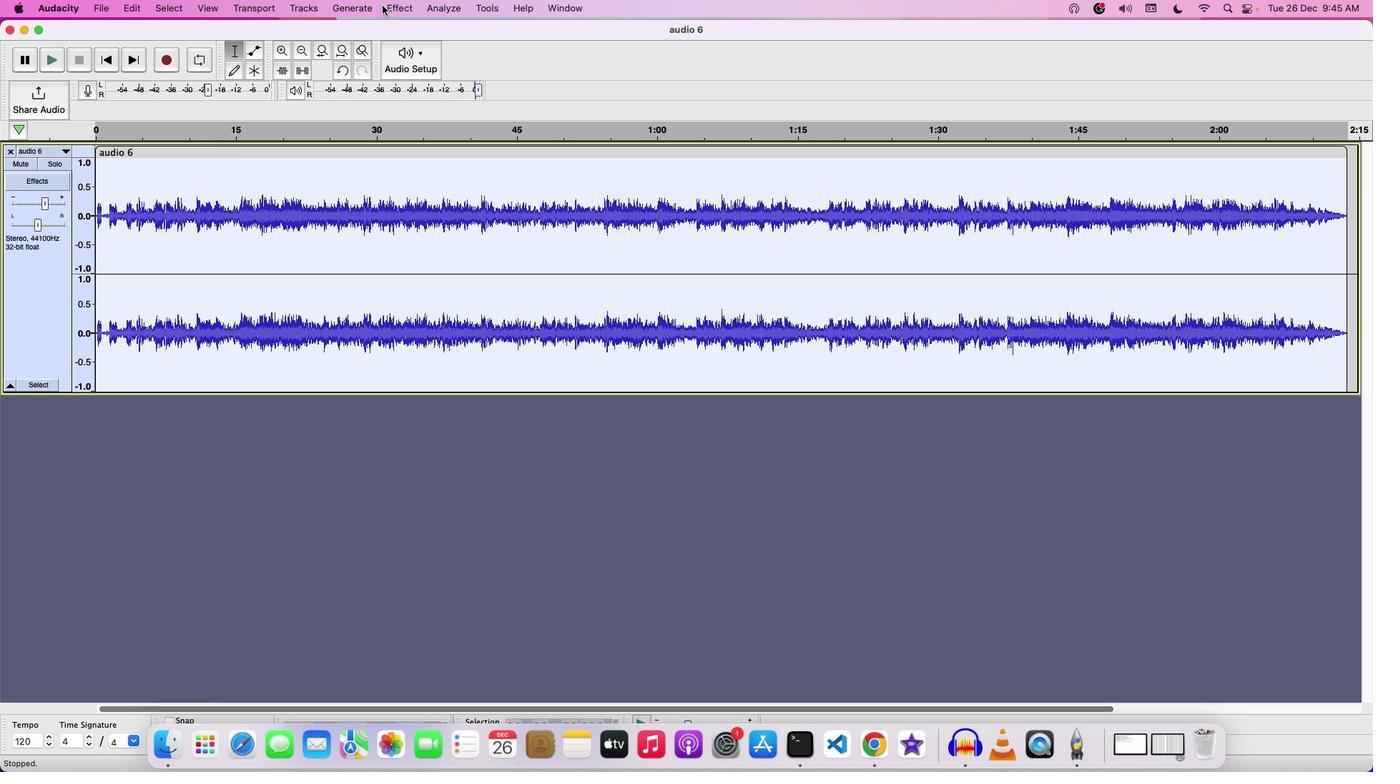 
Action: Mouse moved to (400, 23)
Screenshot: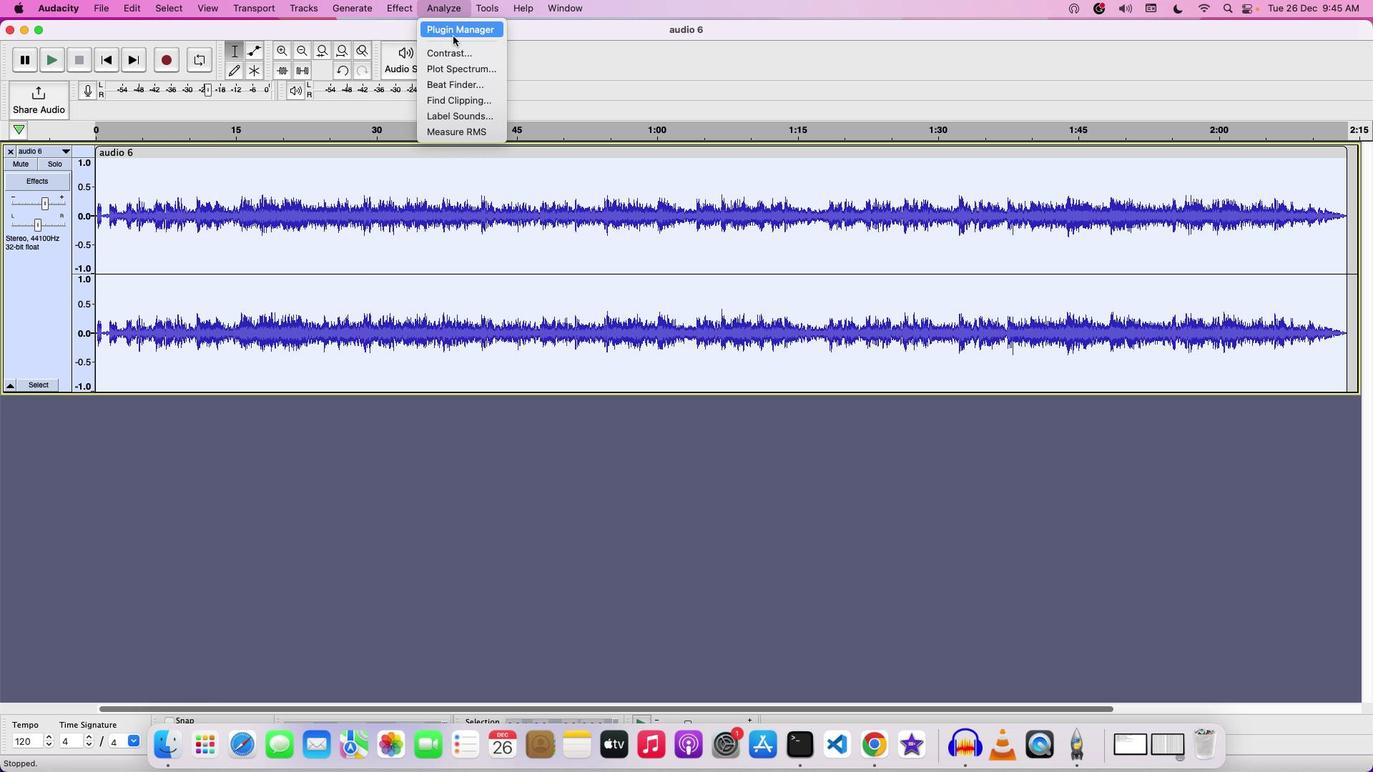 
Action: Mouse pressed left at (400, 23)
Screenshot: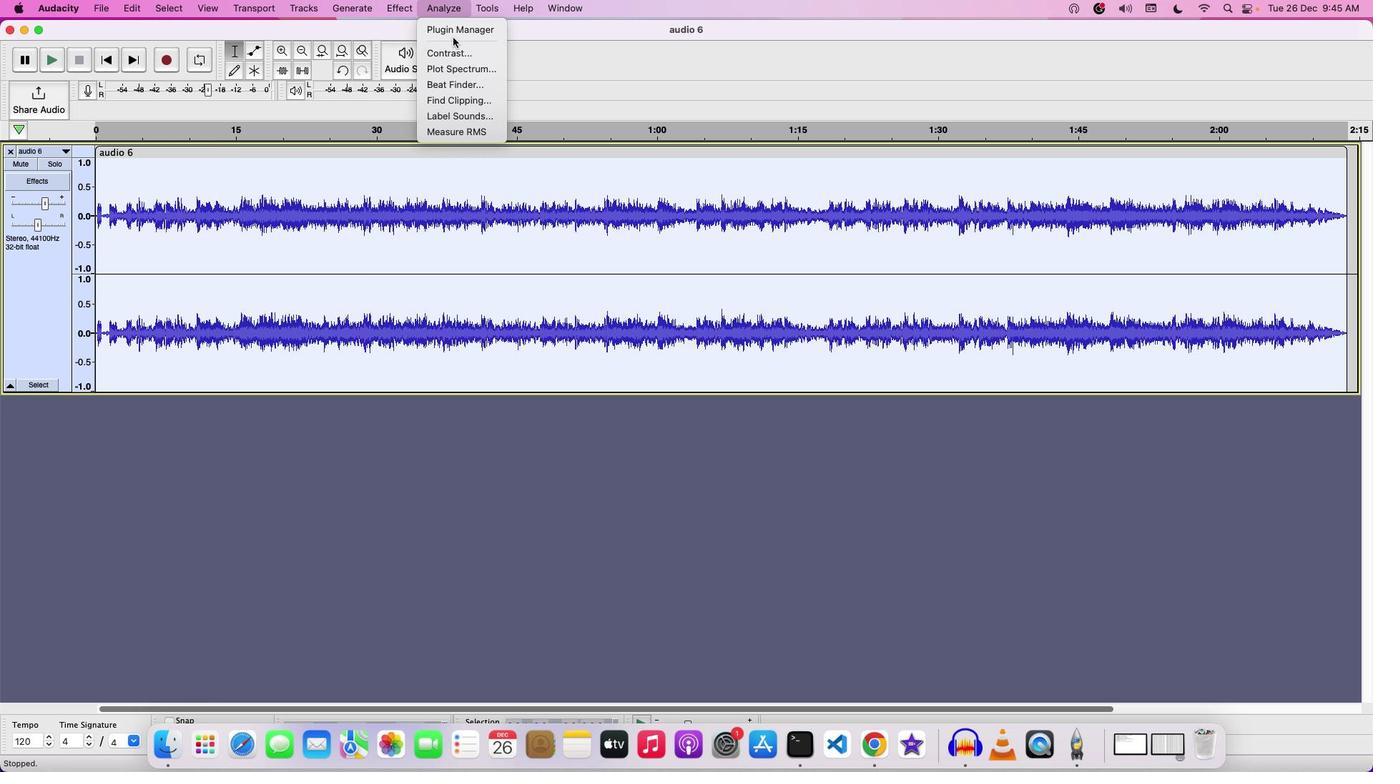 
Action: Mouse moved to (571, 167)
Screenshot: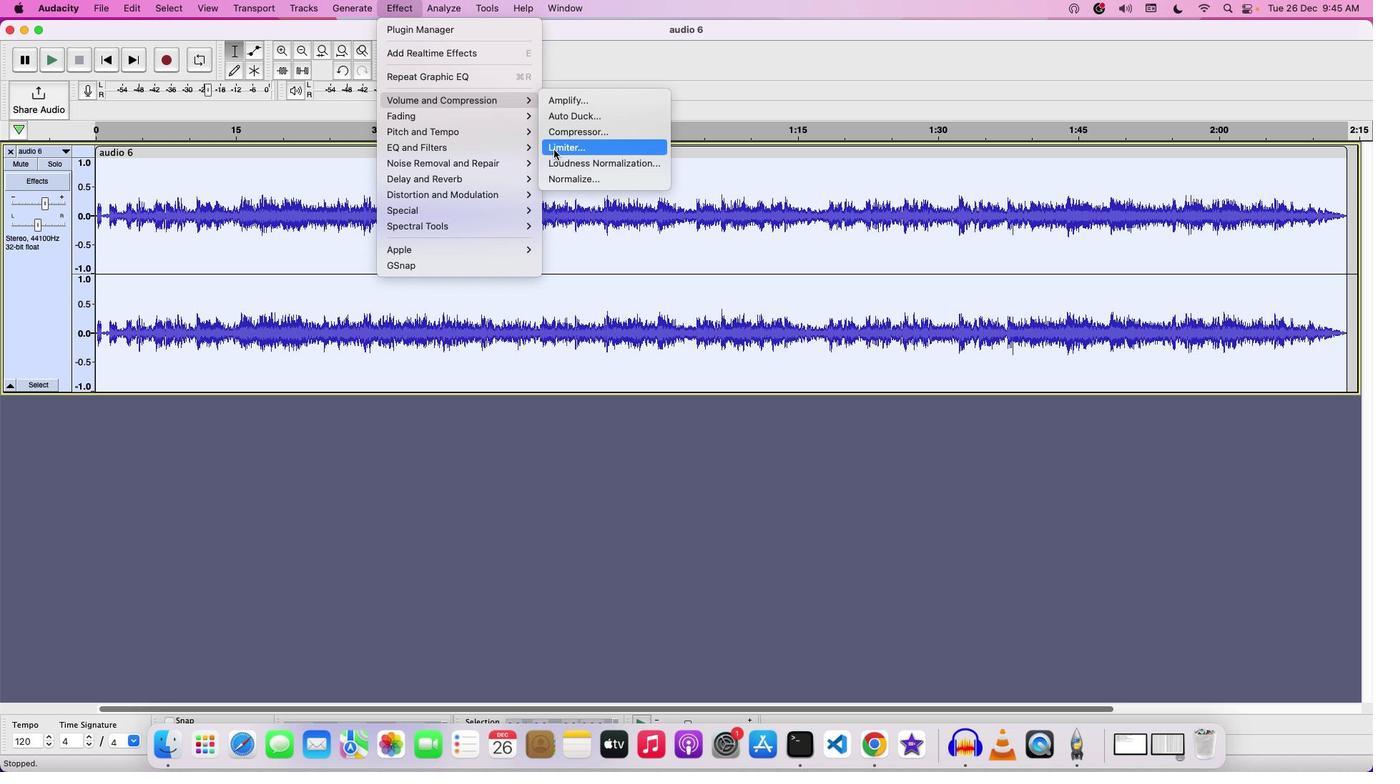 
Action: Mouse pressed left at (571, 167)
Screenshot: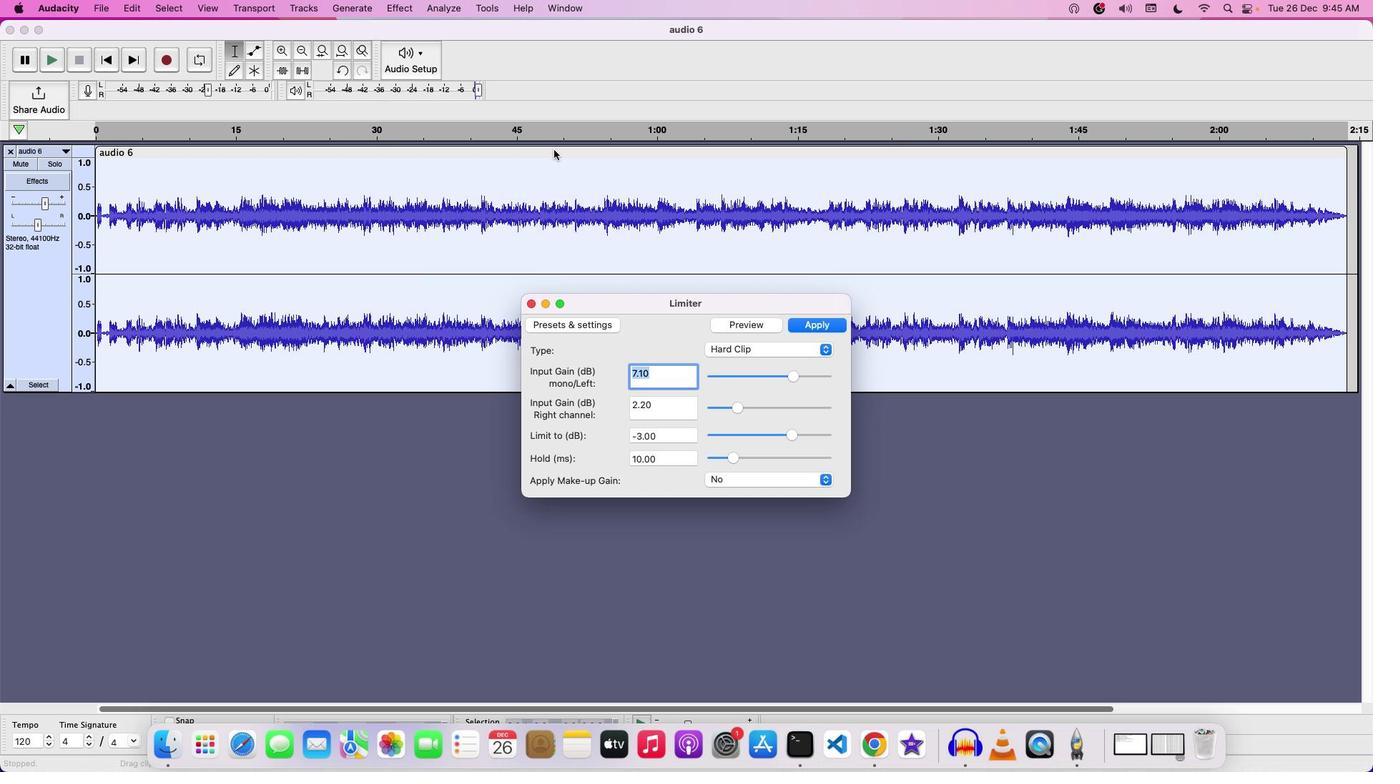 
Action: Mouse moved to (781, 346)
Screenshot: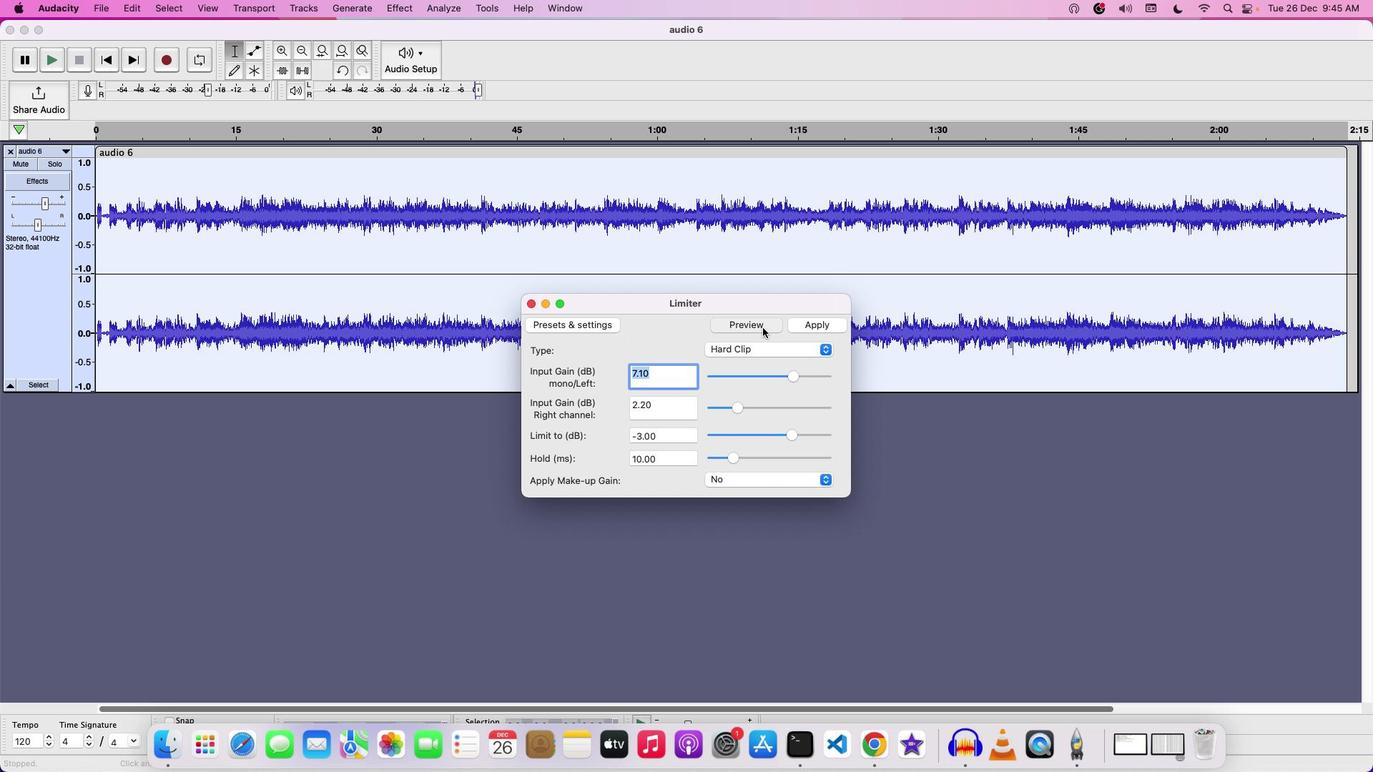 
Action: Mouse pressed left at (781, 346)
Screenshot: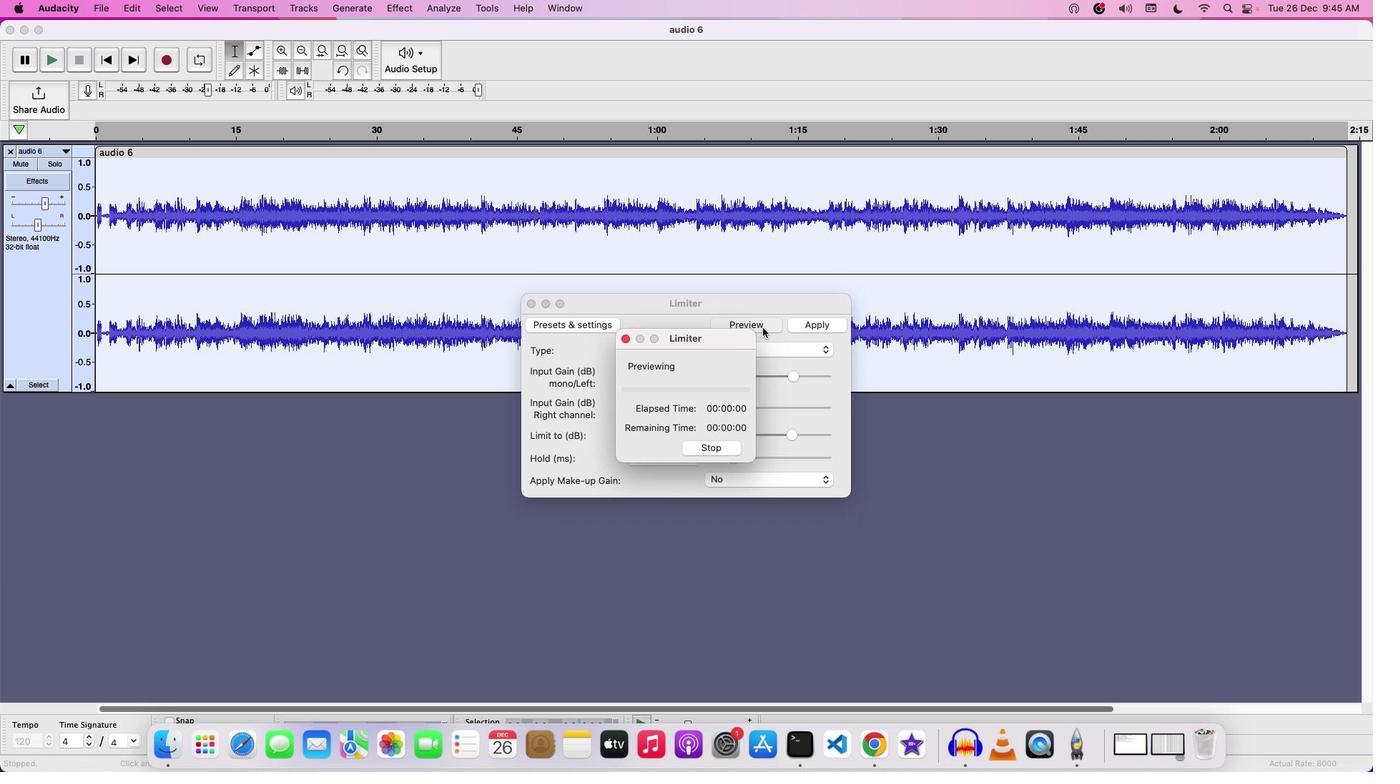 
Action: Mouse moved to (737, 470)
Screenshot: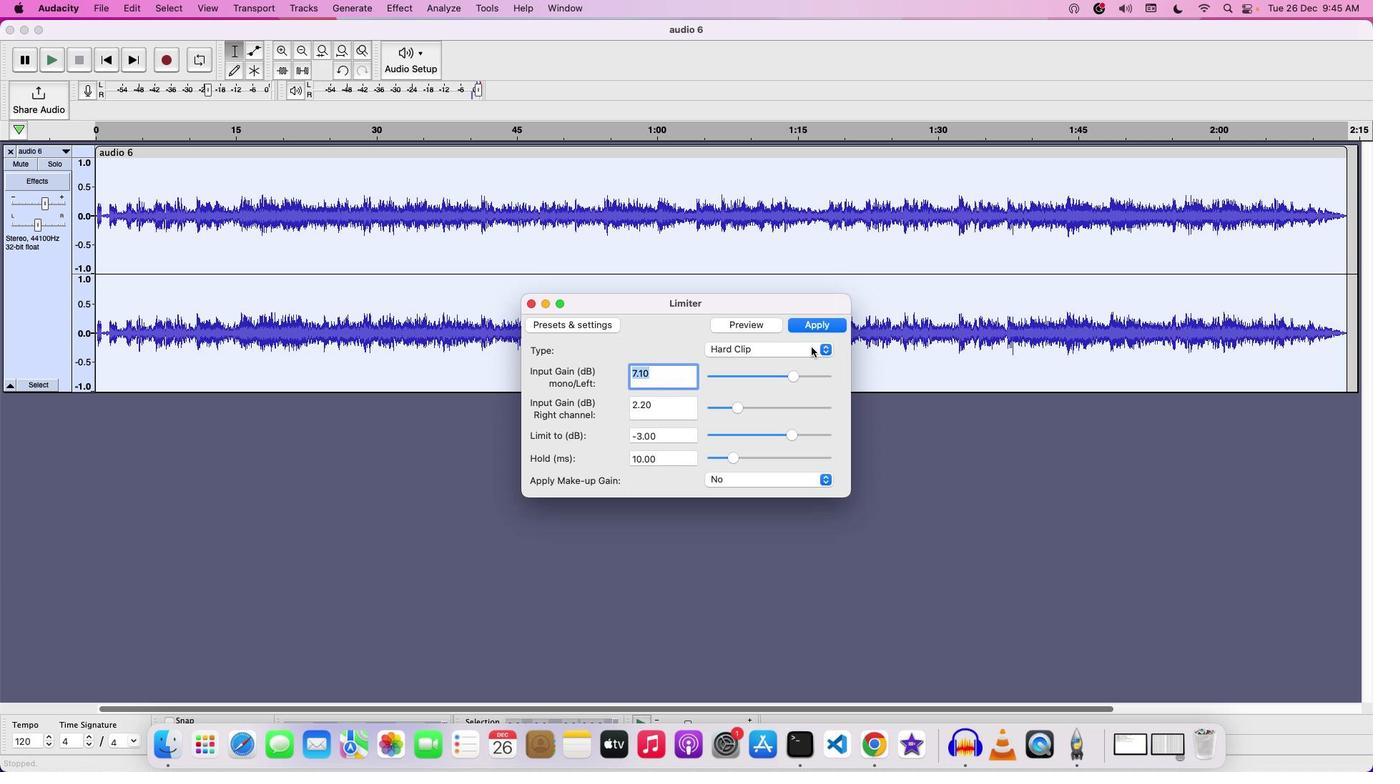 
Action: Mouse pressed left at (737, 470)
Screenshot: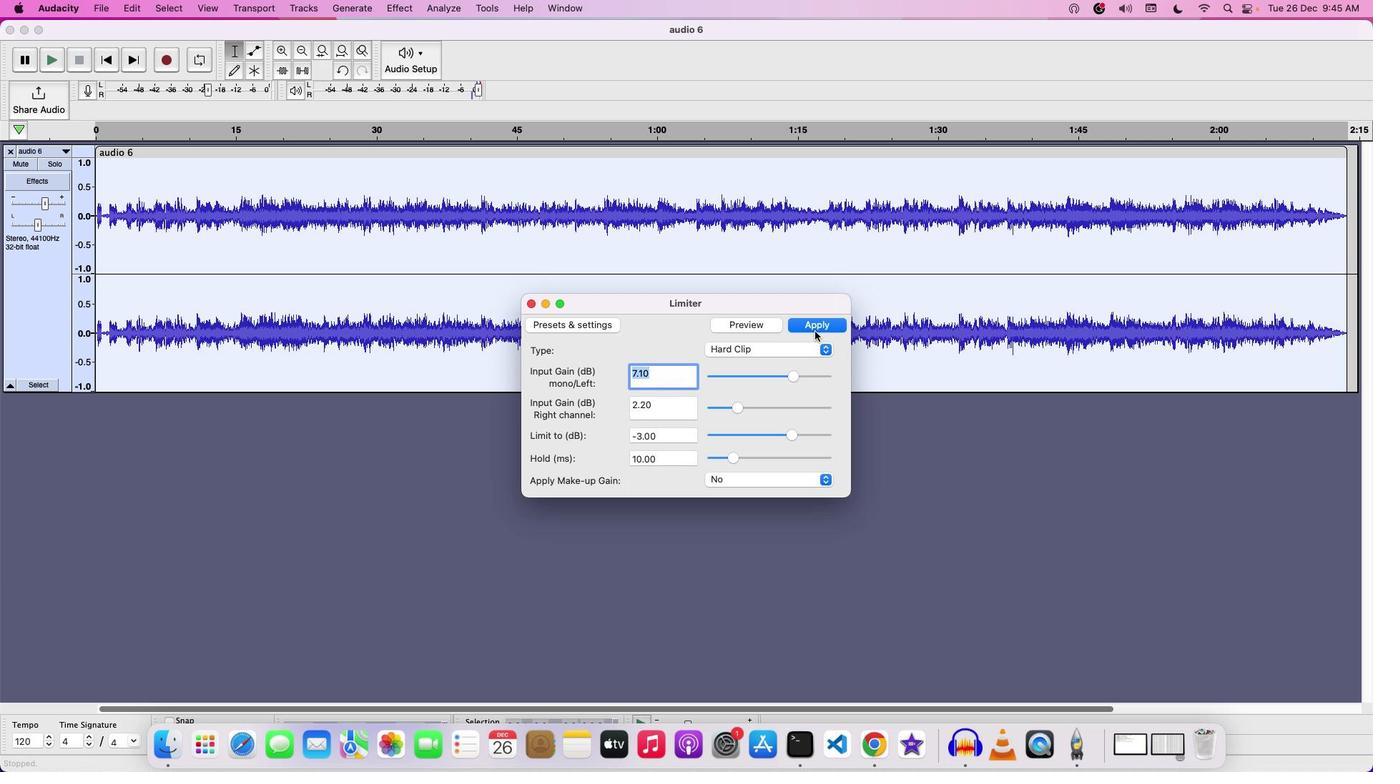 
Action: Mouse moved to (833, 348)
Screenshot: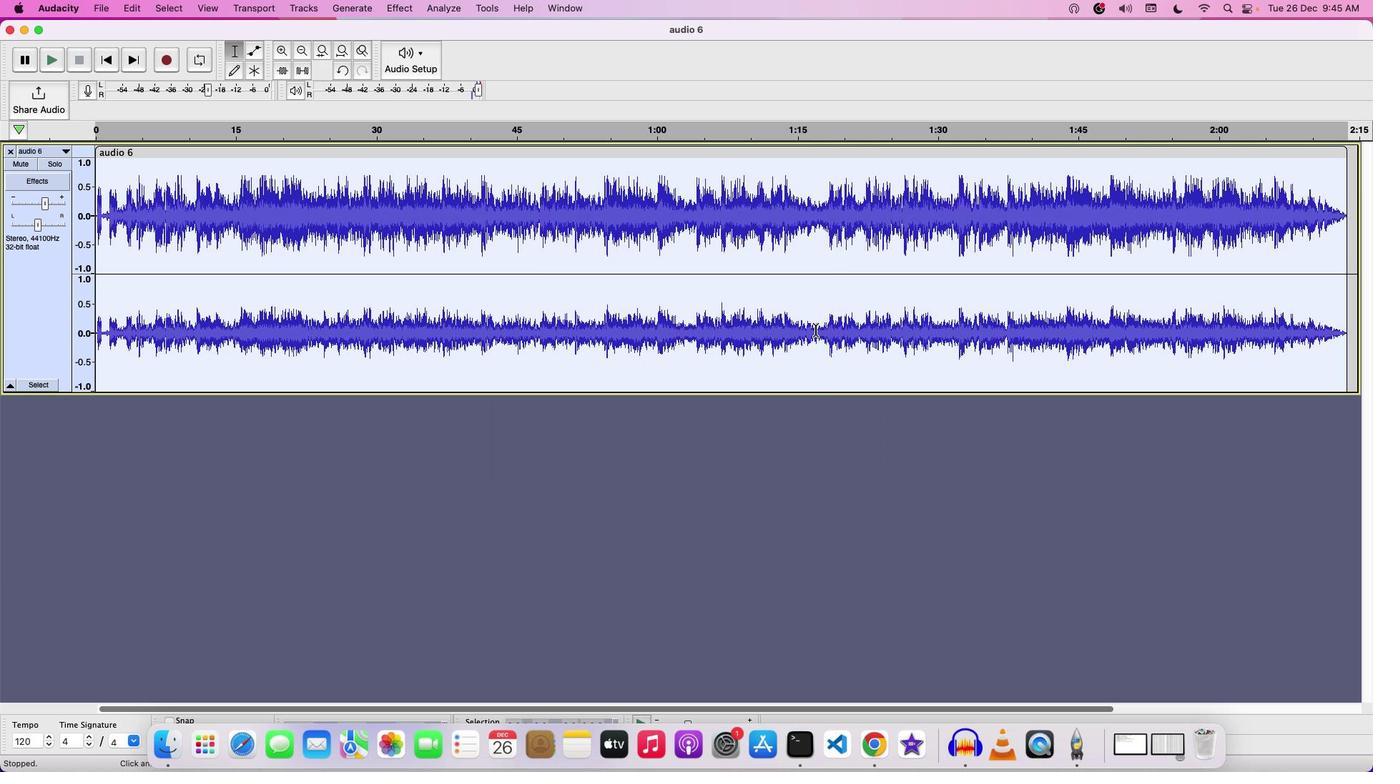 
Action: Mouse pressed left at (833, 348)
Screenshot: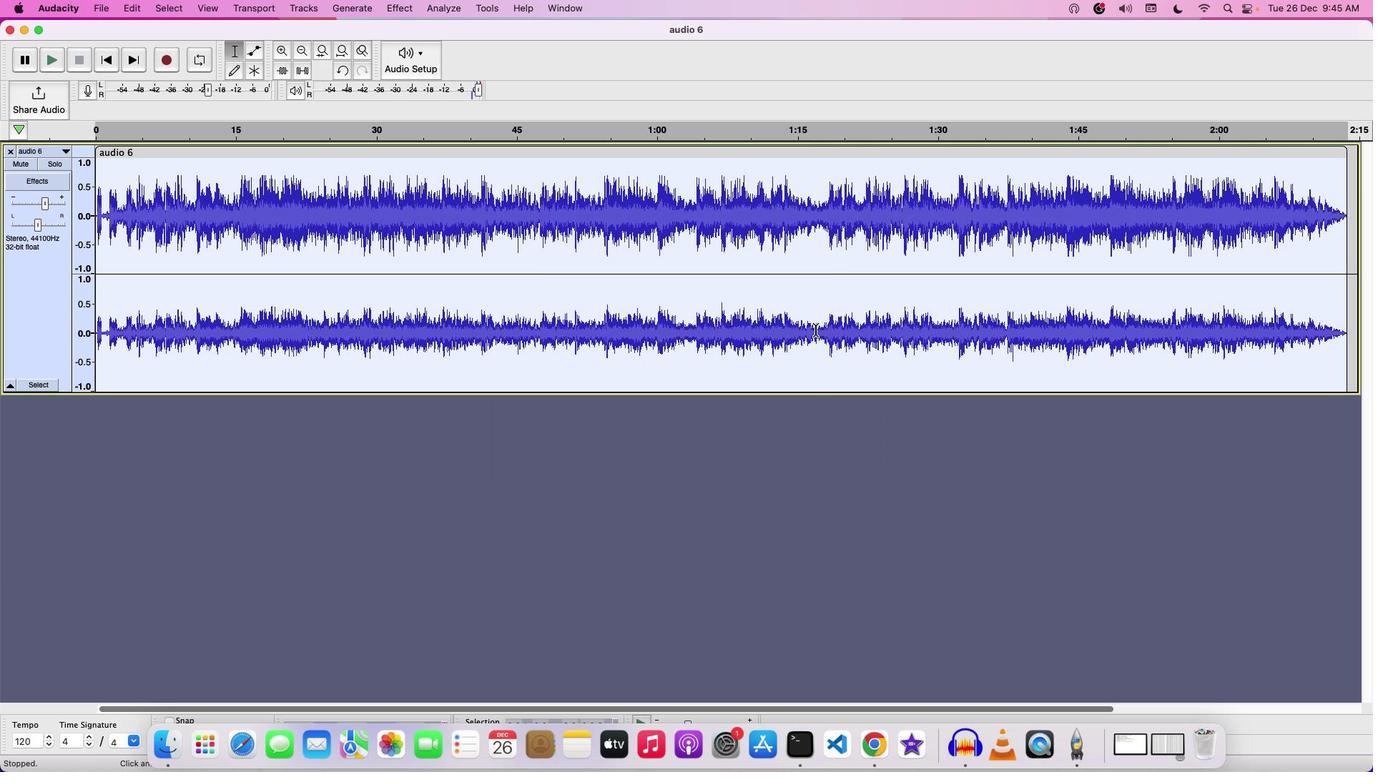 
Action: Mouse moved to (256, 285)
Screenshot: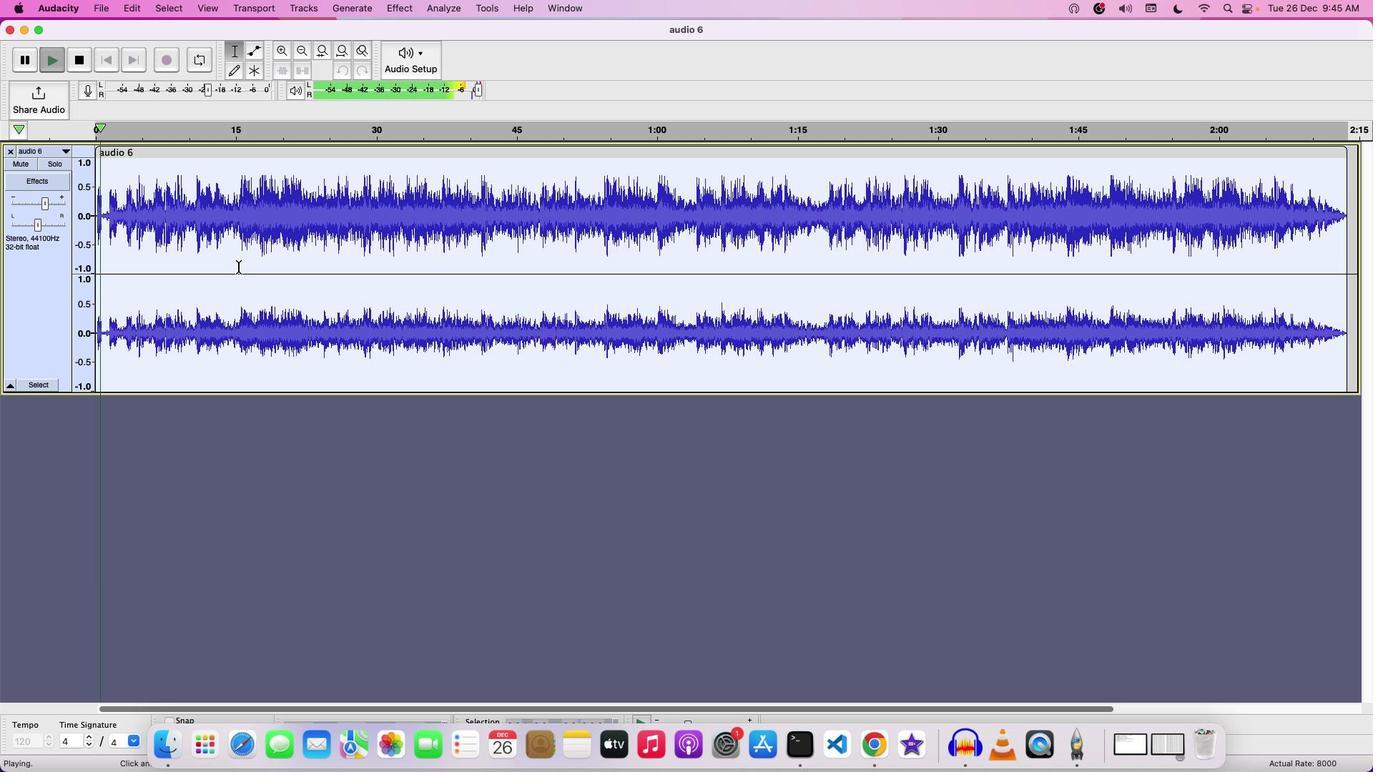 
Action: Key pressed Key.space
Screenshot: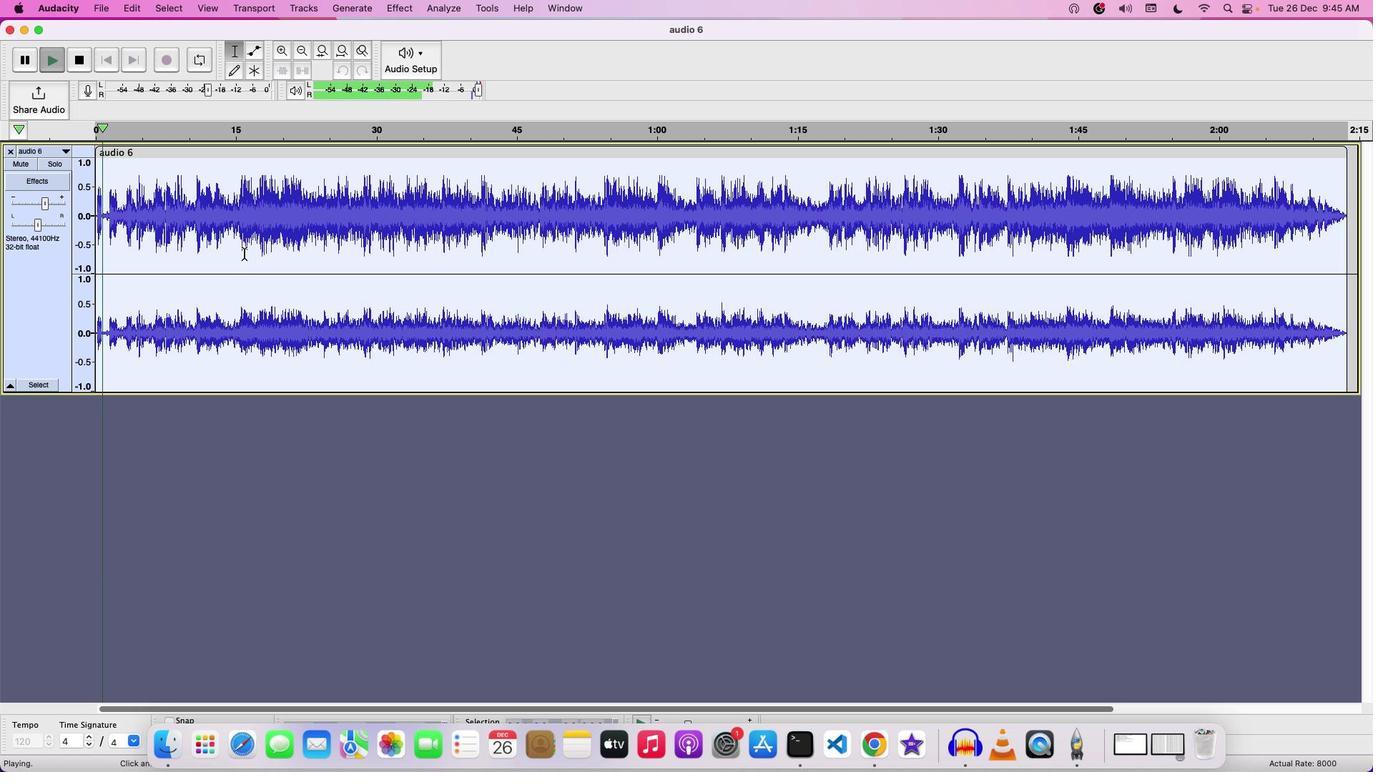 
Action: Mouse moved to (451, 256)
Screenshot: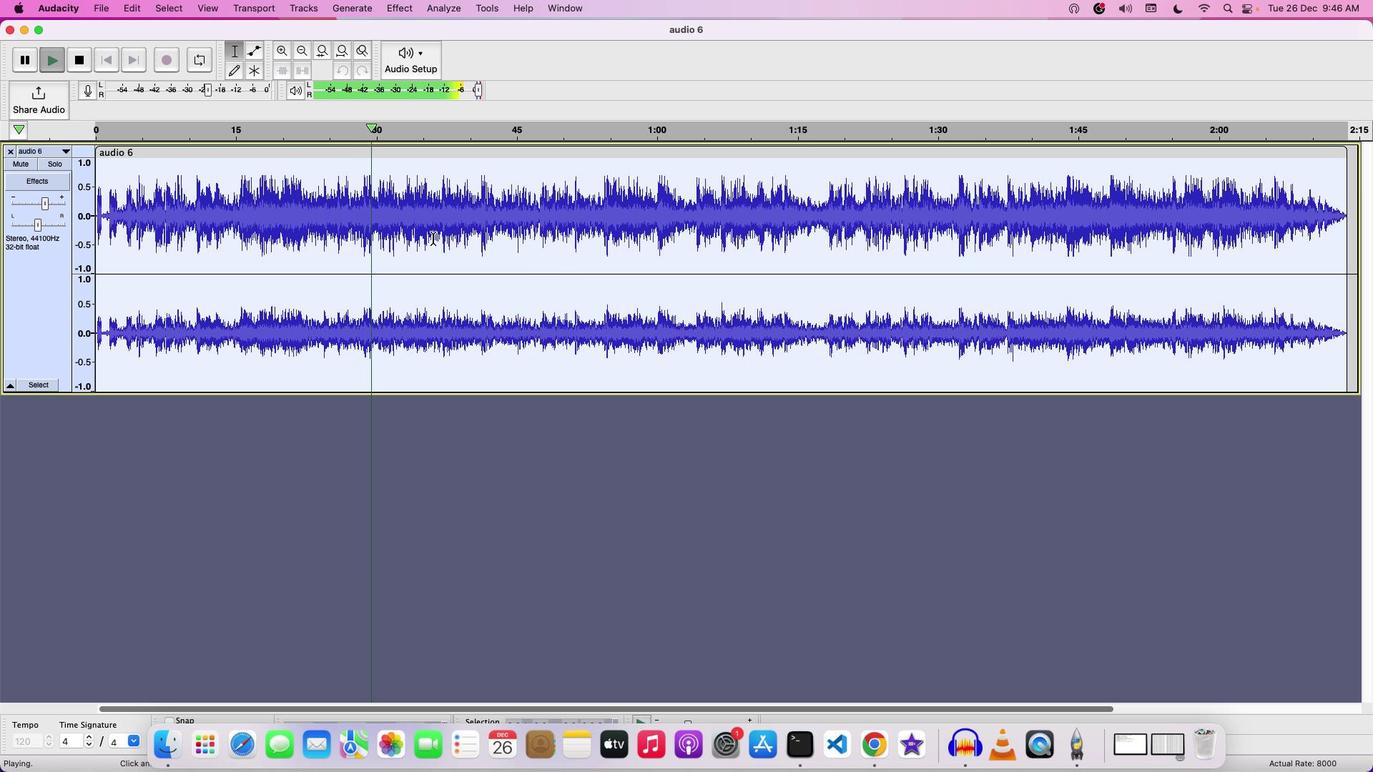 
Action: Key pressed Key.space
Screenshot: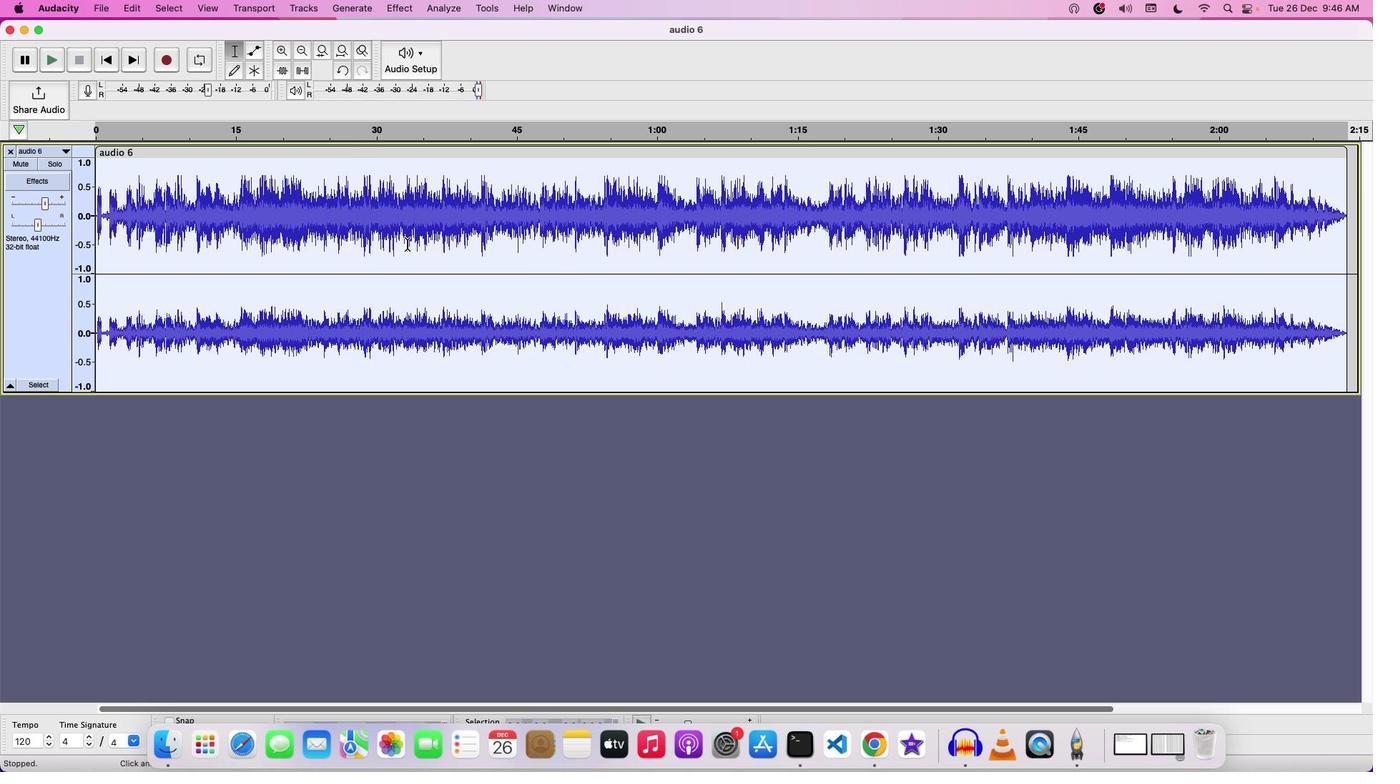
Action: Mouse moved to (118, 23)
Screenshot: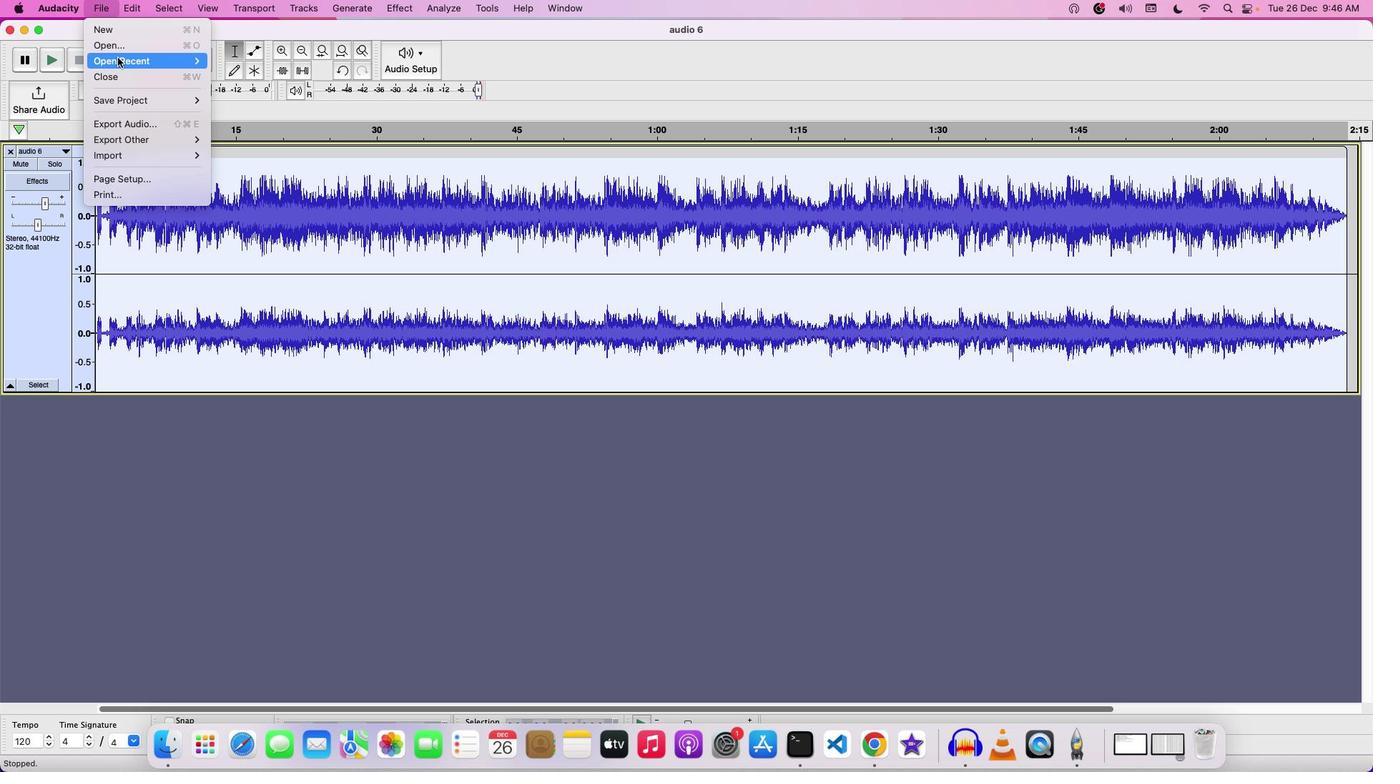 
Action: Mouse pressed left at (118, 23)
Screenshot: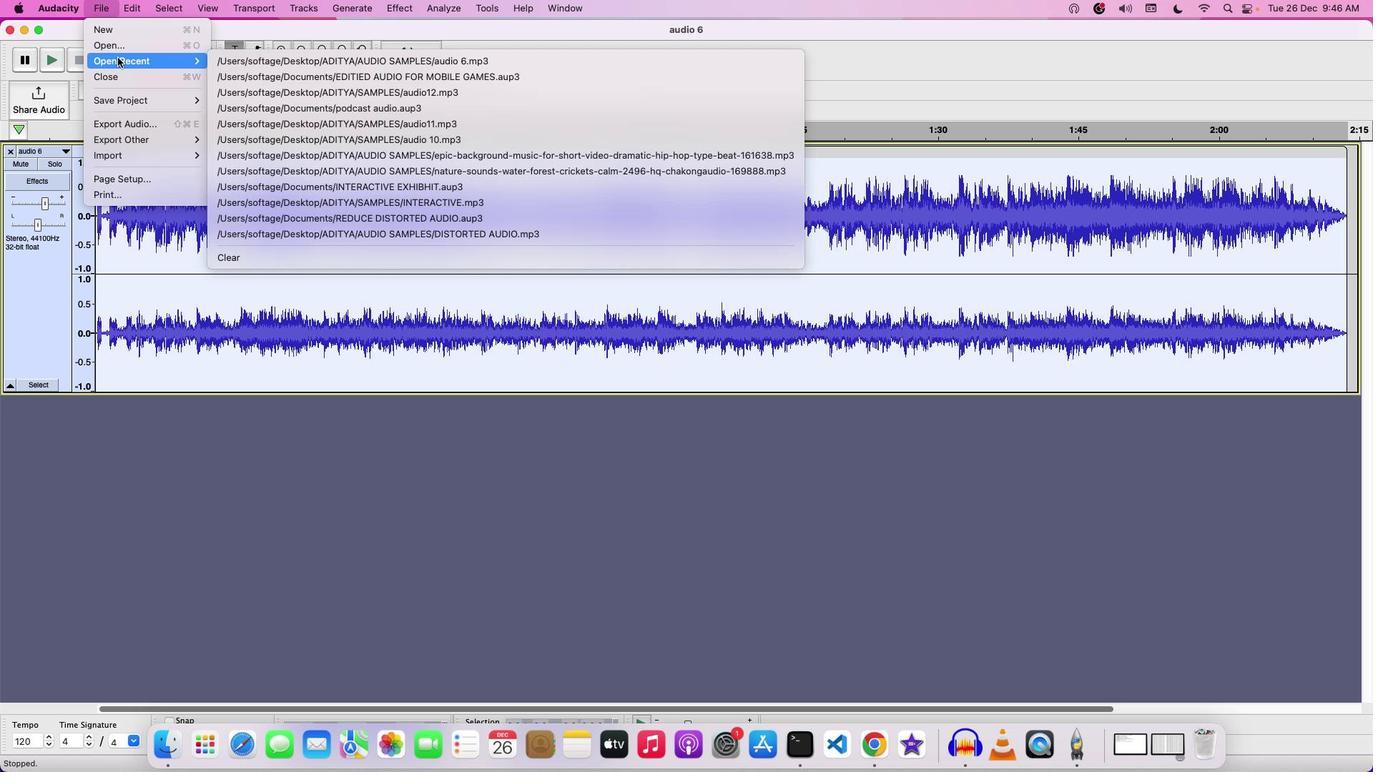 
Action: Mouse moved to (172, 114)
Screenshot: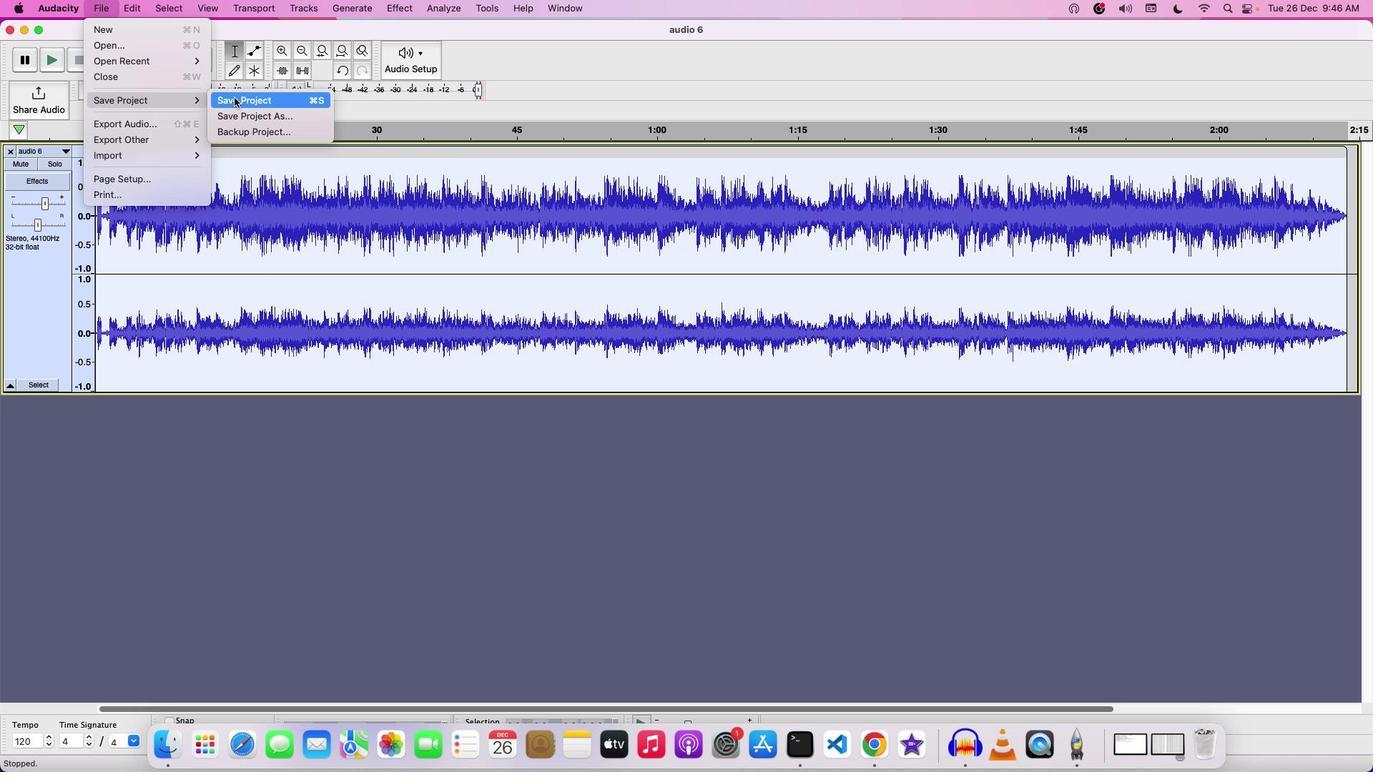 
Action: Mouse pressed left at (172, 114)
Screenshot: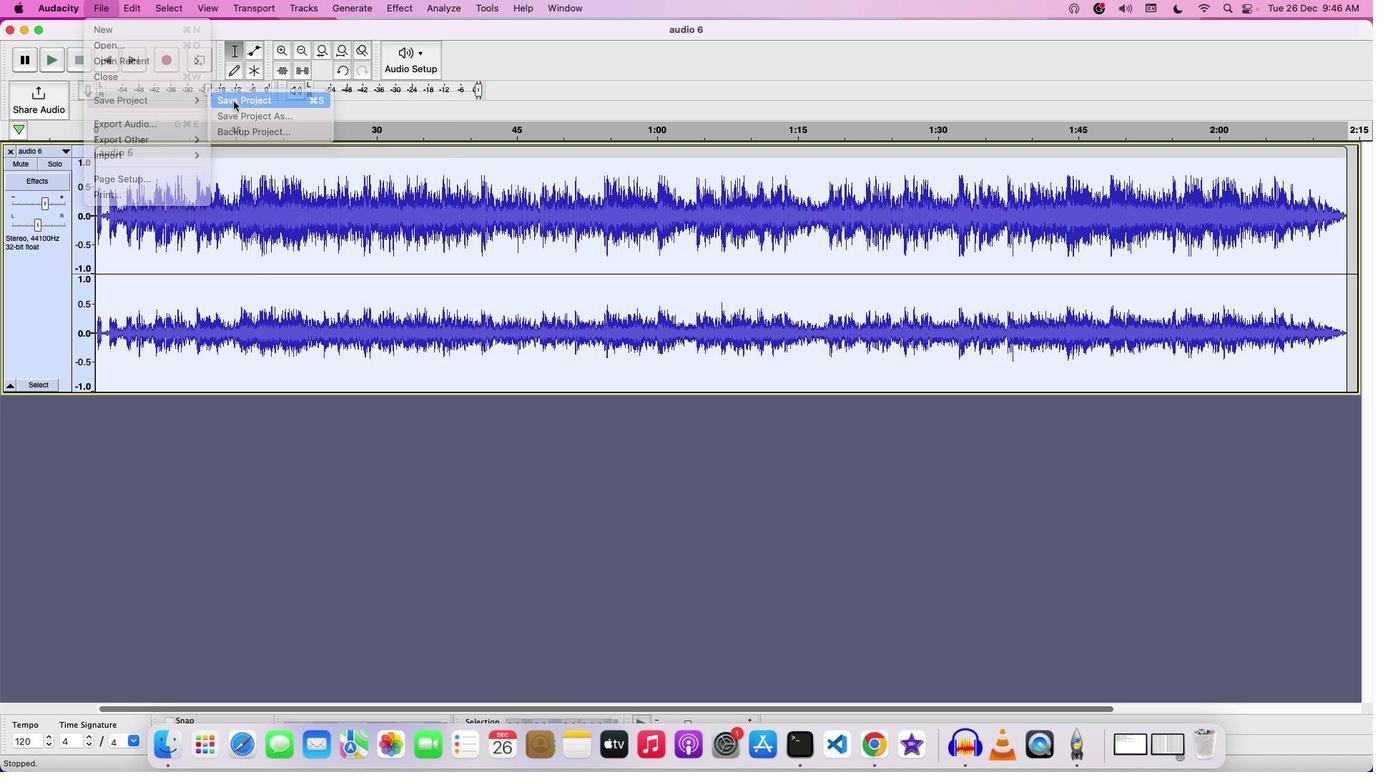 
Action: Mouse moved to (251, 115)
Screenshot: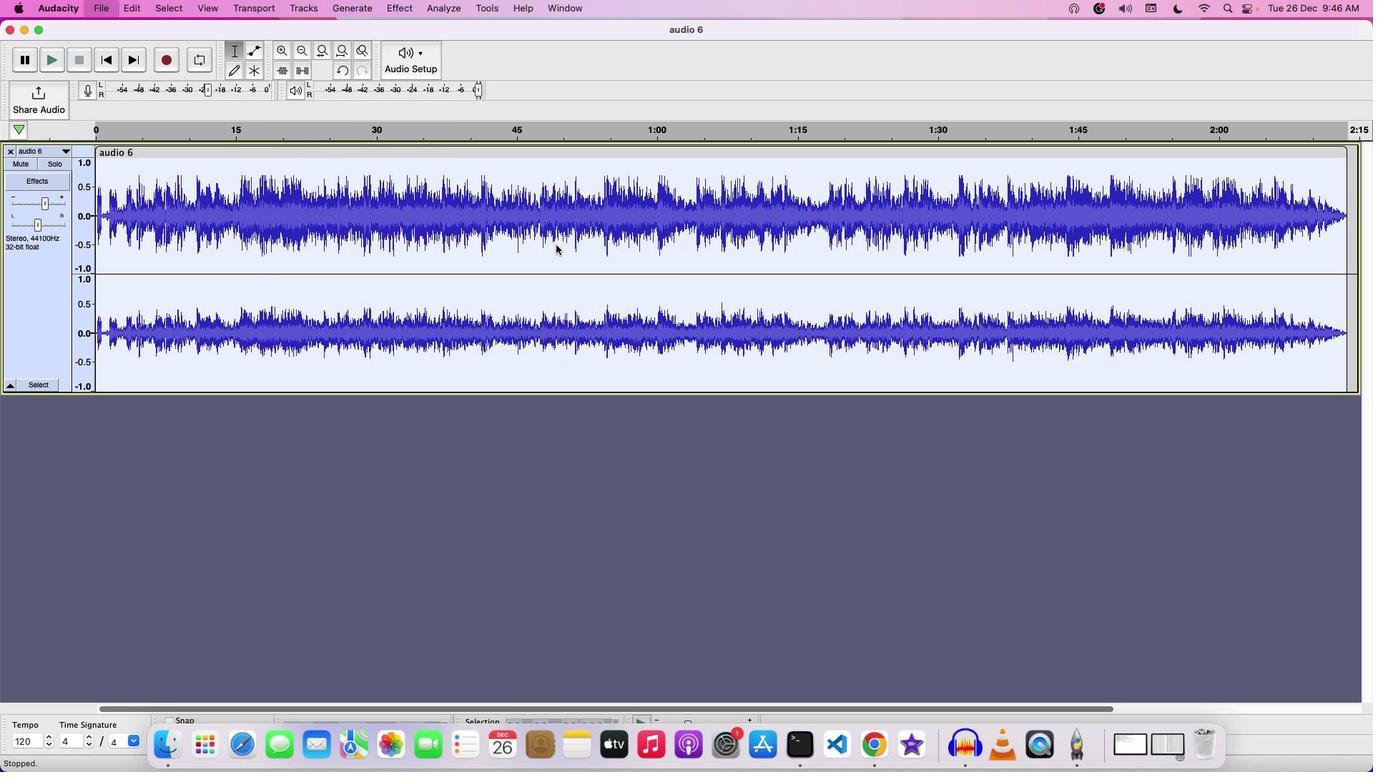 
Action: Mouse pressed left at (251, 115)
Screenshot: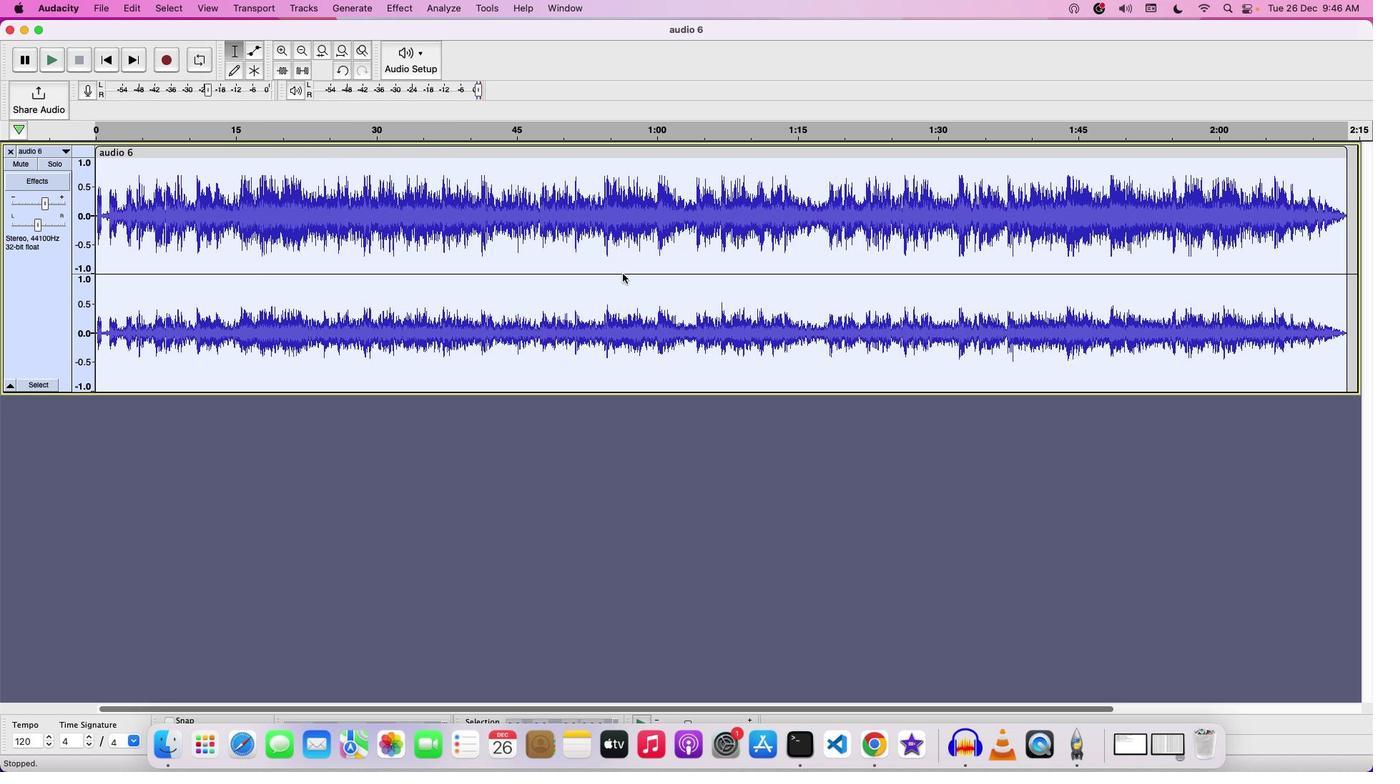 
Action: Mouse moved to (724, 249)
Screenshot: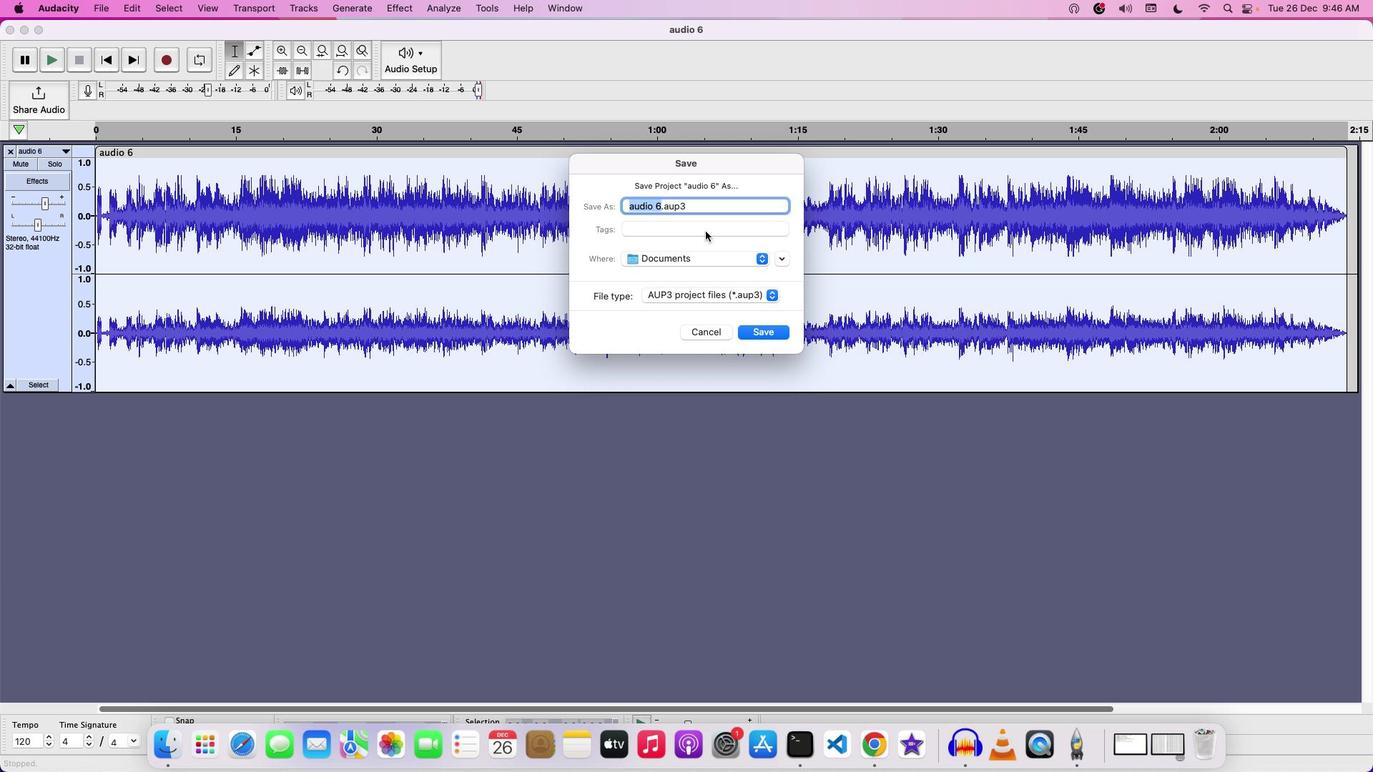 
Action: Key pressed Key.backspace'a''u''d''i''o'Key.space'f''o''r'Key.space'a''u''g''m''e''n''t''e''d'Key.space'r'Key.backspace'r''e''a''l''t''i''y'Key.space'a''p''p'
Screenshot: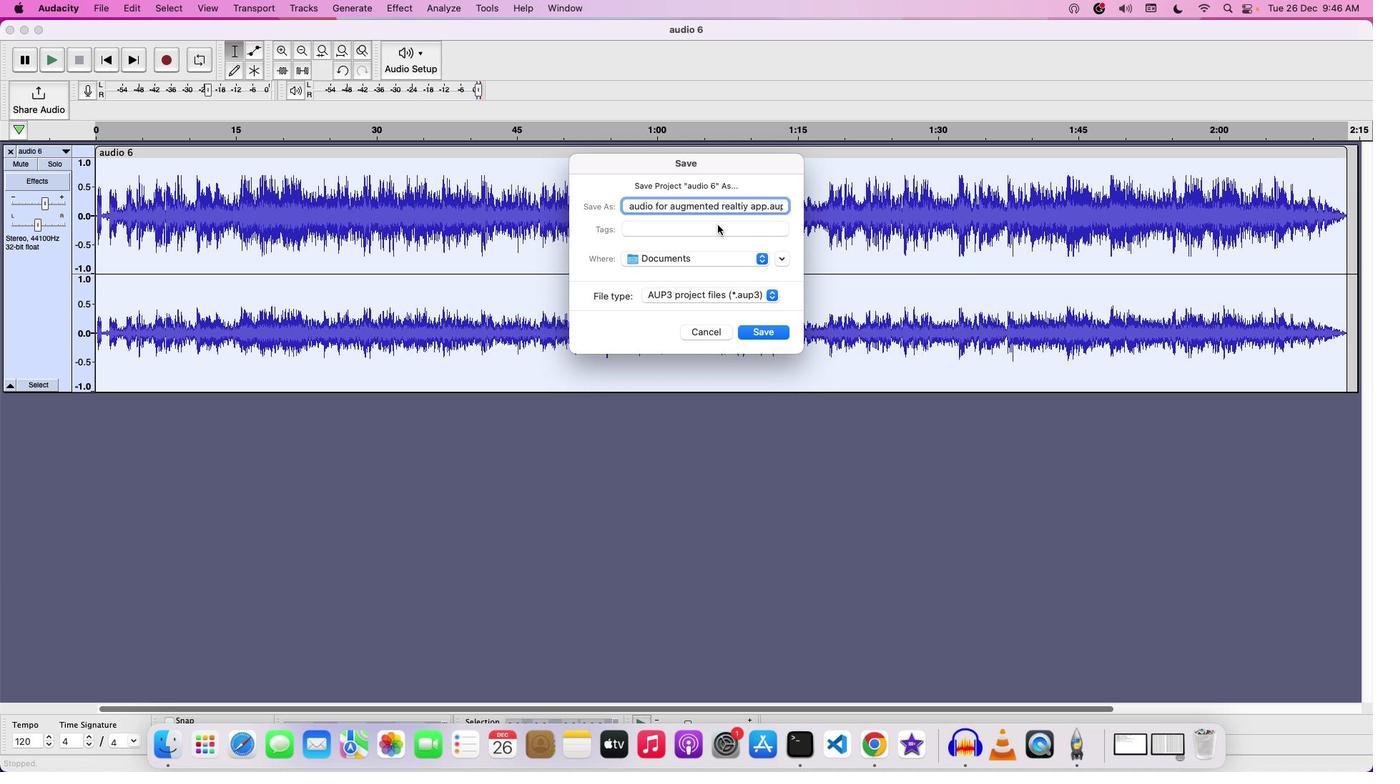 
Action: Mouse moved to (820, 195)
Screenshot: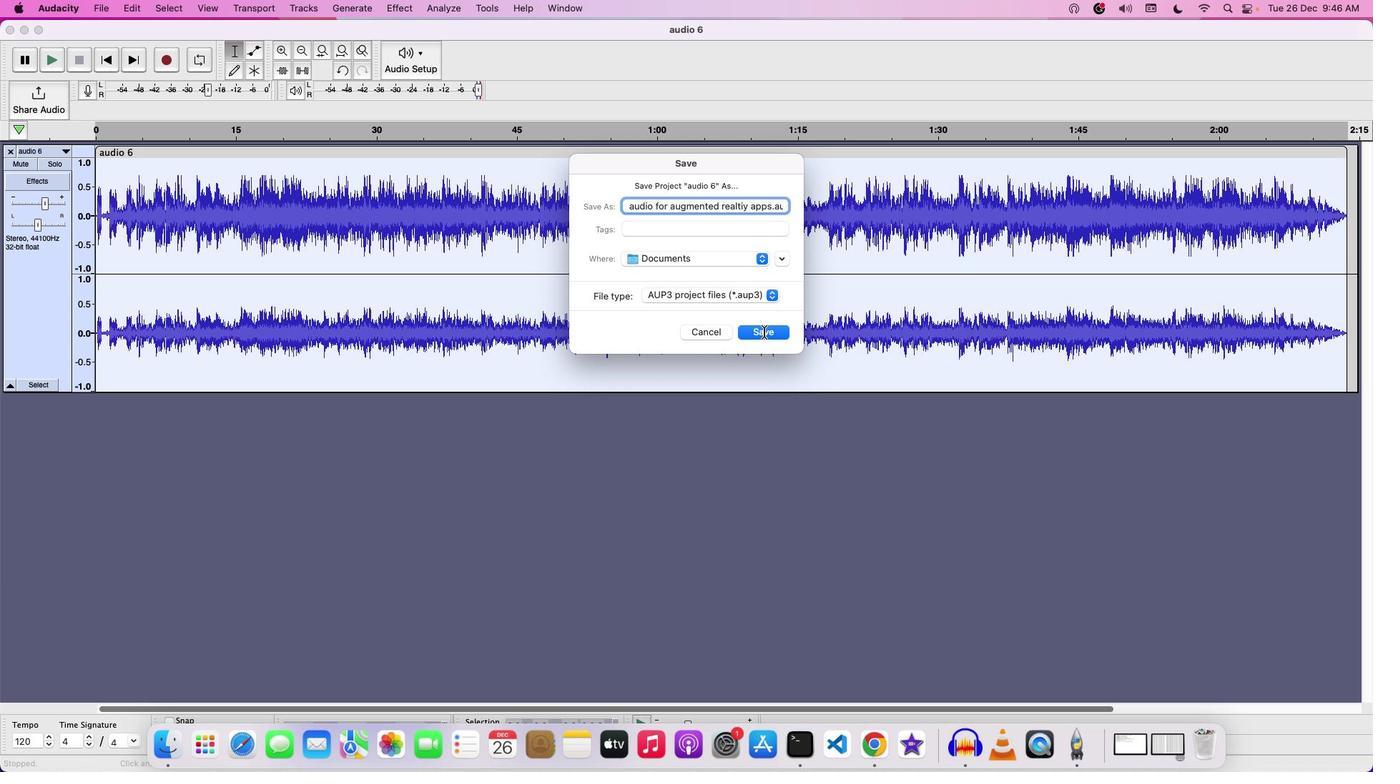 
Action: Key pressed 's'
Screenshot: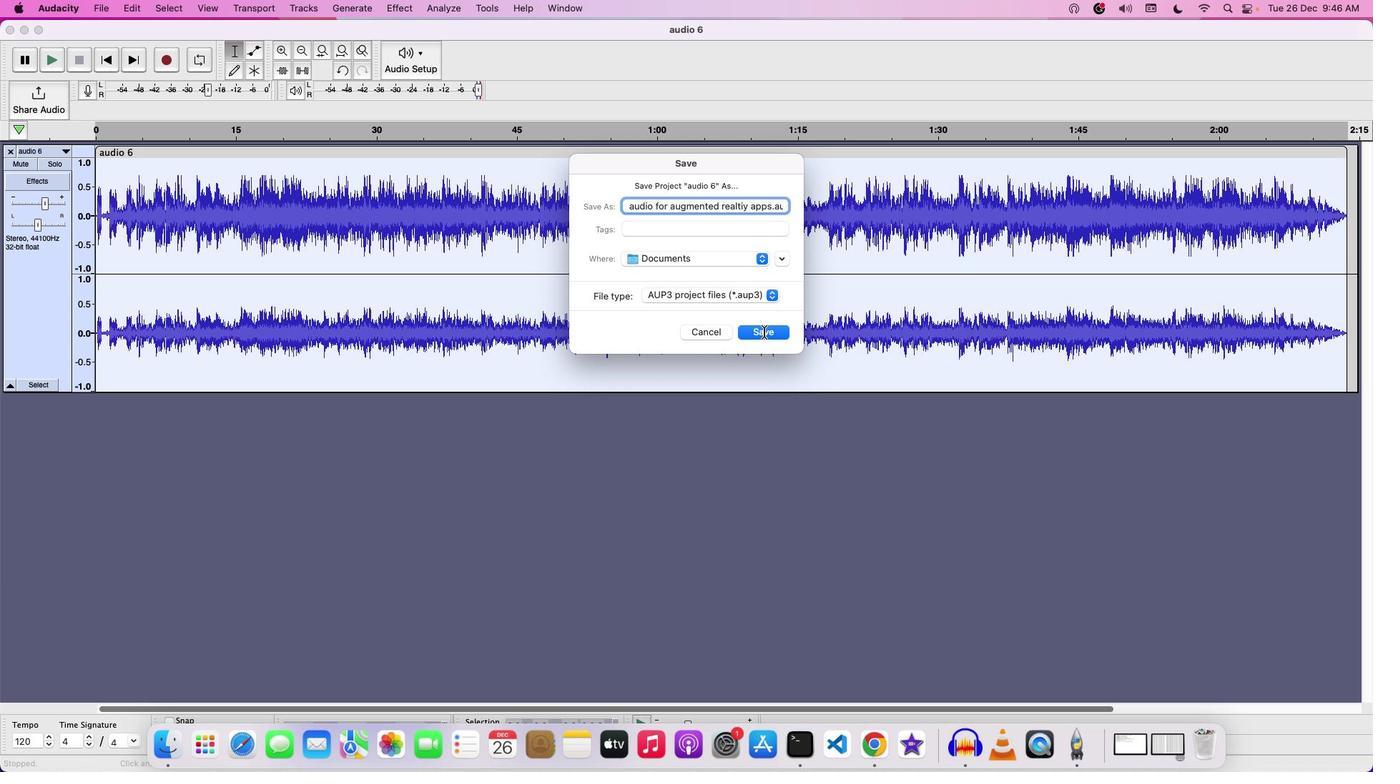 
Action: Mouse moved to (782, 350)
Screenshot: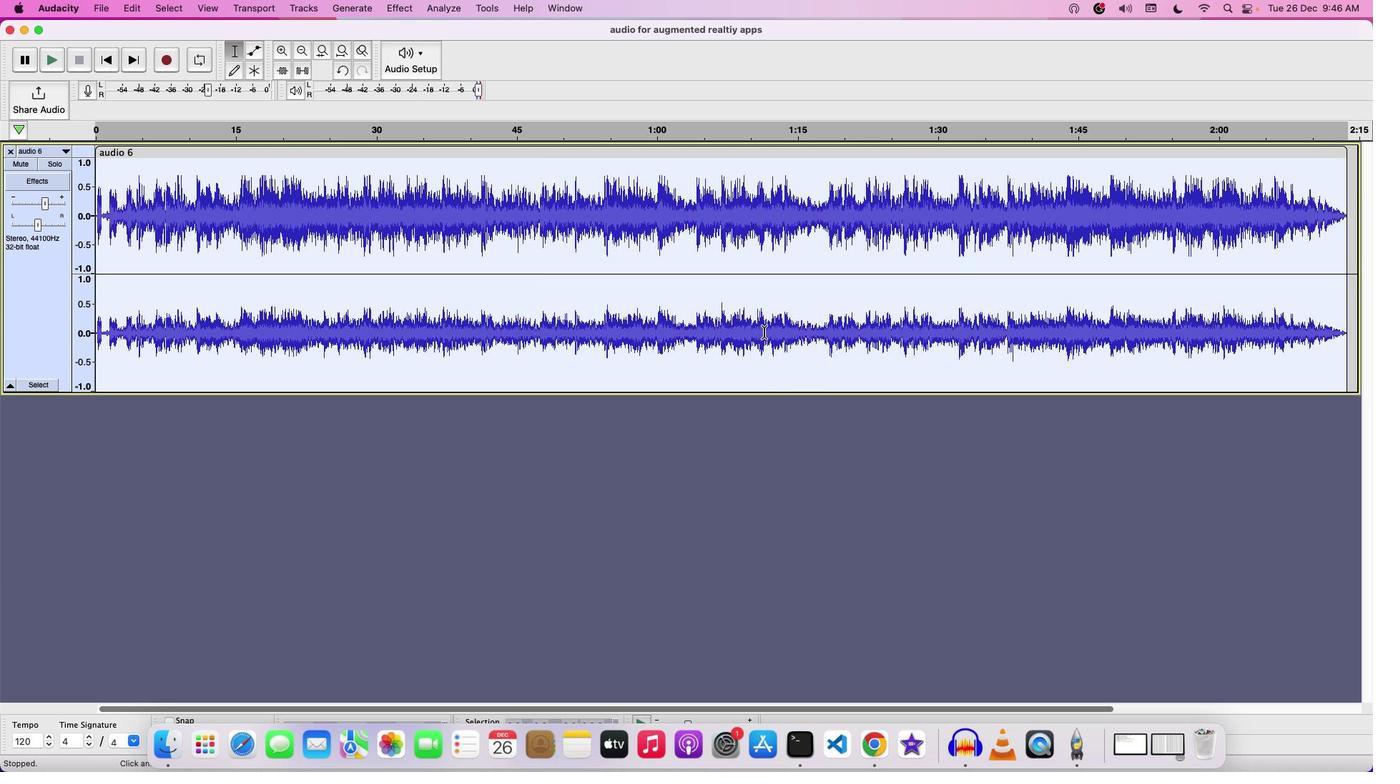 
Action: Mouse pressed left at (782, 350)
Screenshot: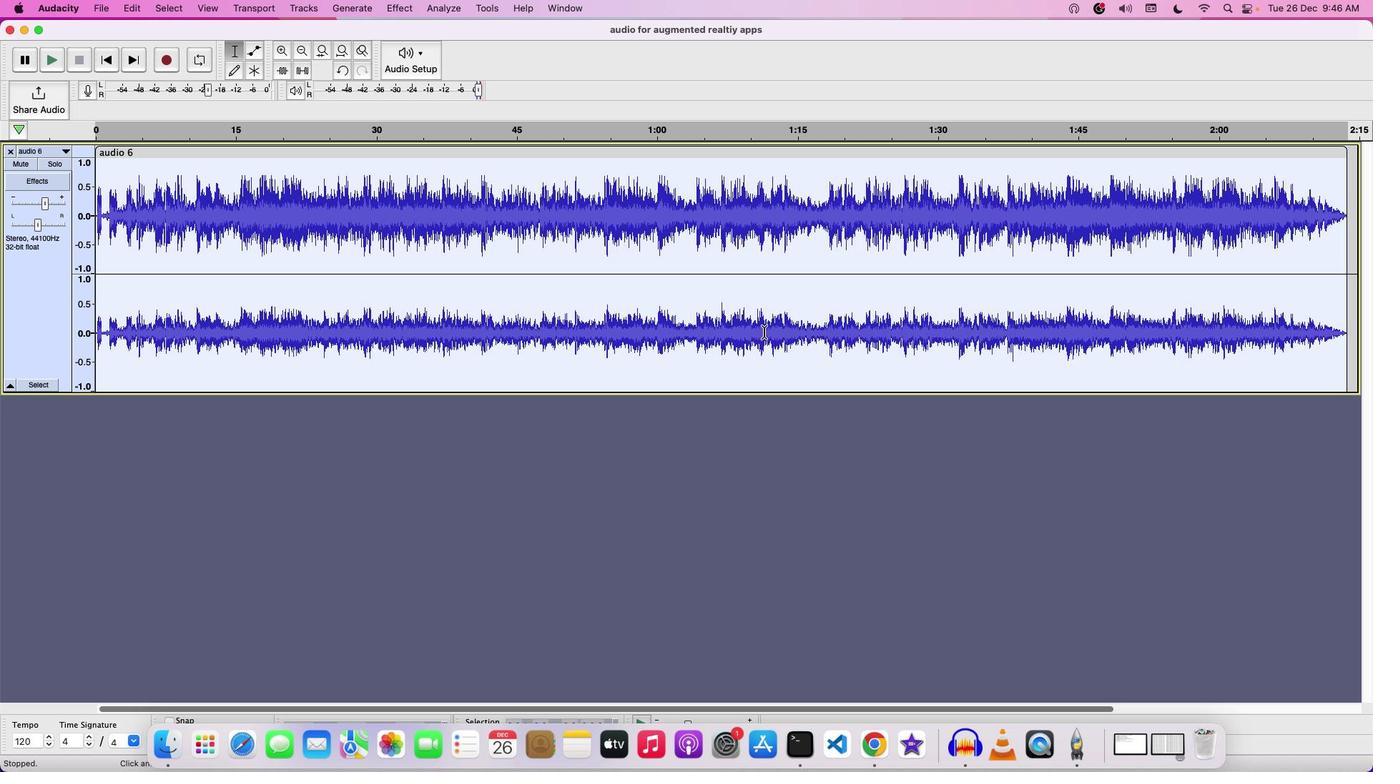 
Action: Mouse moved to (634, 384)
Screenshot: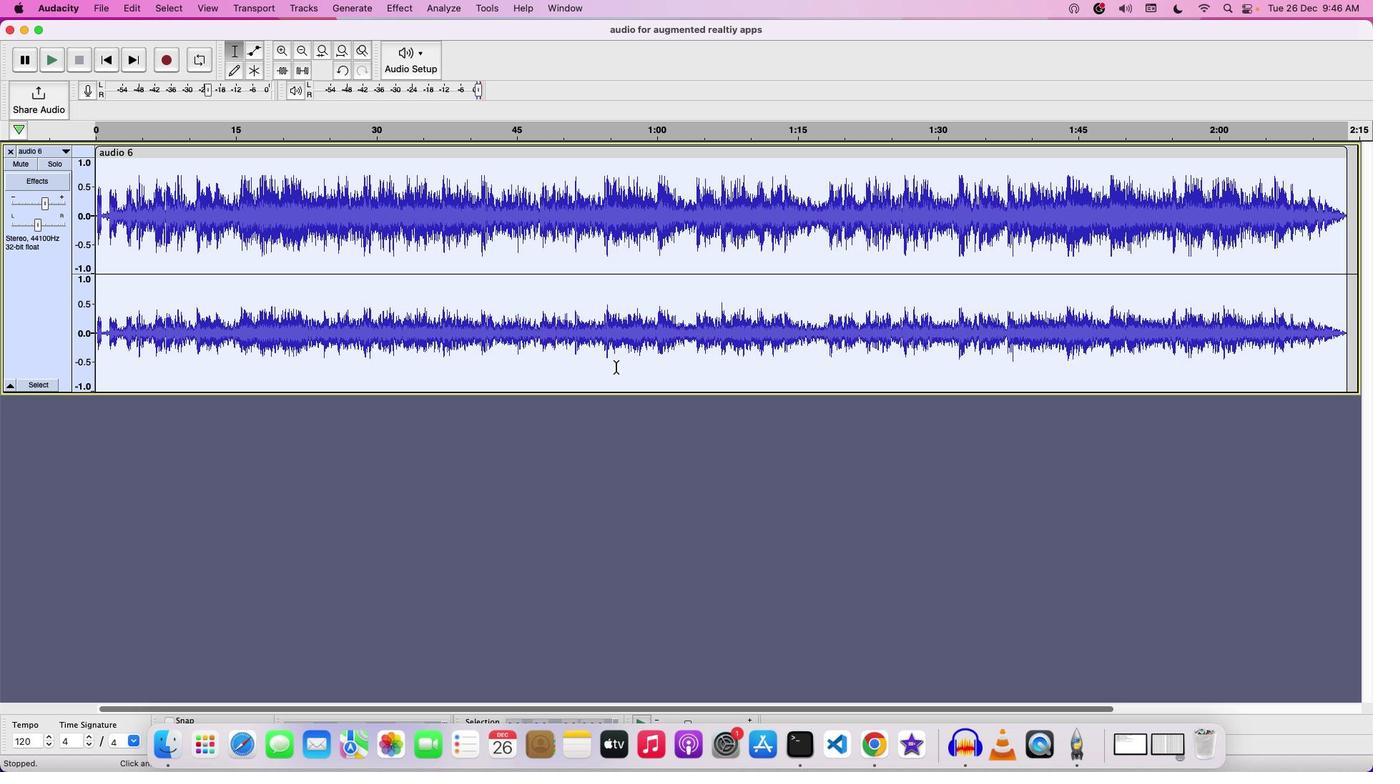 
